 Task: Slide 2 - Contents Of This Template.
Action: Mouse moved to (25, 93)
Screenshot: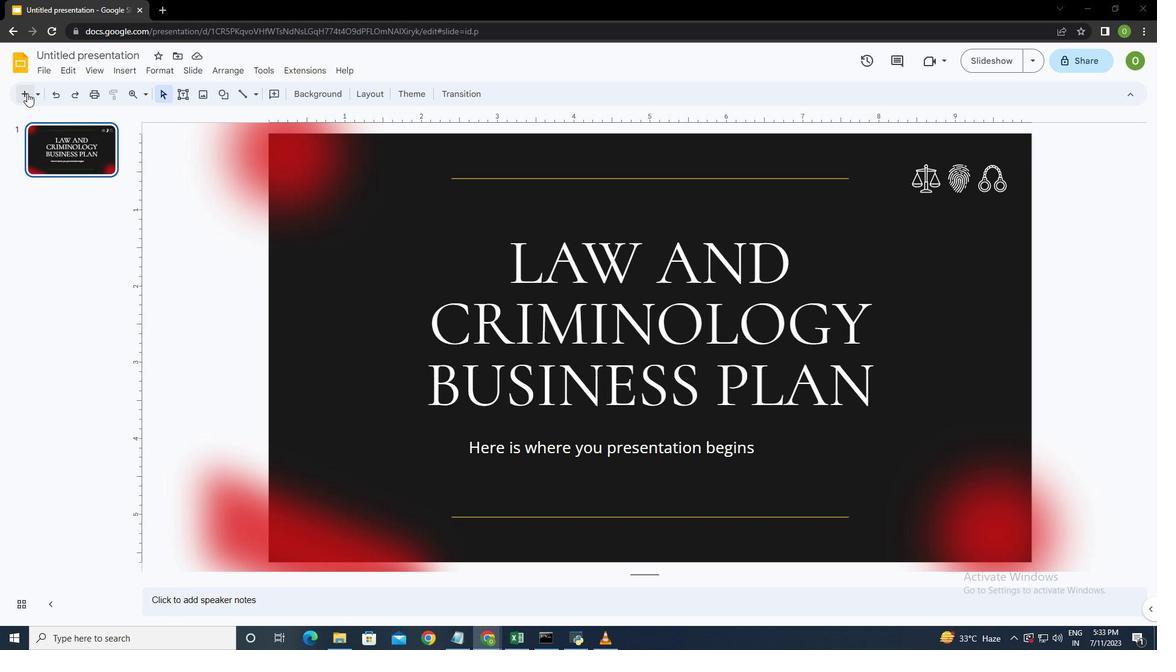 
Action: Mouse pressed left at (25, 93)
Screenshot: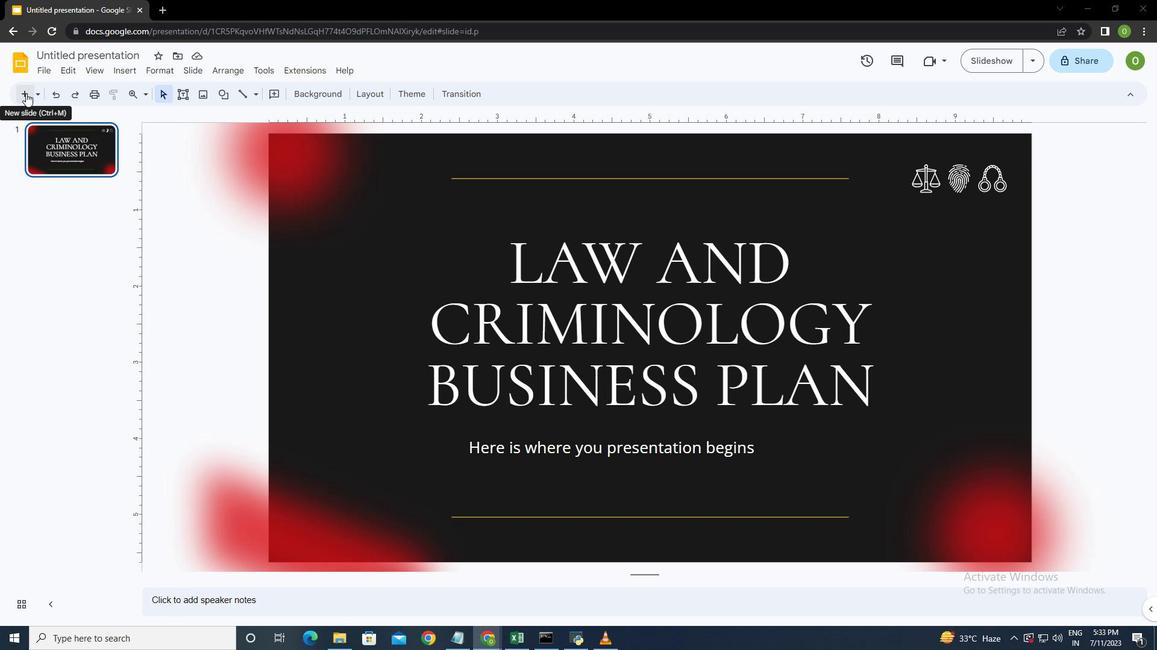 
Action: Mouse moved to (409, 204)
Screenshot: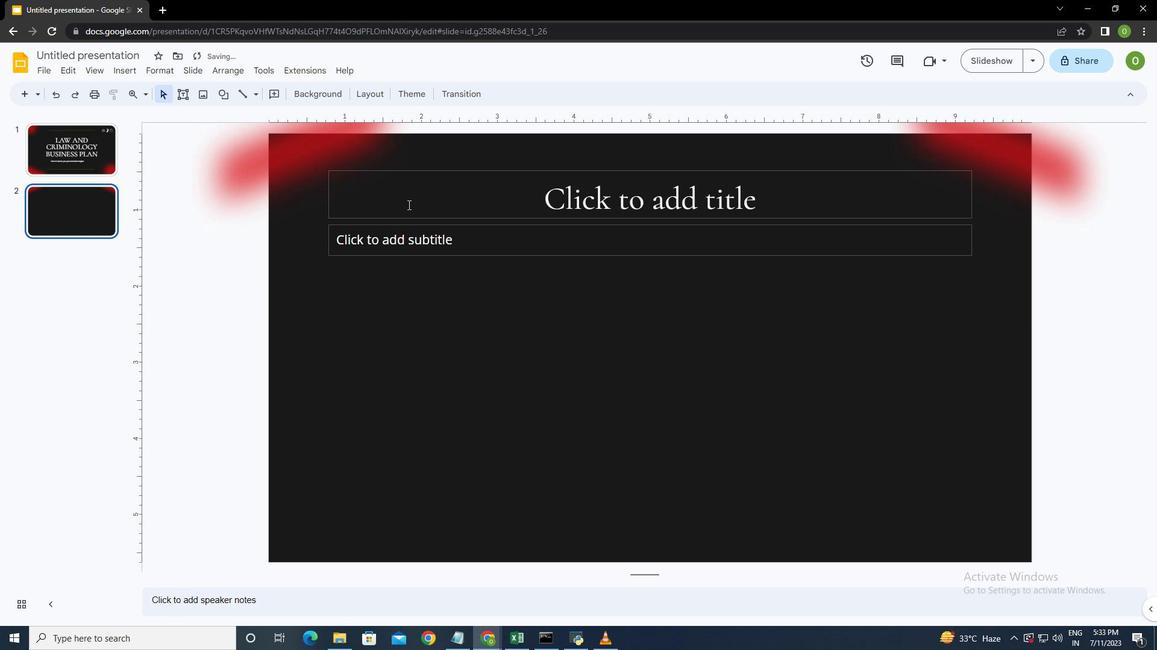 
Action: Mouse pressed left at (409, 204)
Screenshot: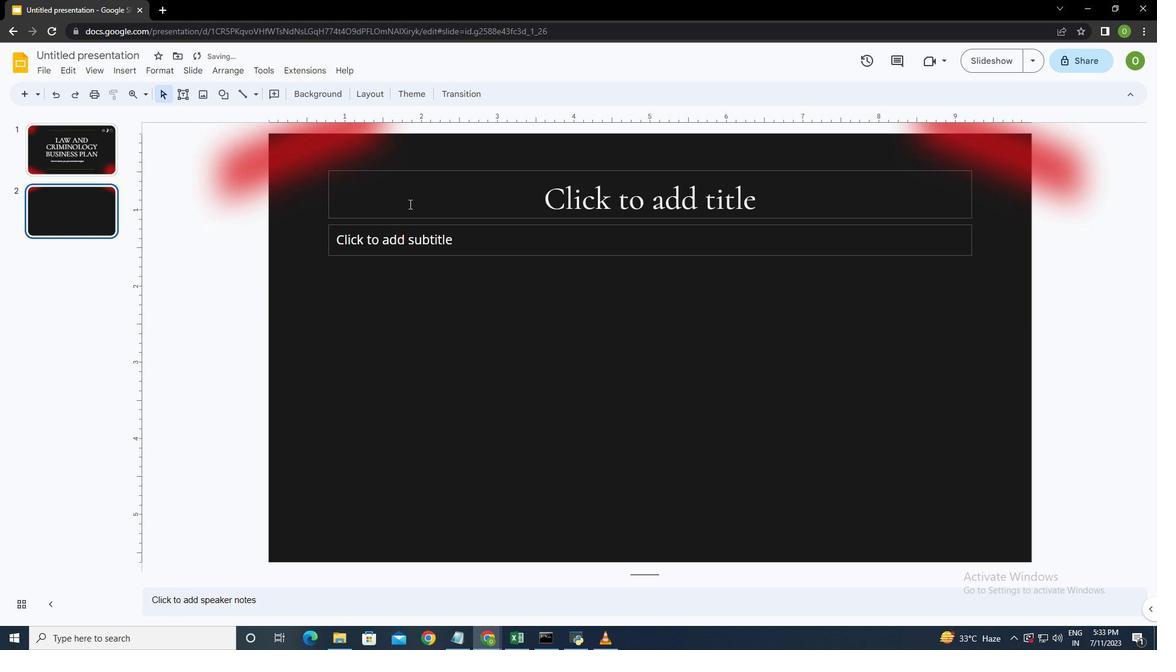 
Action: Key pressed <Key.shift><Key.caps_lock>CONTENTS<Key.space>OF<Key.space>THIS<Key.space>TEMPLATE
Screenshot: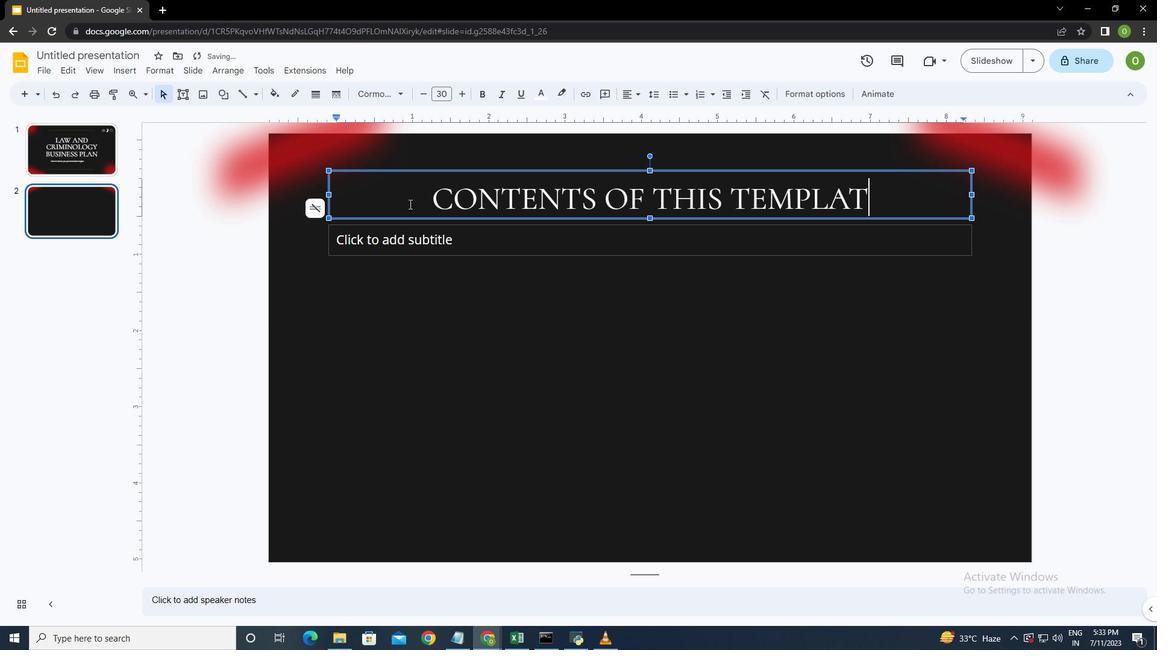 
Action: Mouse moved to (879, 196)
Screenshot: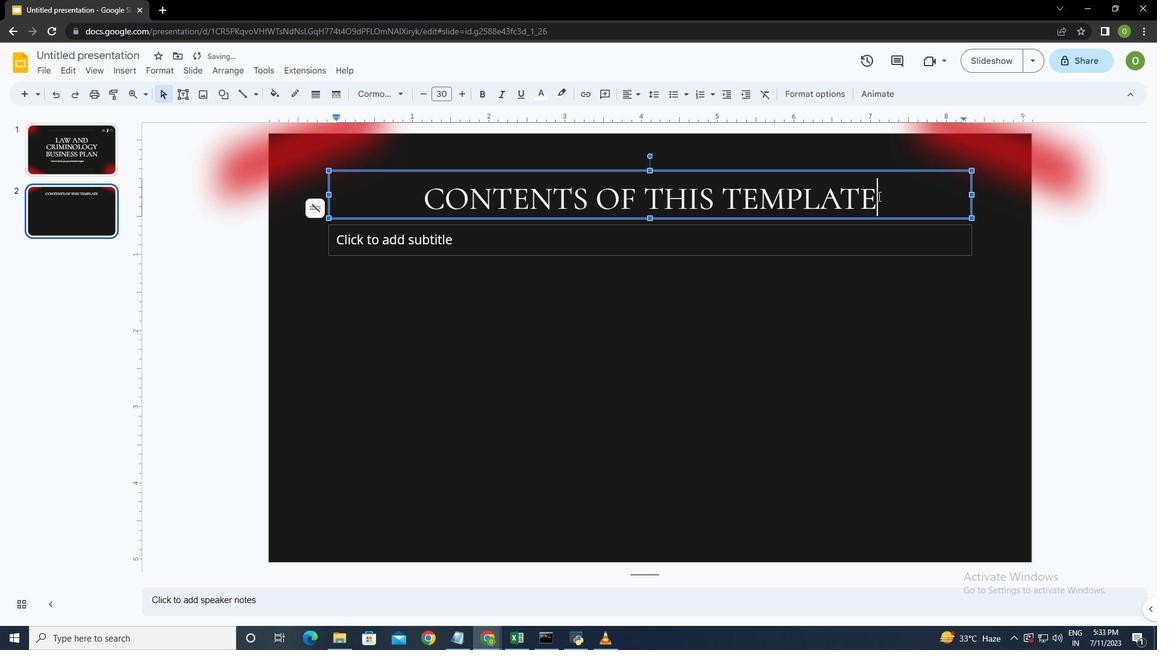 
Action: Mouse pressed left at (879, 196)
Screenshot: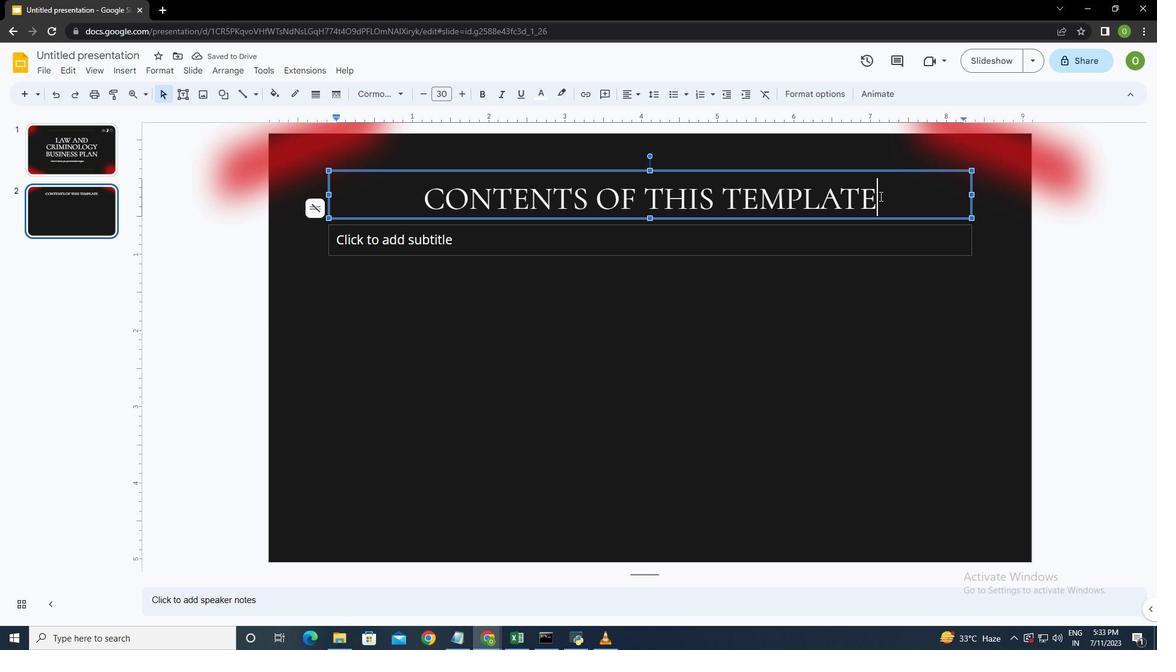 
Action: Mouse moved to (478, 92)
Screenshot: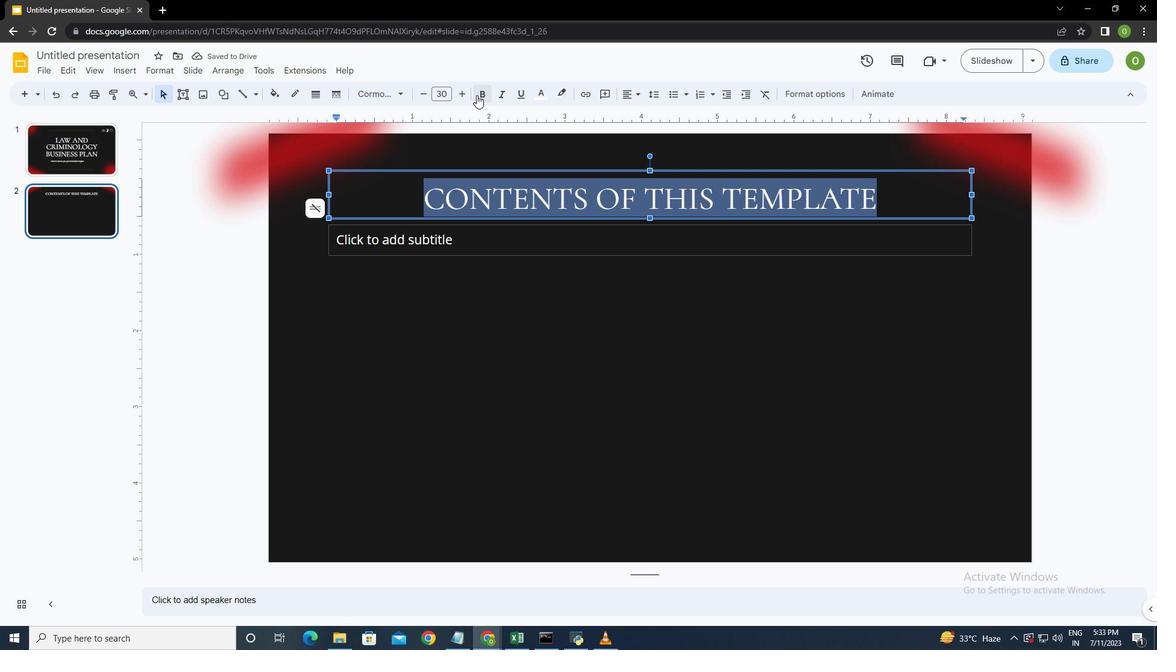 
Action: Mouse pressed left at (478, 92)
Screenshot: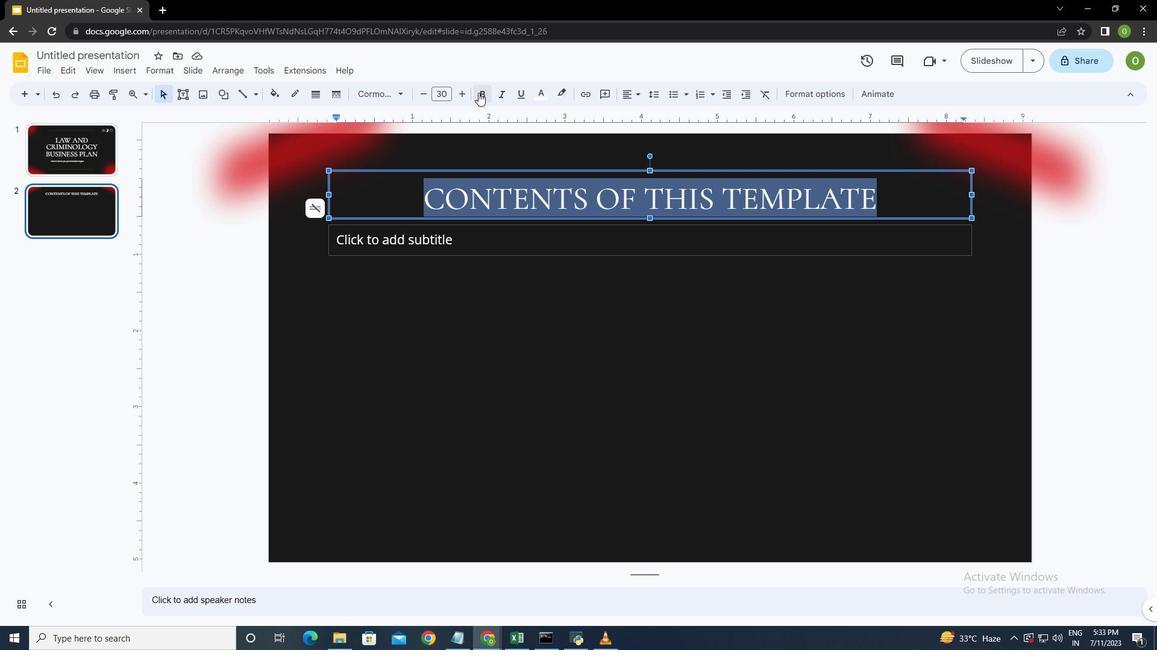 
Action: Mouse moved to (502, 94)
Screenshot: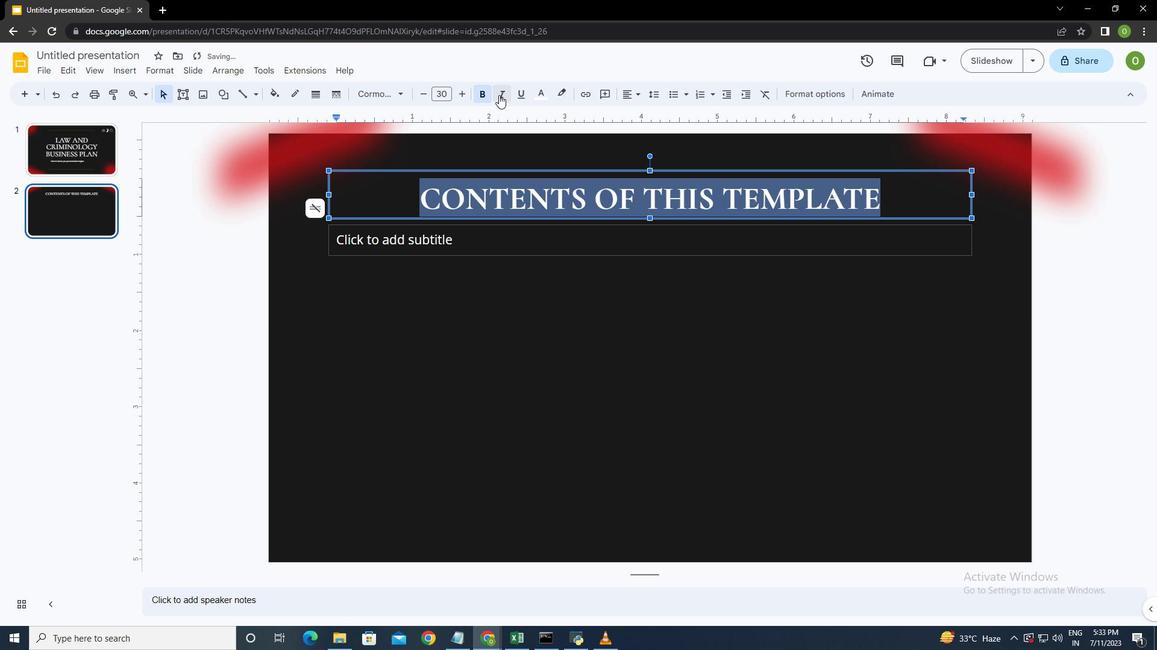 
Action: Mouse pressed left at (502, 94)
Screenshot: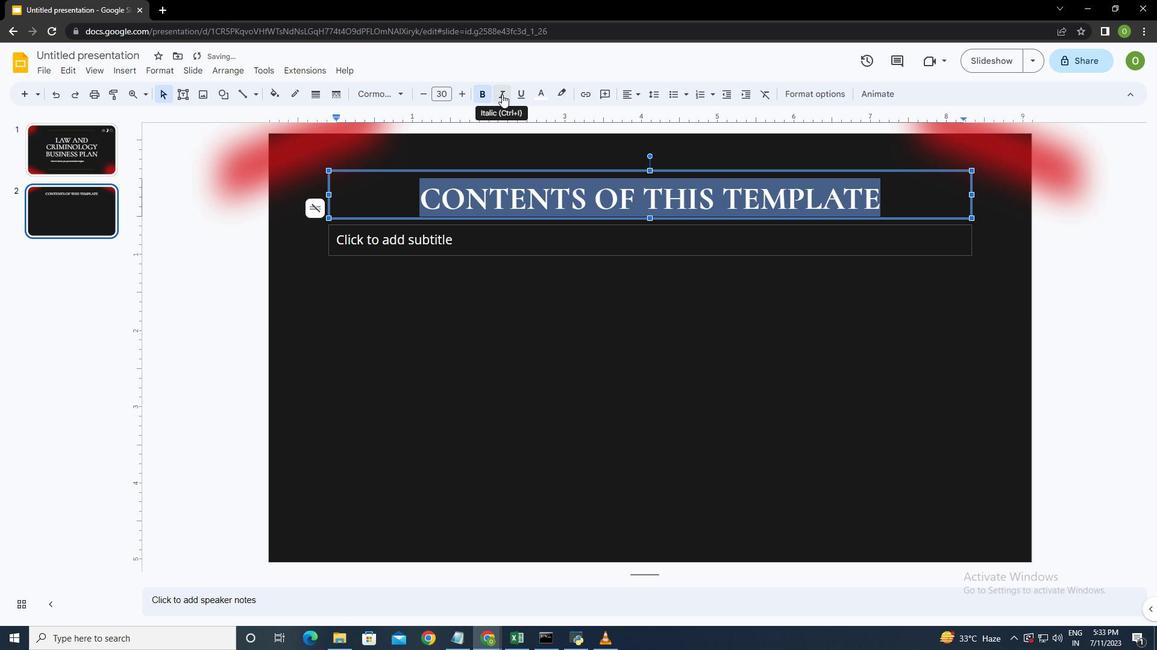 
Action: Mouse moved to (460, 244)
Screenshot: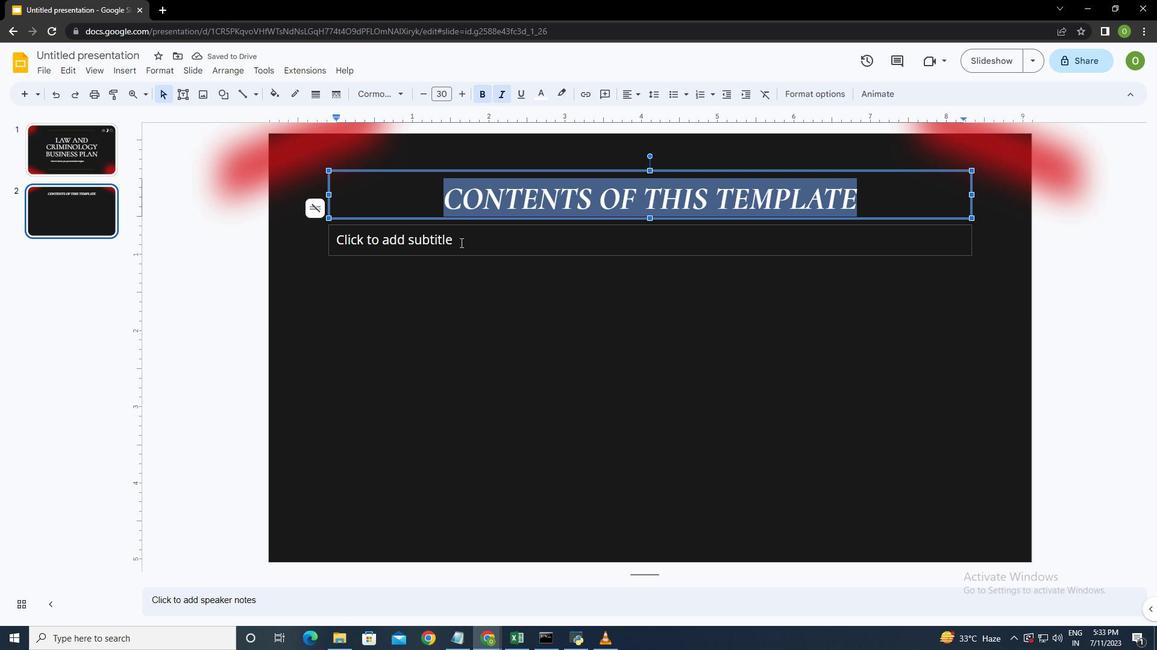 
Action: Mouse pressed left at (460, 244)
Screenshot: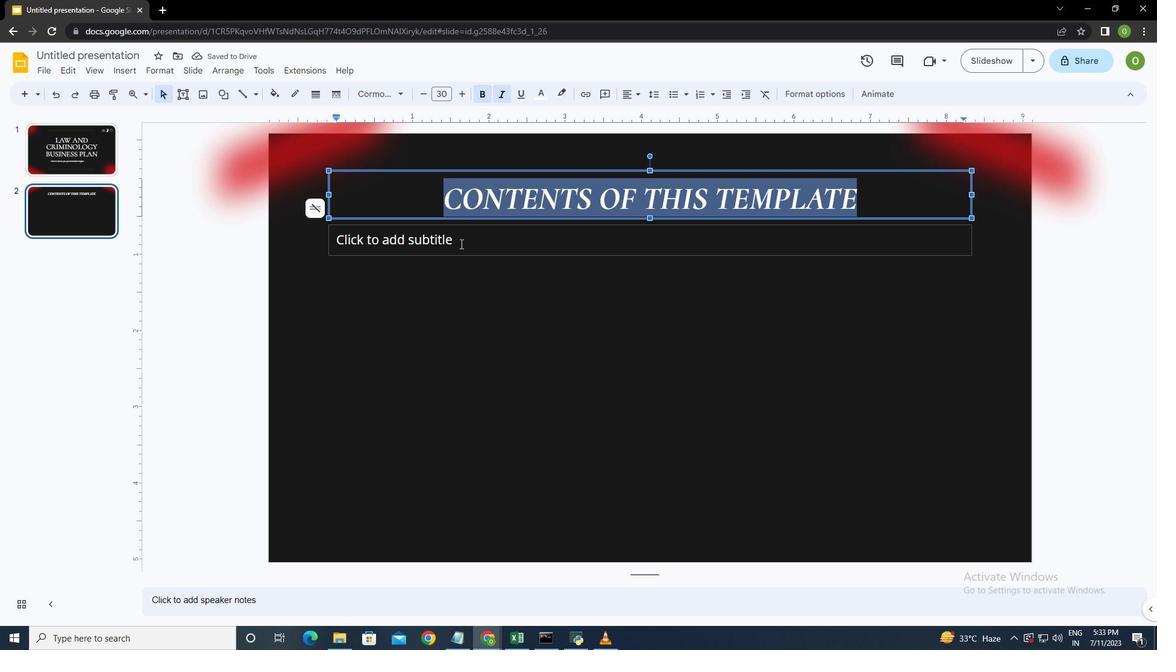 
Action: Key pressed <Key.shift><Key.caps_lock><Key.shift><Key.shift><Key.shift><Key.shift><Key.shift><Key.shift><Key.shift><Key.shift><Key.shift><Key.shift>You<Key.space>can<Key.space>delete<Key.space>this<Key.space>slide<Key.space>when<Key.space>you're<Key.space>done<Key.space>editing<Key.space>the<Key.space>presentation
Screenshot: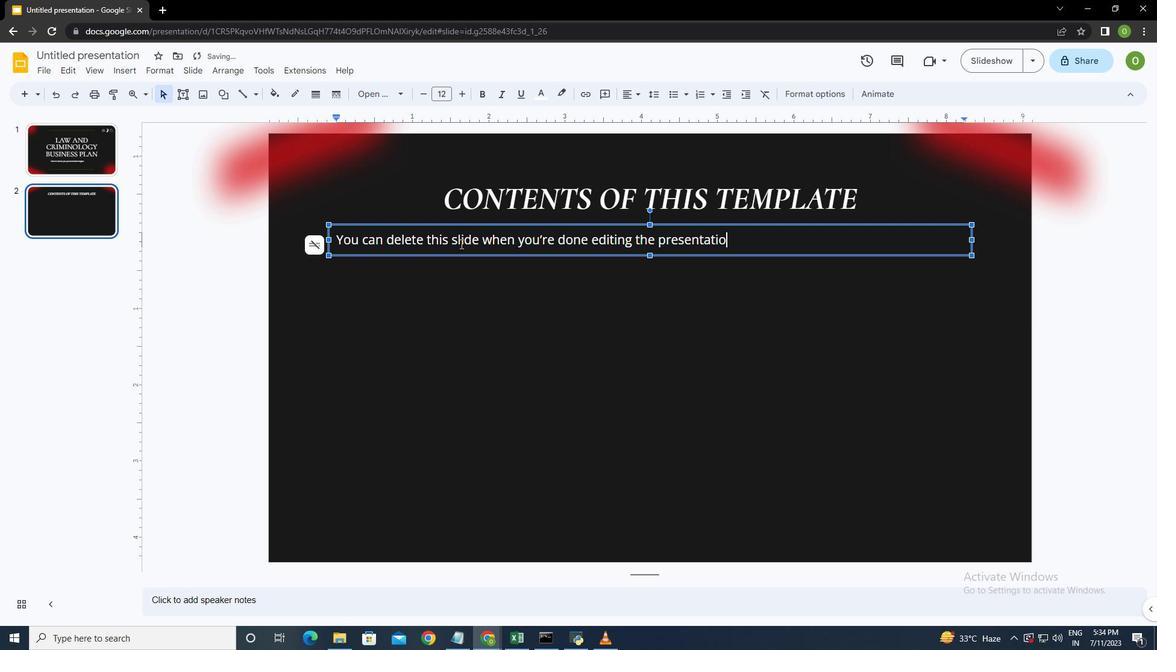 
Action: Mouse moved to (741, 239)
Screenshot: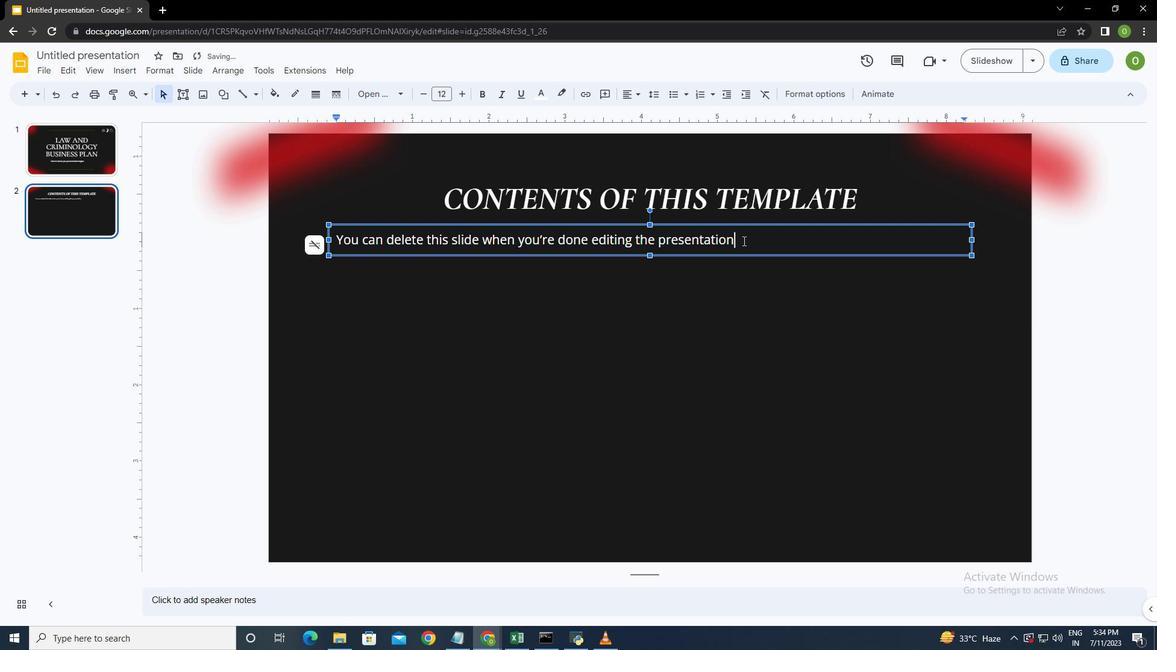 
Action: Mouse pressed left at (741, 239)
Screenshot: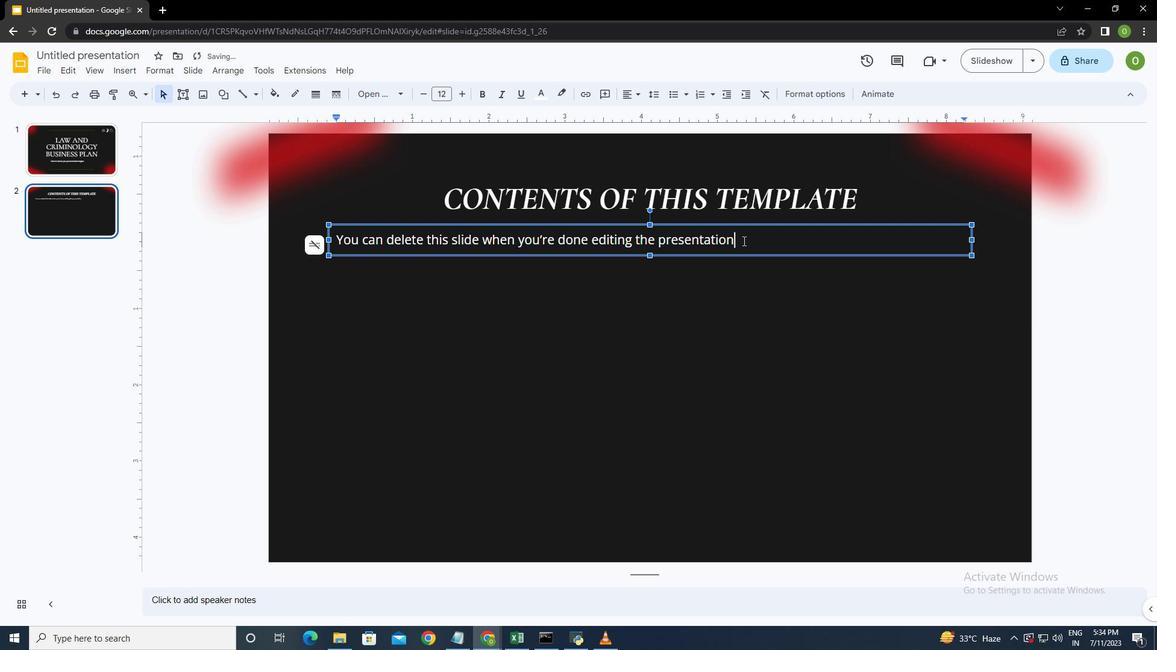 
Action: Mouse moved to (503, 94)
Screenshot: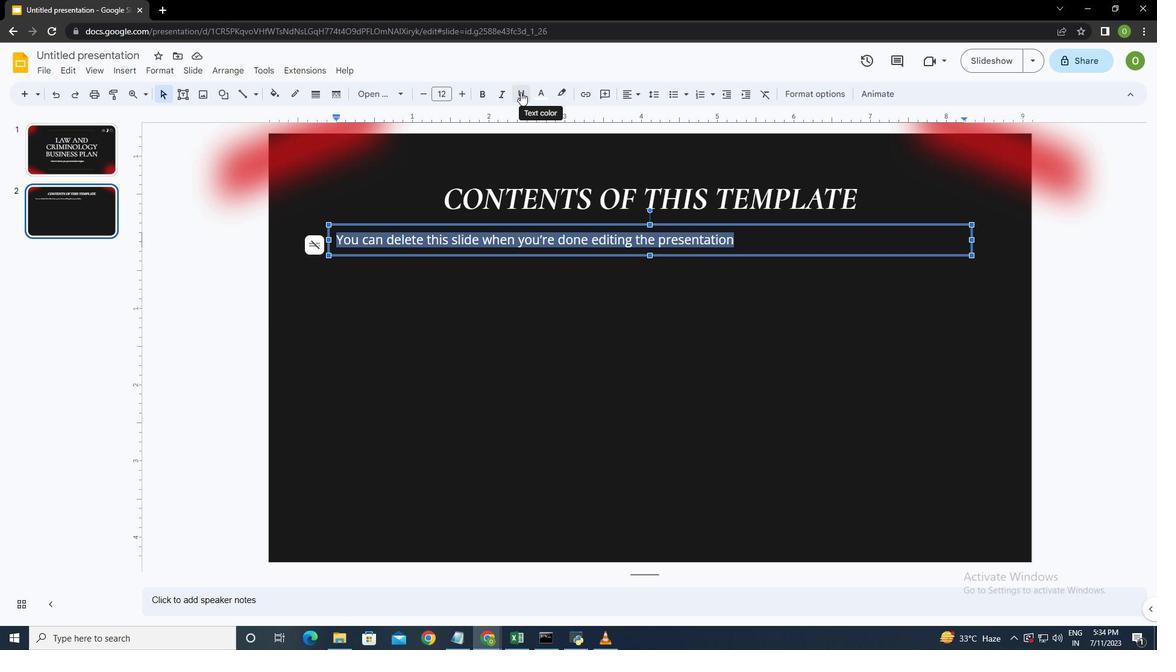 
Action: Mouse pressed left at (503, 94)
Screenshot: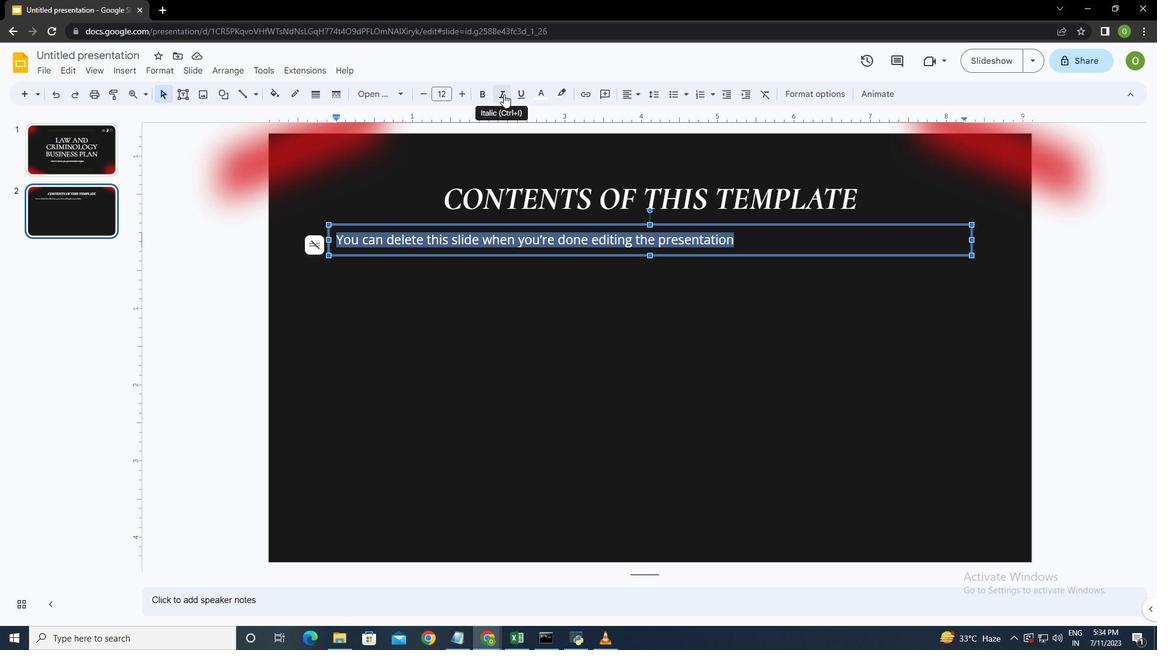 
Action: Mouse moved to (735, 243)
Screenshot: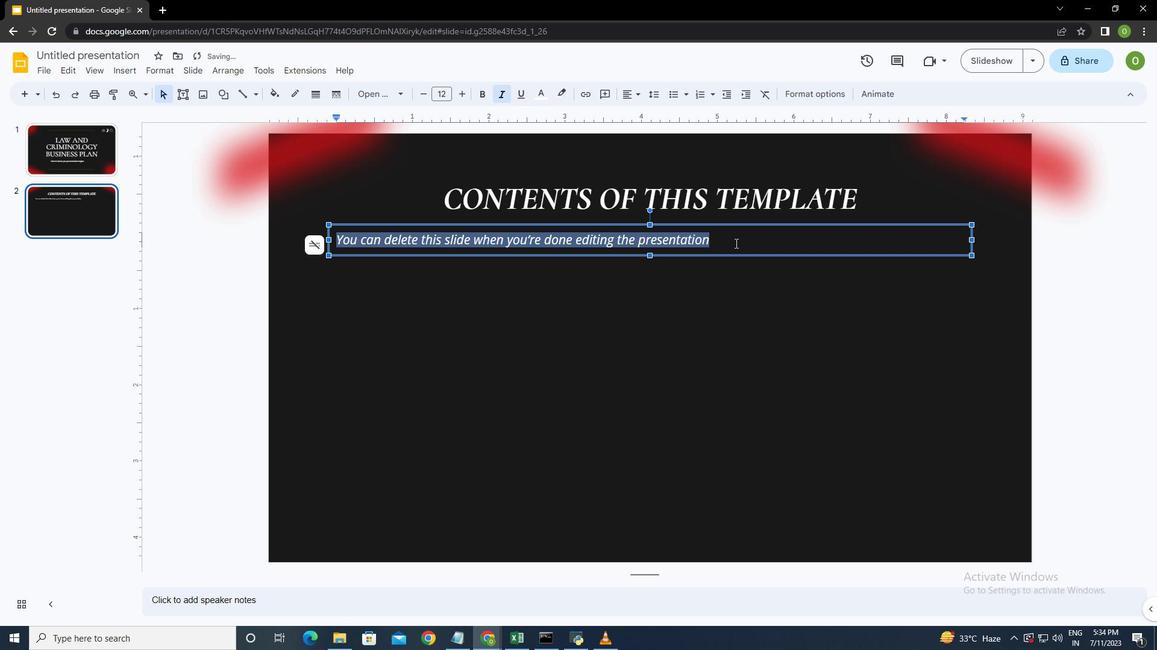 
Action: Mouse pressed left at (735, 243)
Screenshot: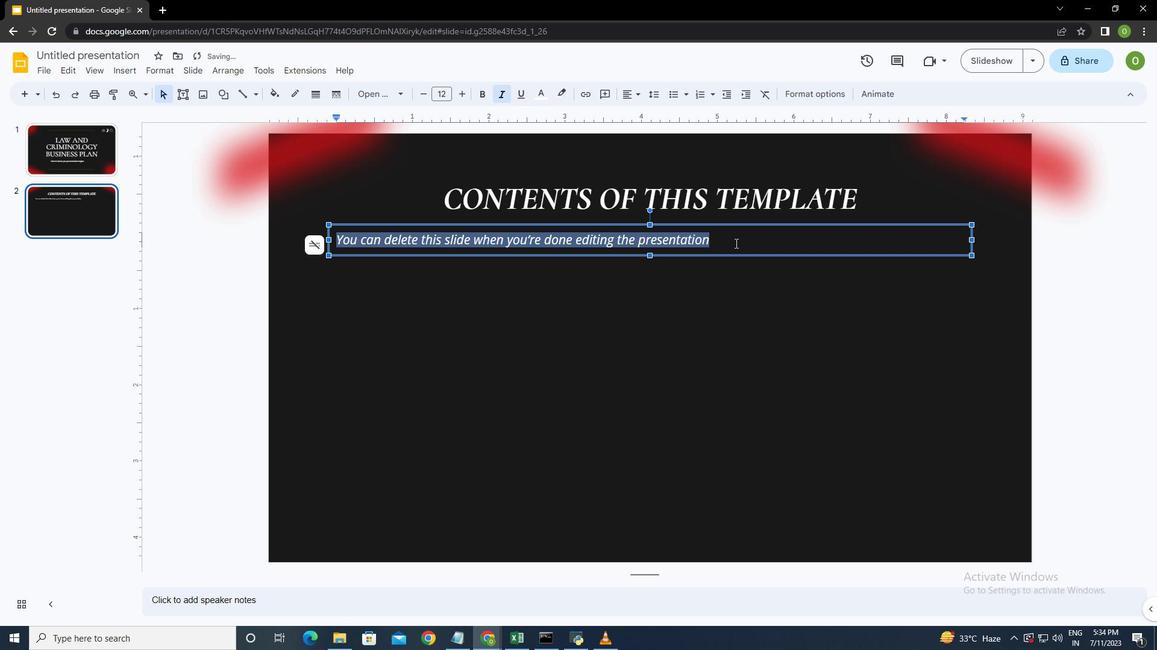 
Action: Mouse moved to (376, 283)
Screenshot: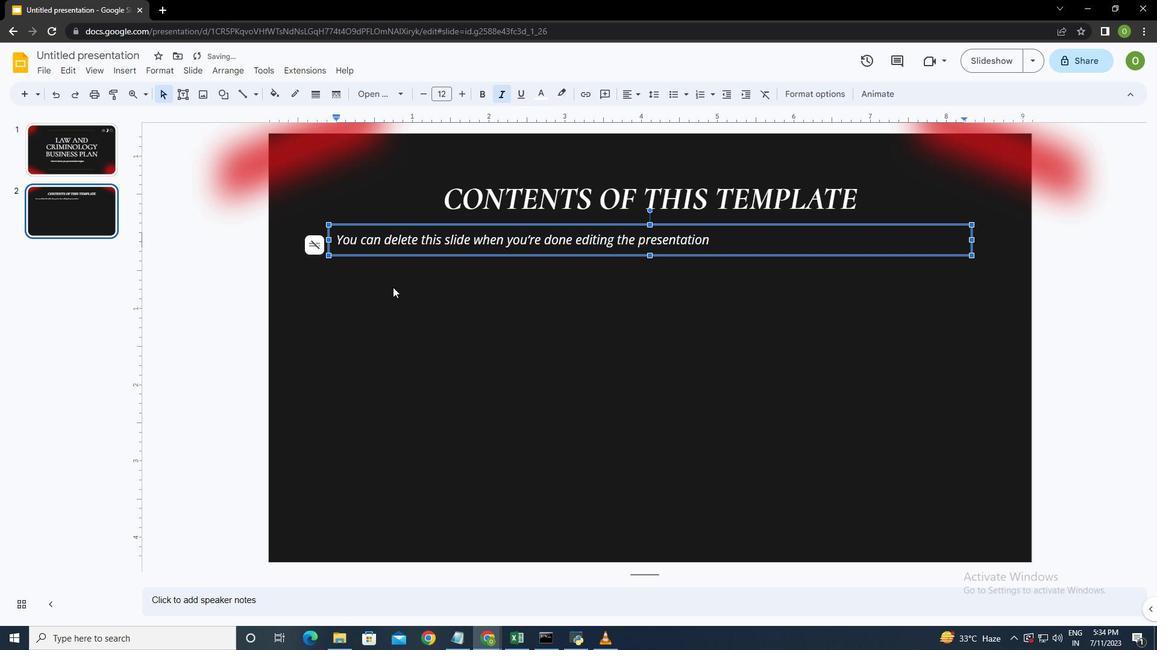 
Action: Mouse pressed left at (376, 283)
Screenshot: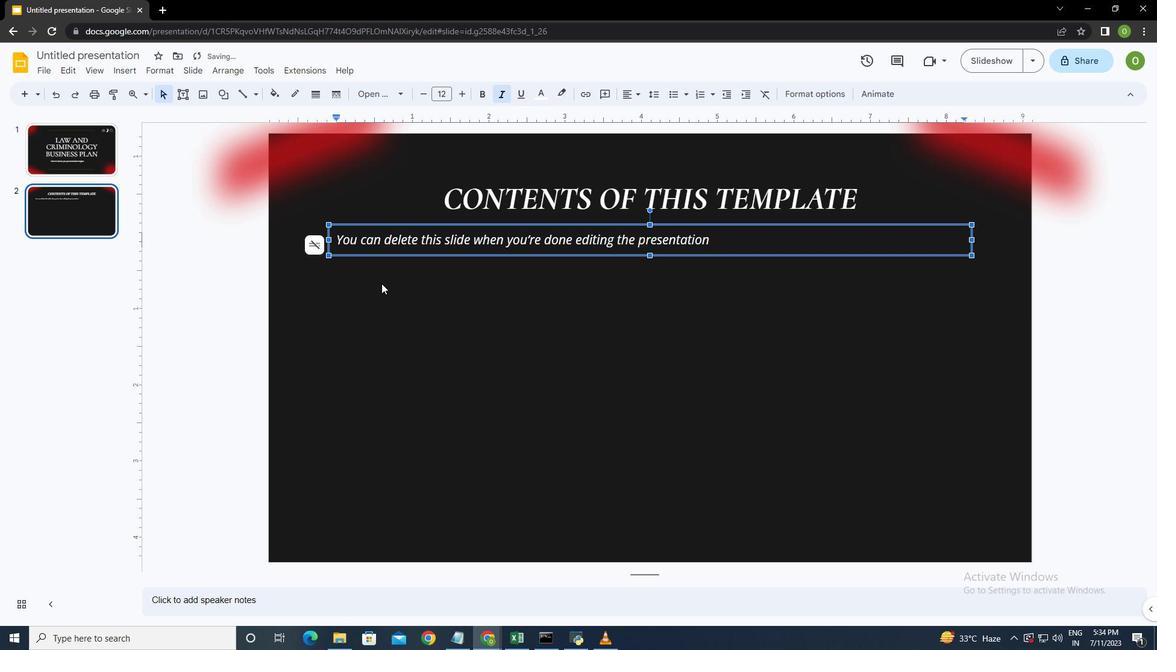 
Action: Mouse moved to (119, 66)
Screenshot: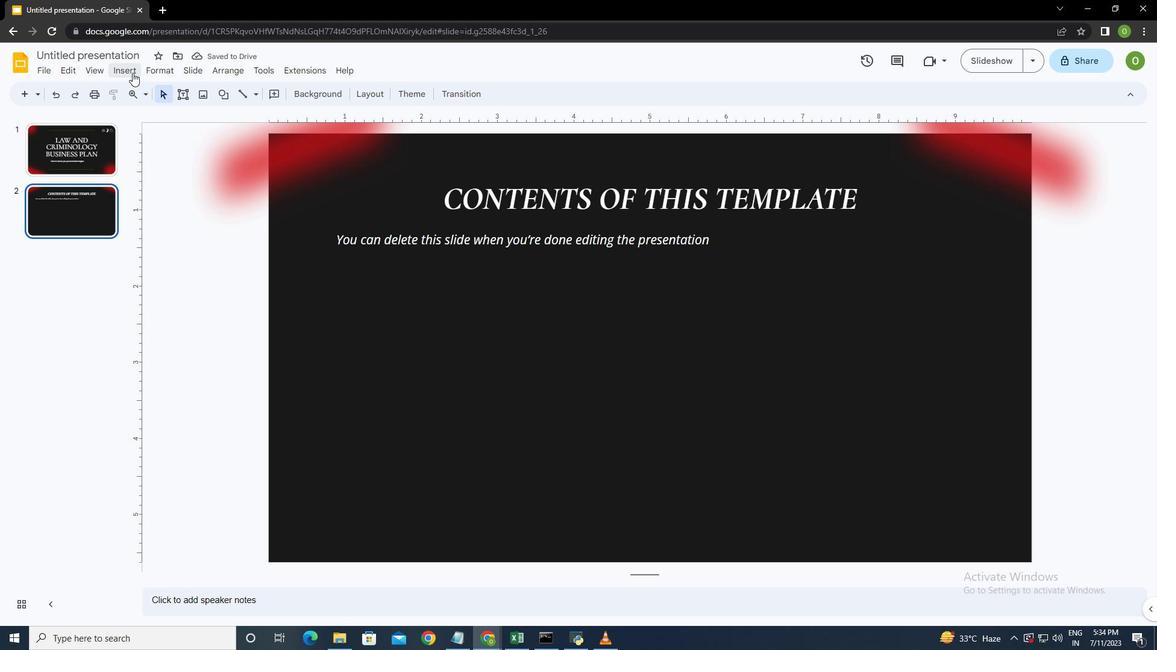 
Action: Mouse pressed left at (119, 66)
Screenshot: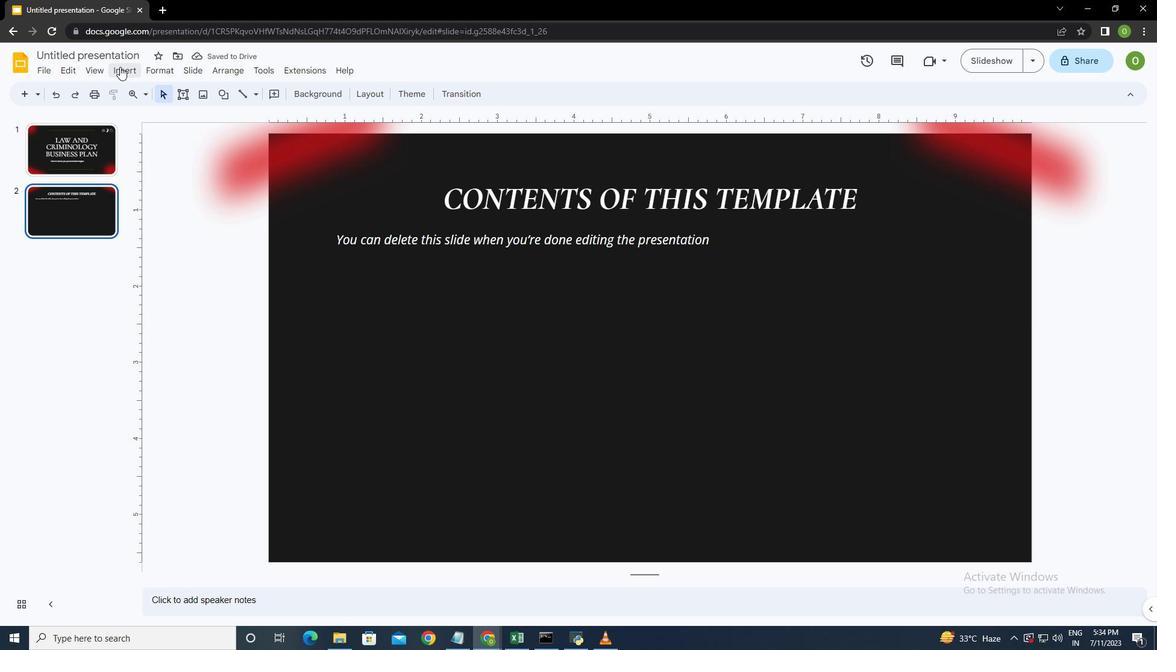 
Action: Mouse moved to (320, 189)
Screenshot: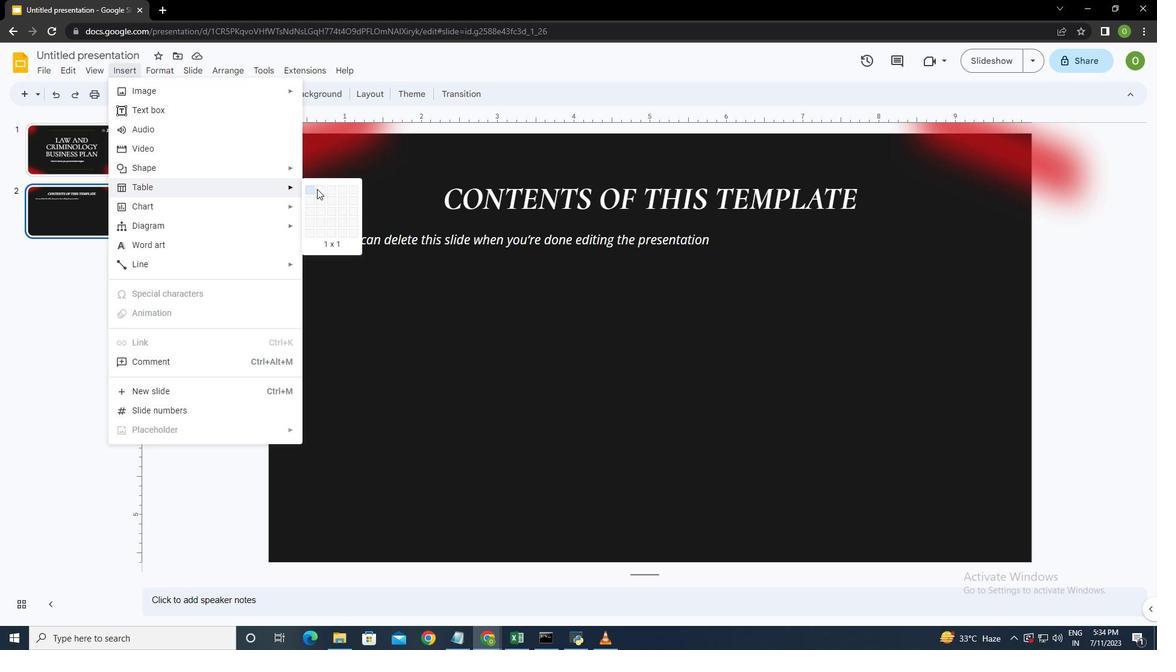 
Action: Mouse pressed left at (320, 189)
Screenshot: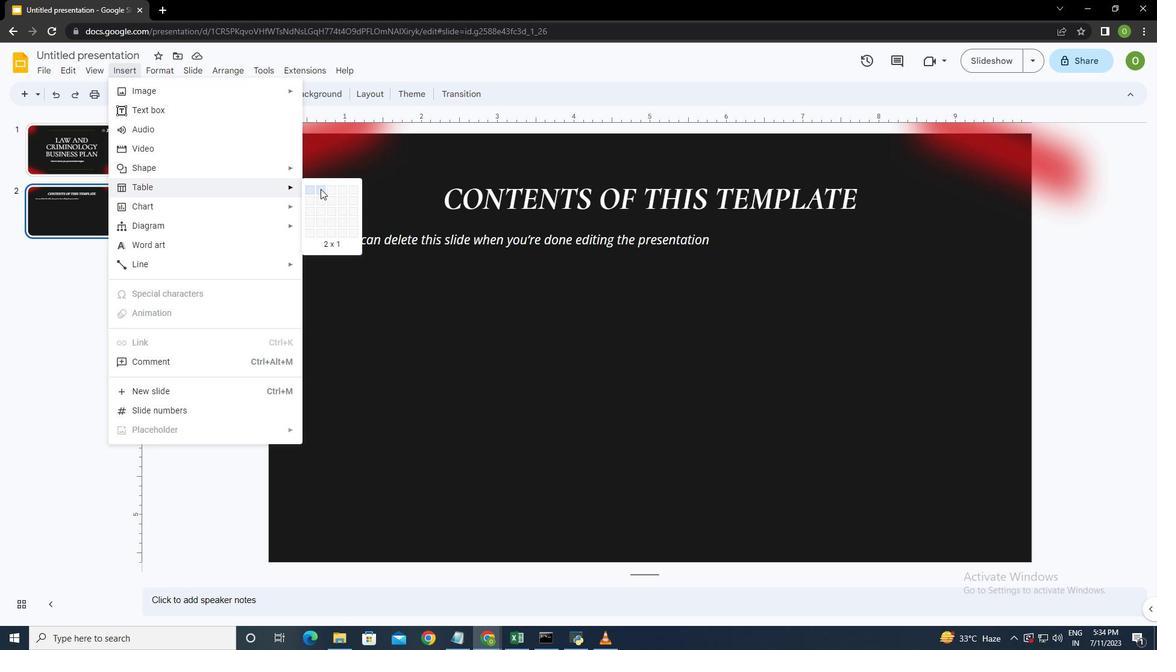 
Action: Mouse moved to (423, 344)
Screenshot: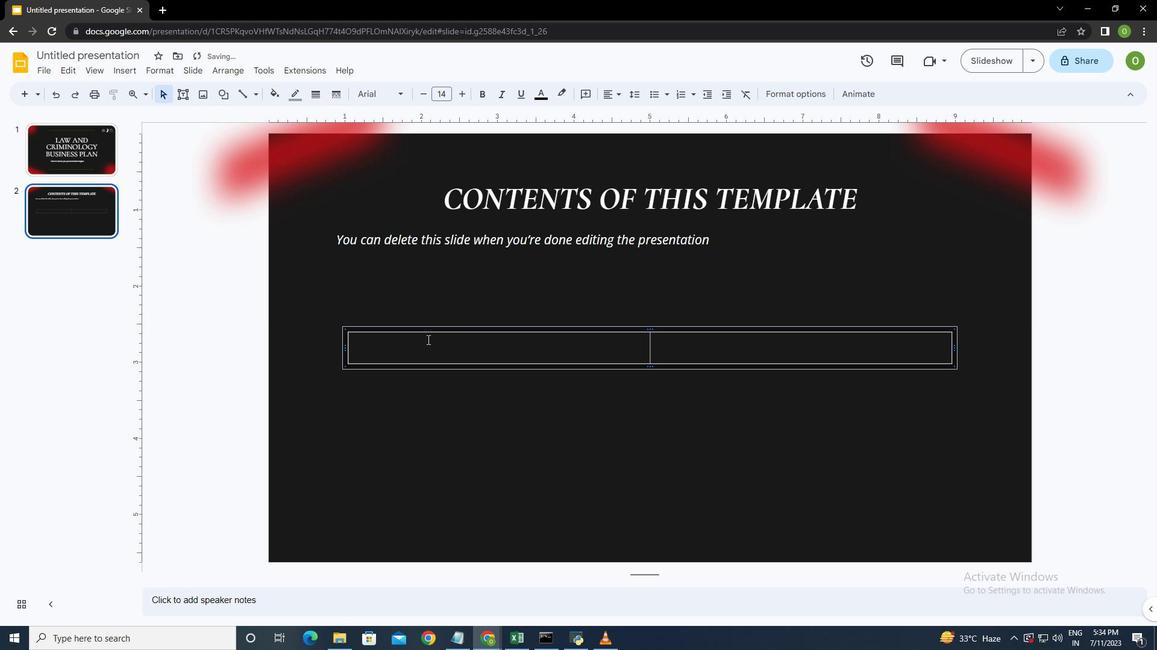 
Action: Mouse pressed left at (423, 344)
Screenshot: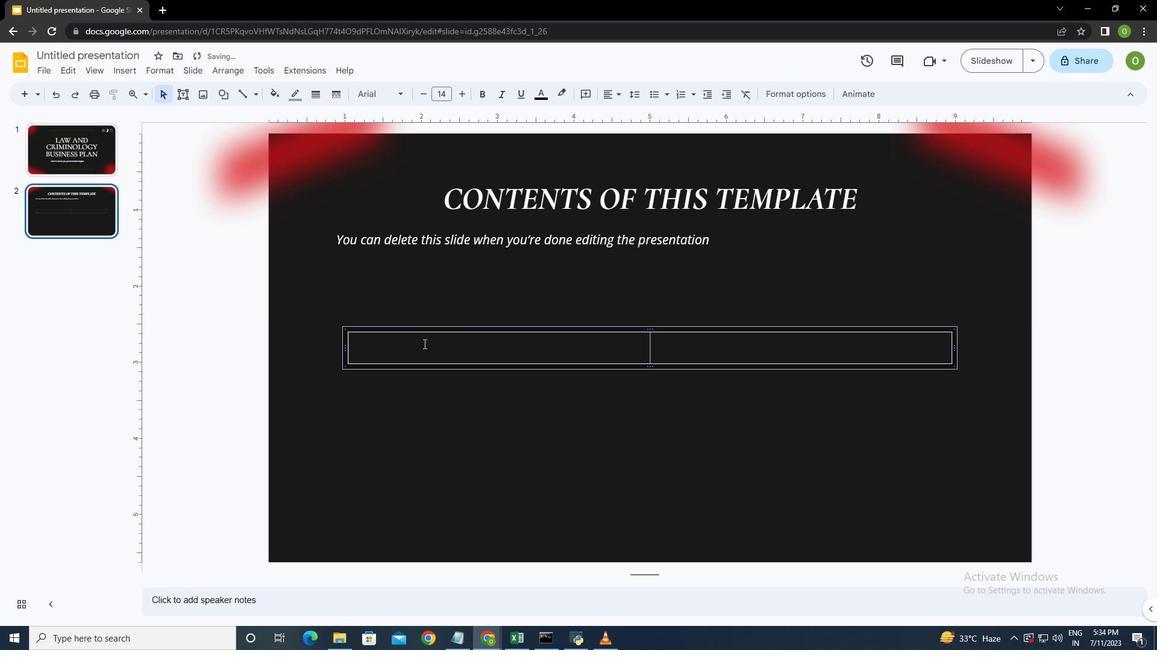 
Action: Key pressed <Key.caps_lock><Key.shift><Key.shift><Key.shift><Key.shift><Key.shift><Key.shift><Key.shift><Key.shift><Key.shift><Key.shift><Key.shift><Key.shift><Key.shift>FONTS
Screenshot: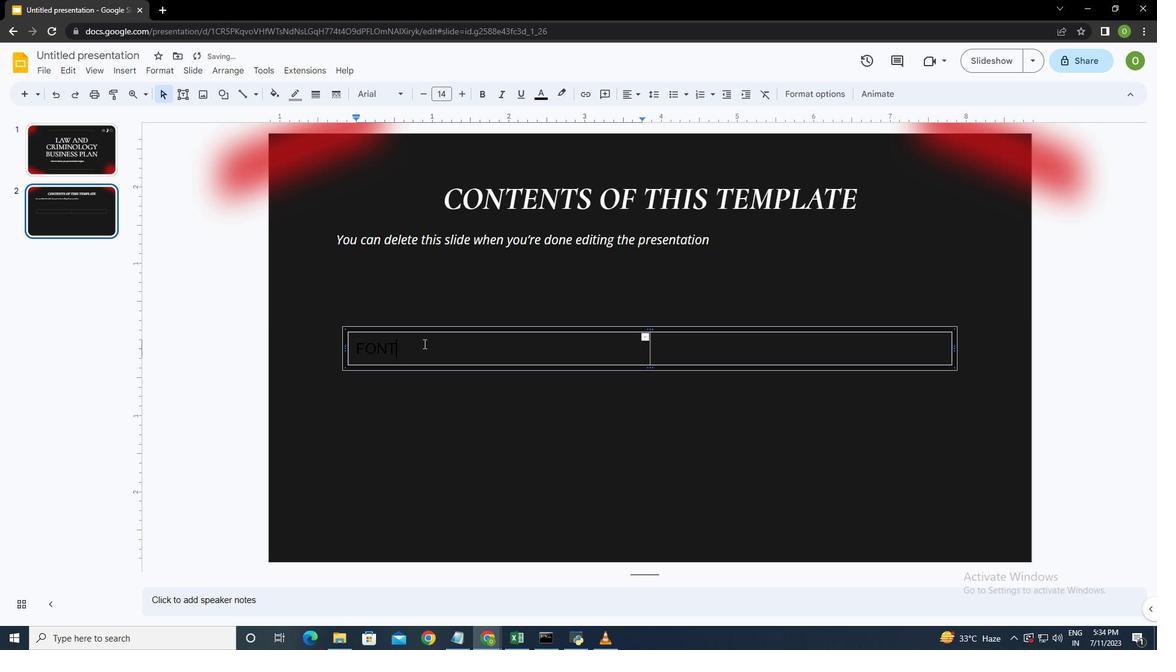 
Action: Mouse moved to (417, 347)
Screenshot: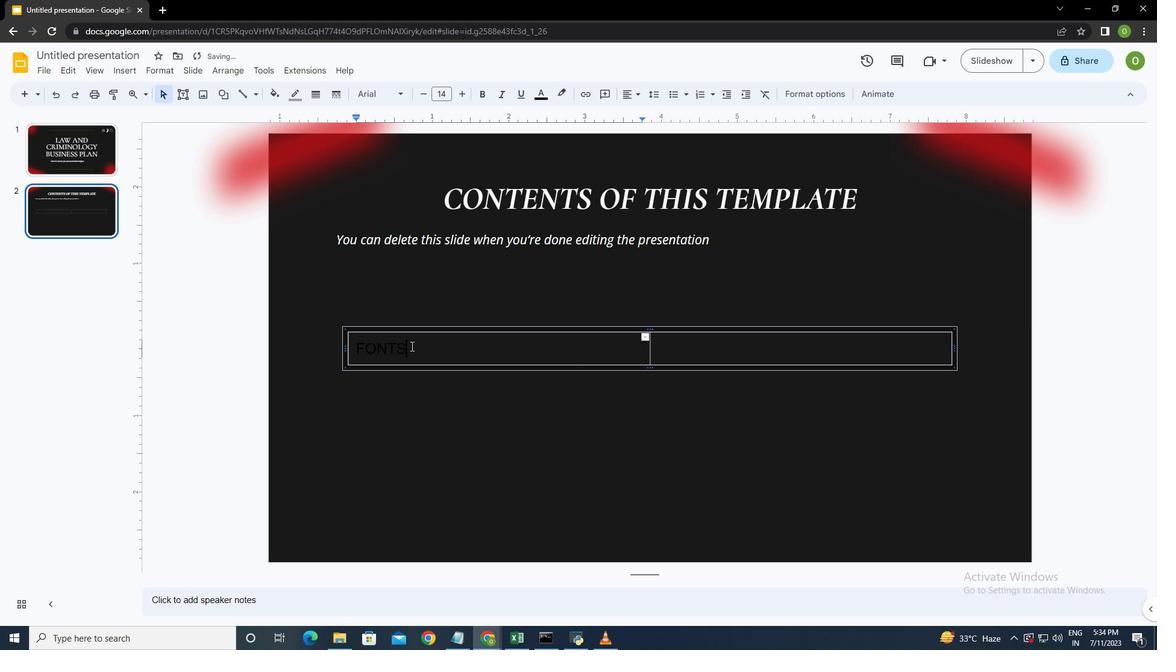 
Action: Mouse pressed left at (417, 347)
Screenshot: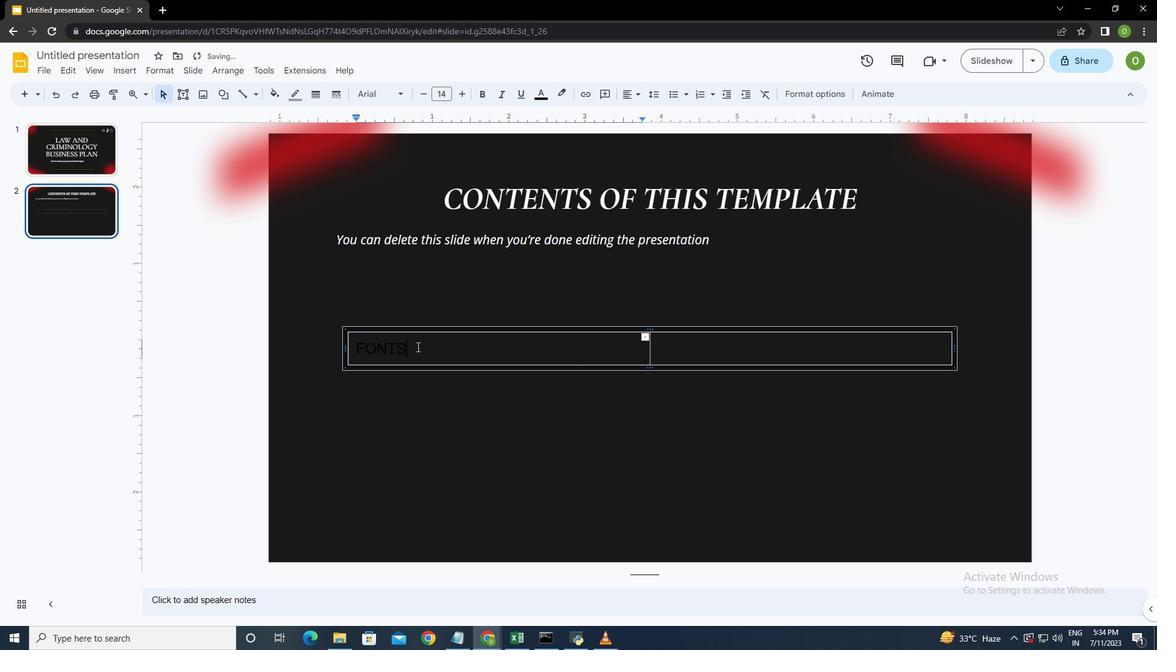 
Action: Mouse moved to (543, 92)
Screenshot: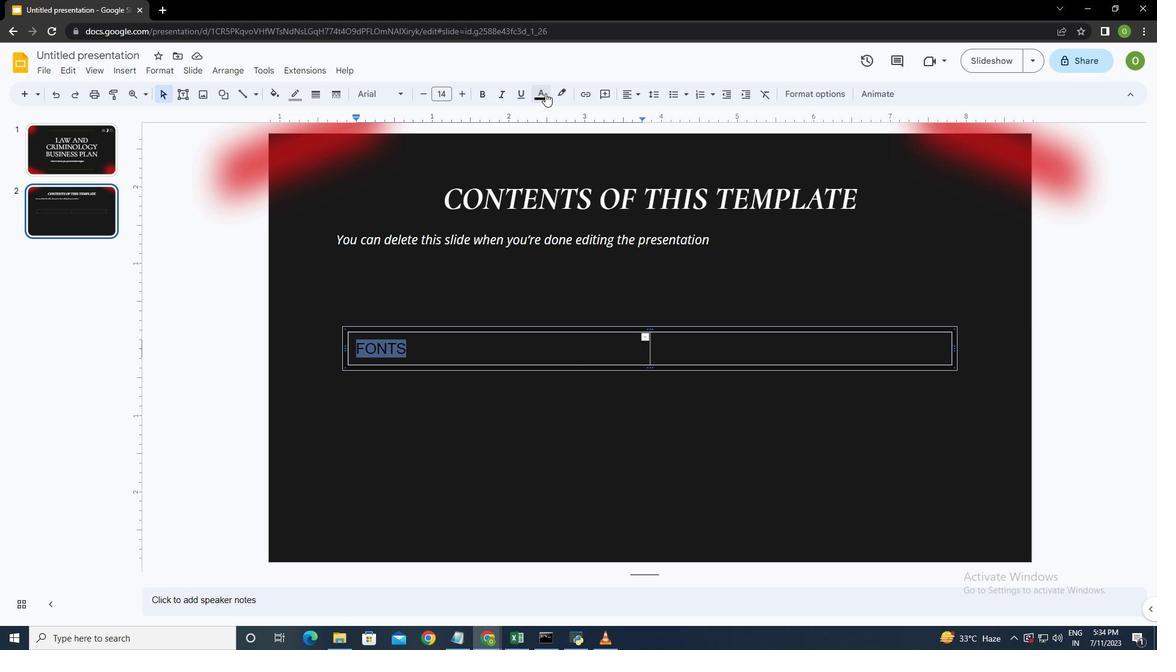 
Action: Mouse pressed left at (543, 92)
Screenshot: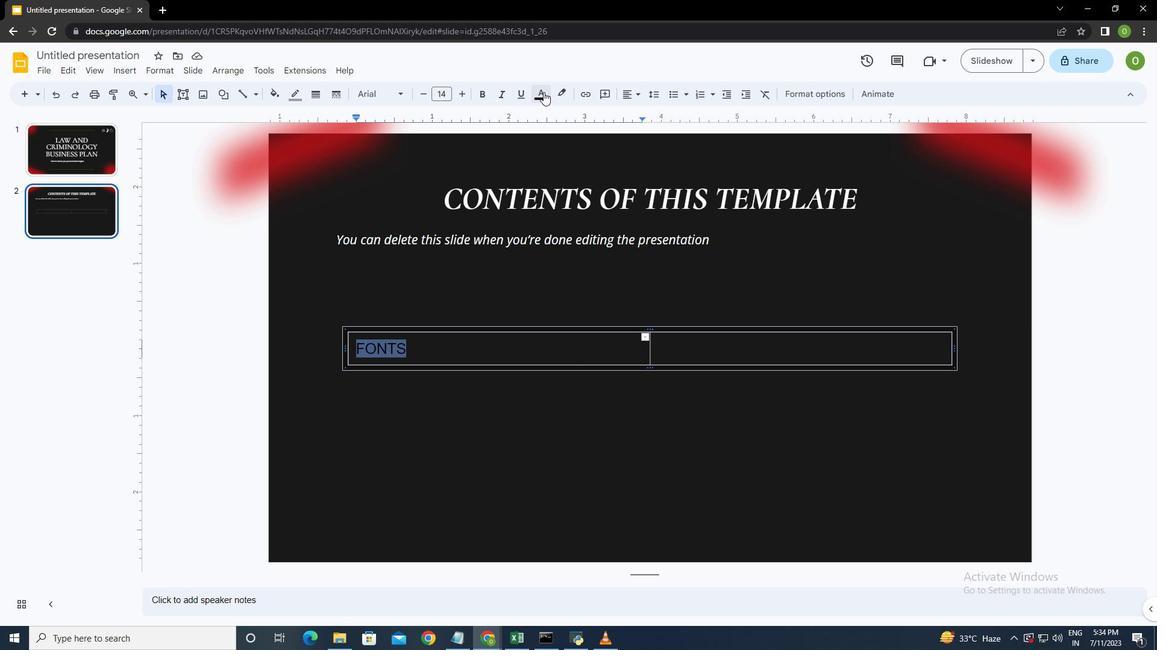 
Action: Mouse moved to (543, 131)
Screenshot: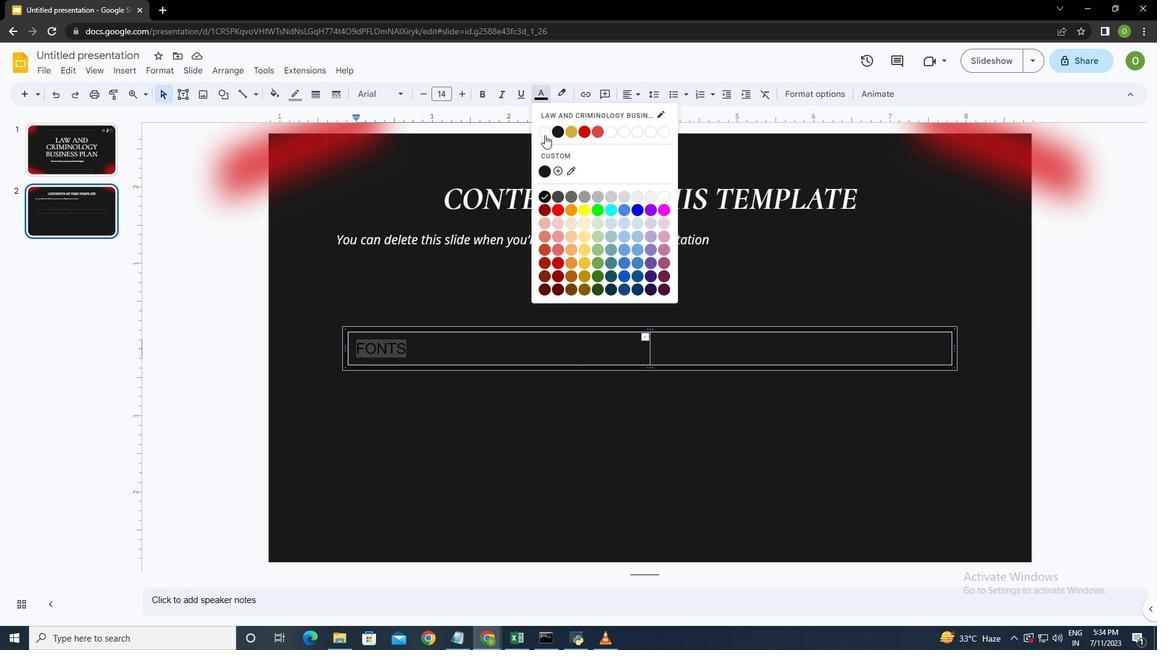 
Action: Mouse pressed left at (543, 131)
Screenshot: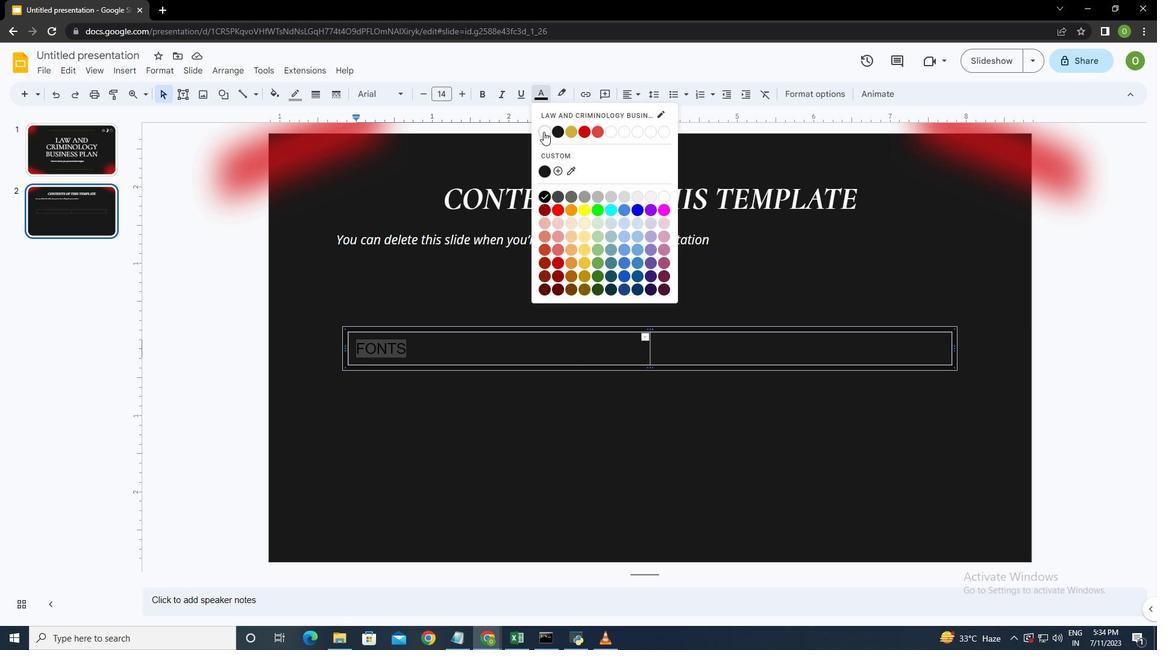 
Action: Mouse moved to (660, 353)
Screenshot: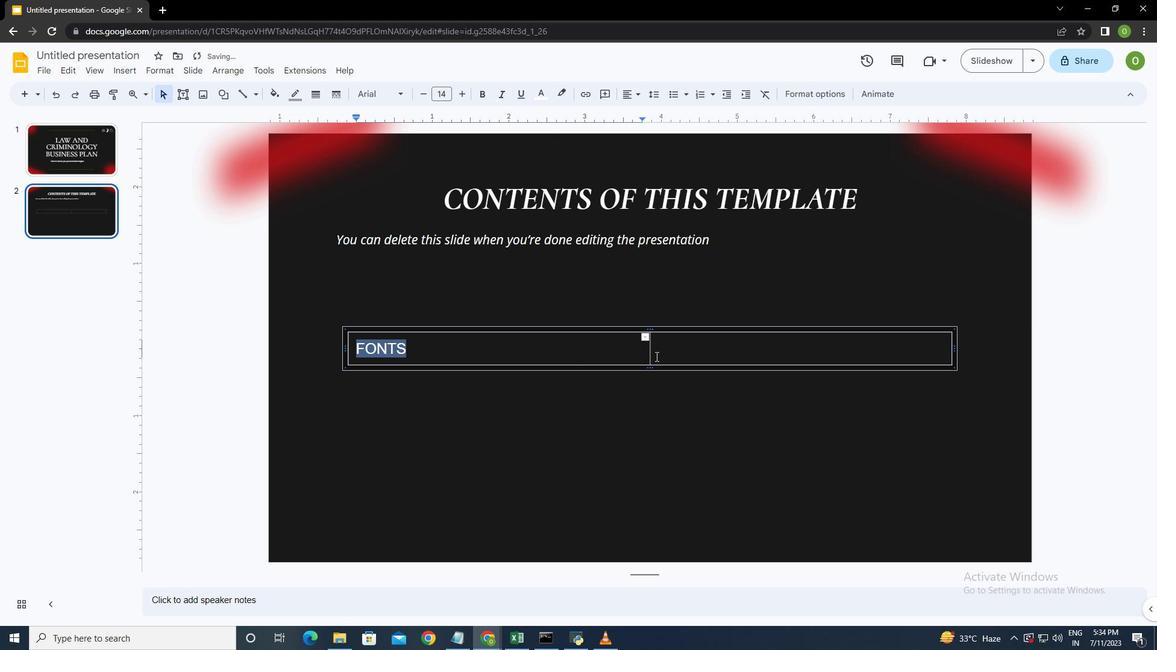 
Action: Mouse pressed left at (660, 353)
Screenshot: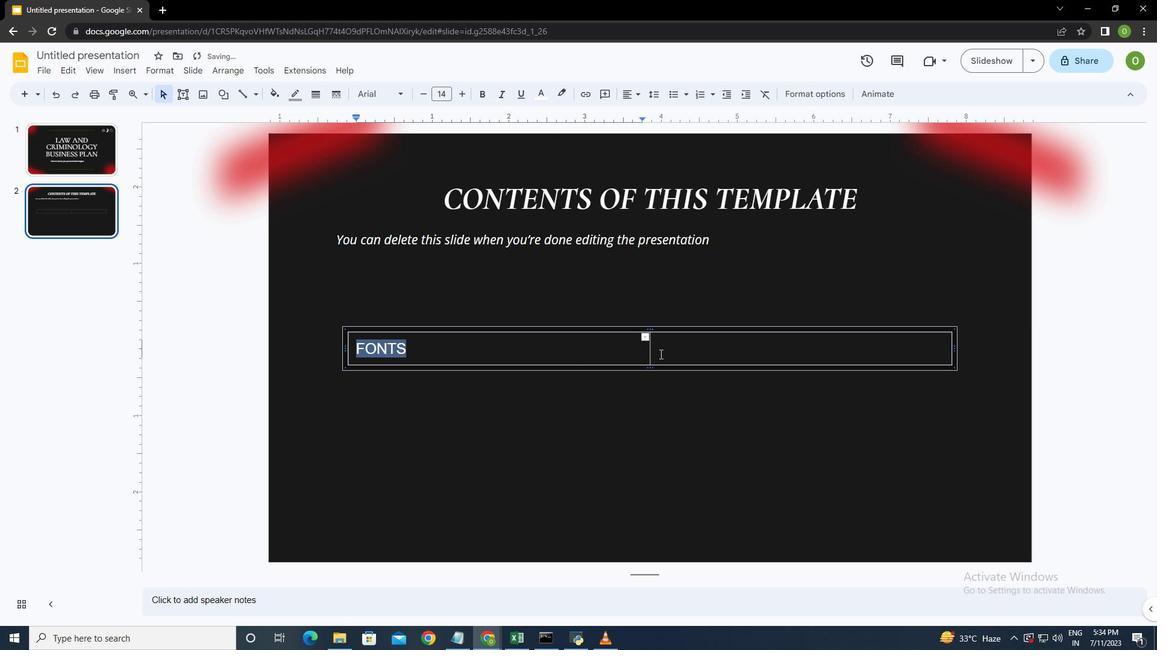
Action: Mouse moved to (667, 350)
Screenshot: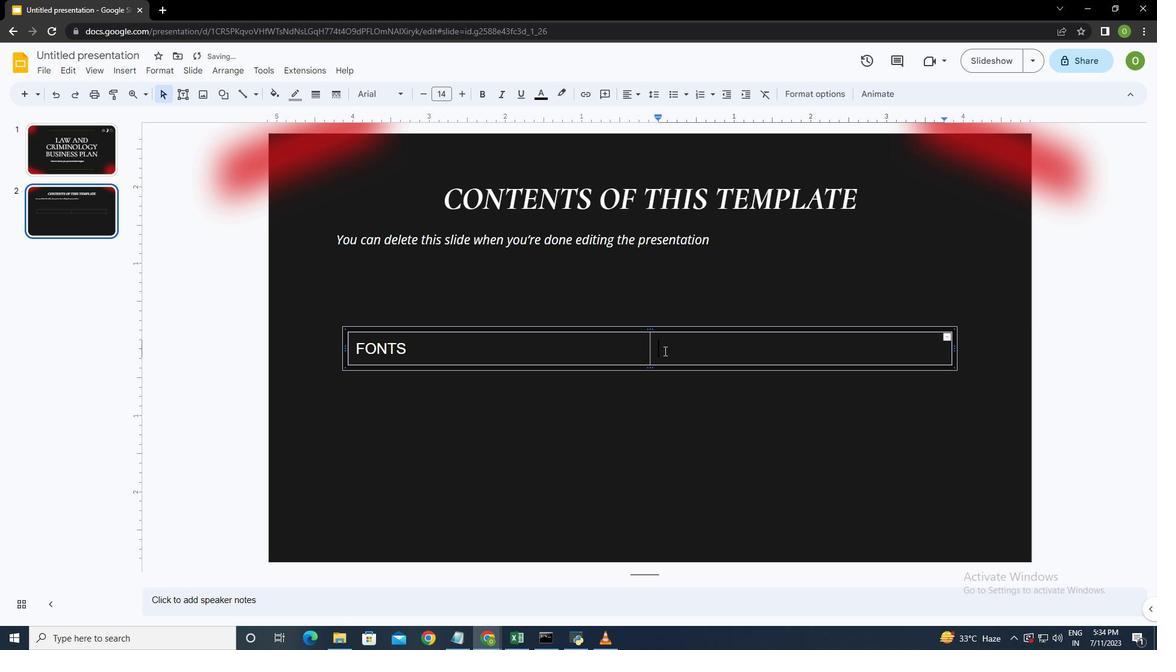 
Action: Key pressed <Key.shift><Key.caps_lock><Key.shift><Key.shift><Key.shift><Key.shift>To<Key.space>view<Key.space>this<Key.space>template<Key.space>correctly<Key.space>in<Key.space><Key.shift>Power<Key.space><Key.backspace><Key.shift>Point,<Key.space>download<Key.space>and<Key.space>install<Key.space>the<Key.space>fonts<Key.space>we<Key.space>used
Screenshot: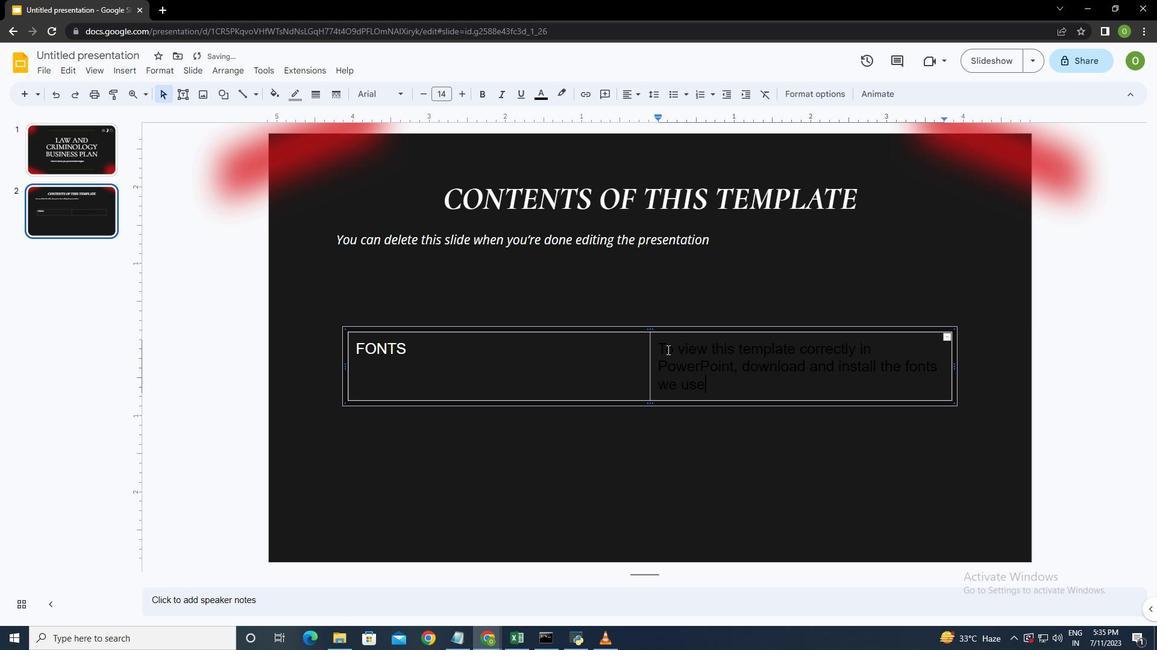 
Action: Mouse moved to (725, 383)
Screenshot: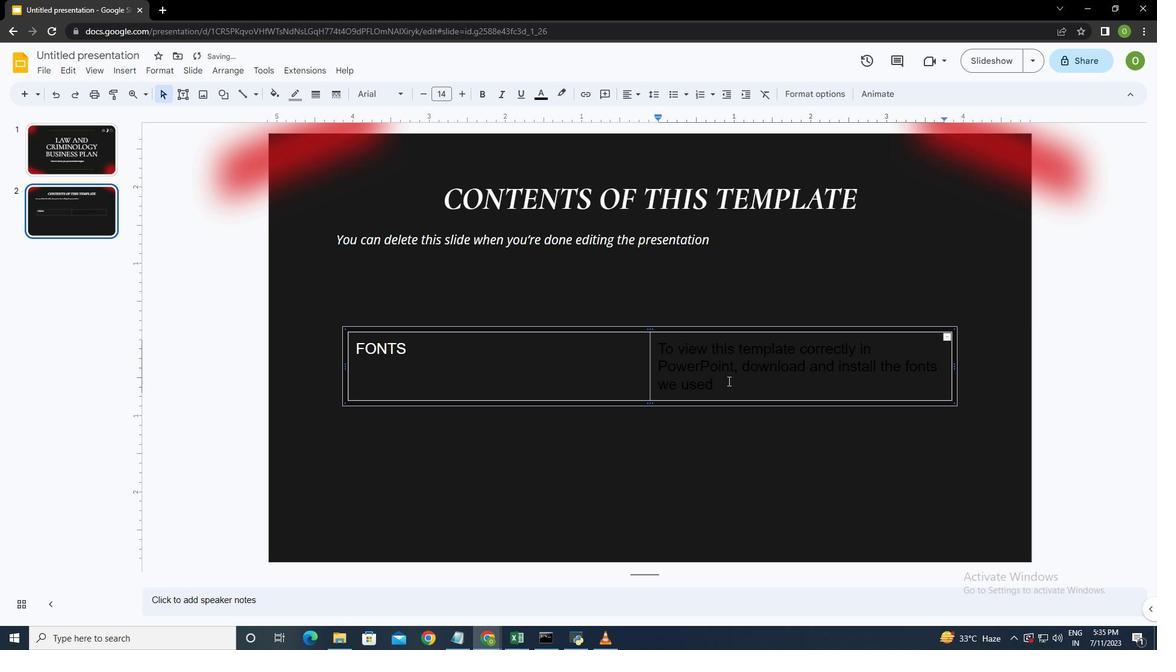 
Action: Mouse pressed left at (725, 383)
Screenshot: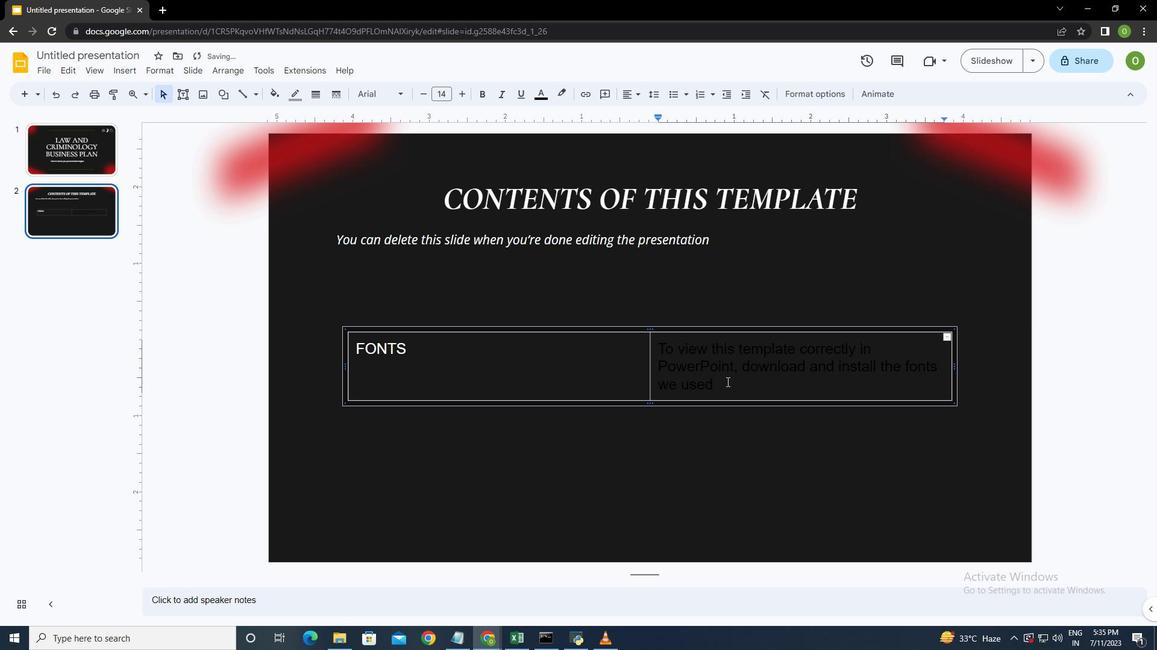 
Action: Mouse moved to (544, 91)
Screenshot: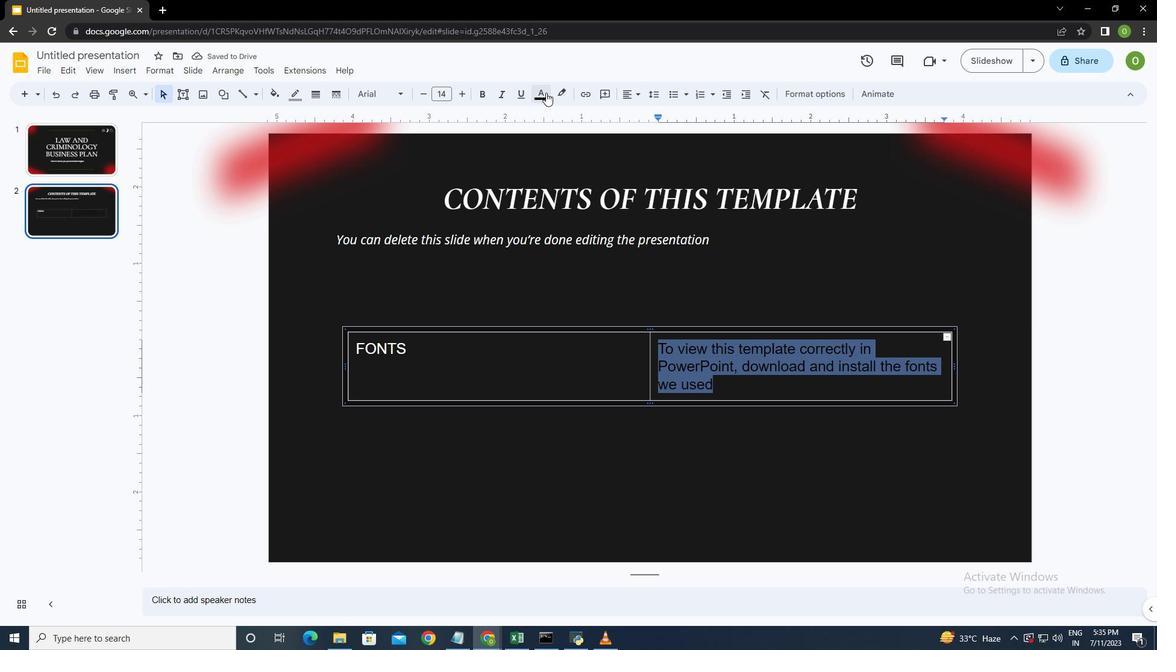 
Action: Mouse pressed left at (544, 91)
Screenshot: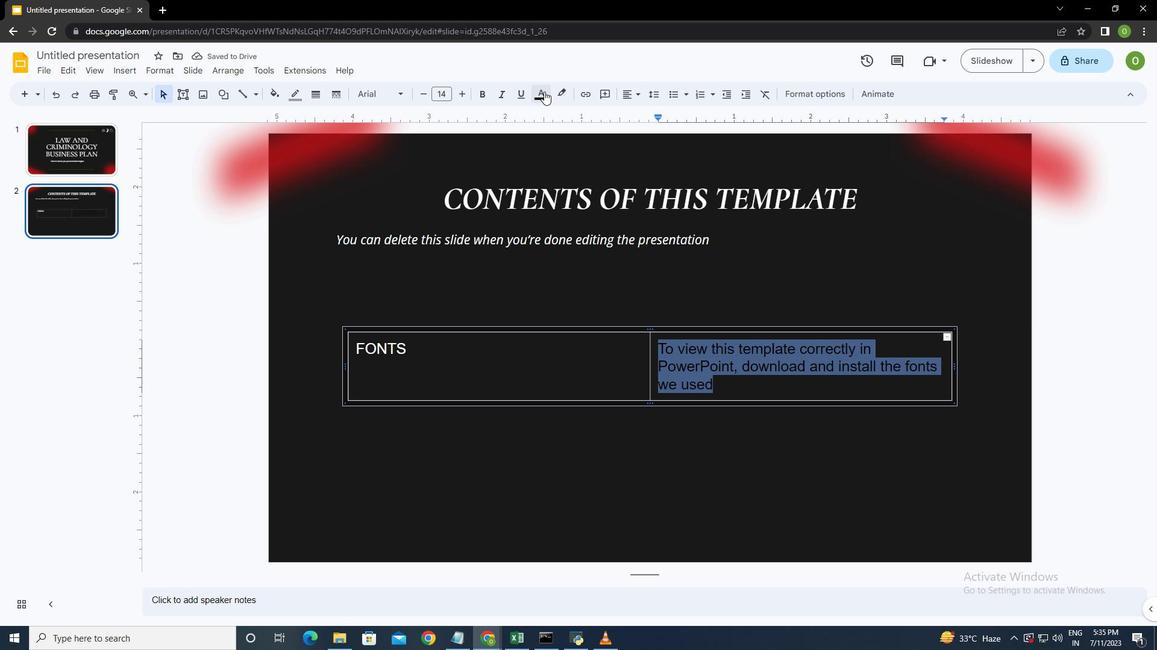 
Action: Mouse moved to (543, 132)
Screenshot: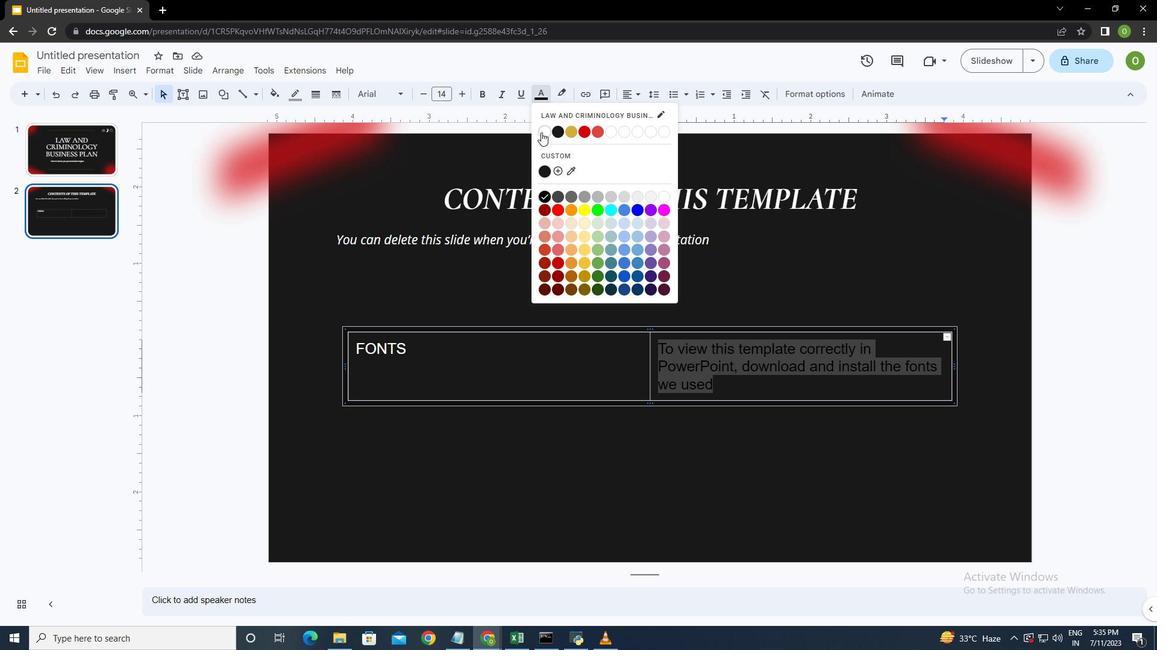 
Action: Mouse pressed left at (543, 132)
Screenshot: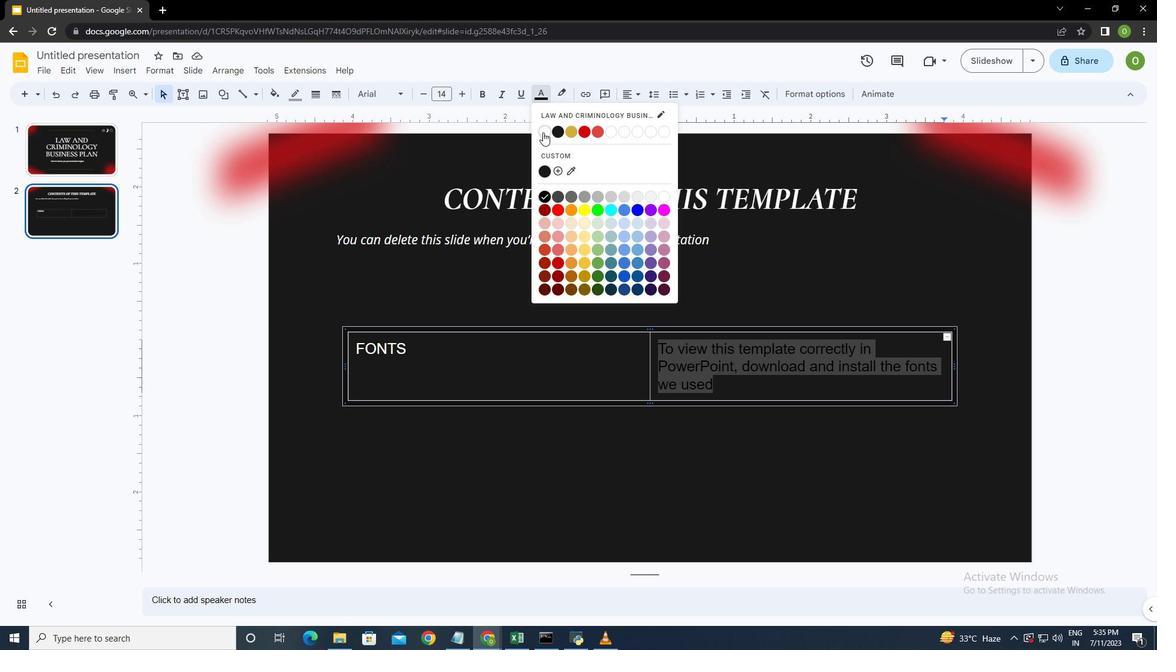 
Action: Mouse moved to (726, 390)
Screenshot: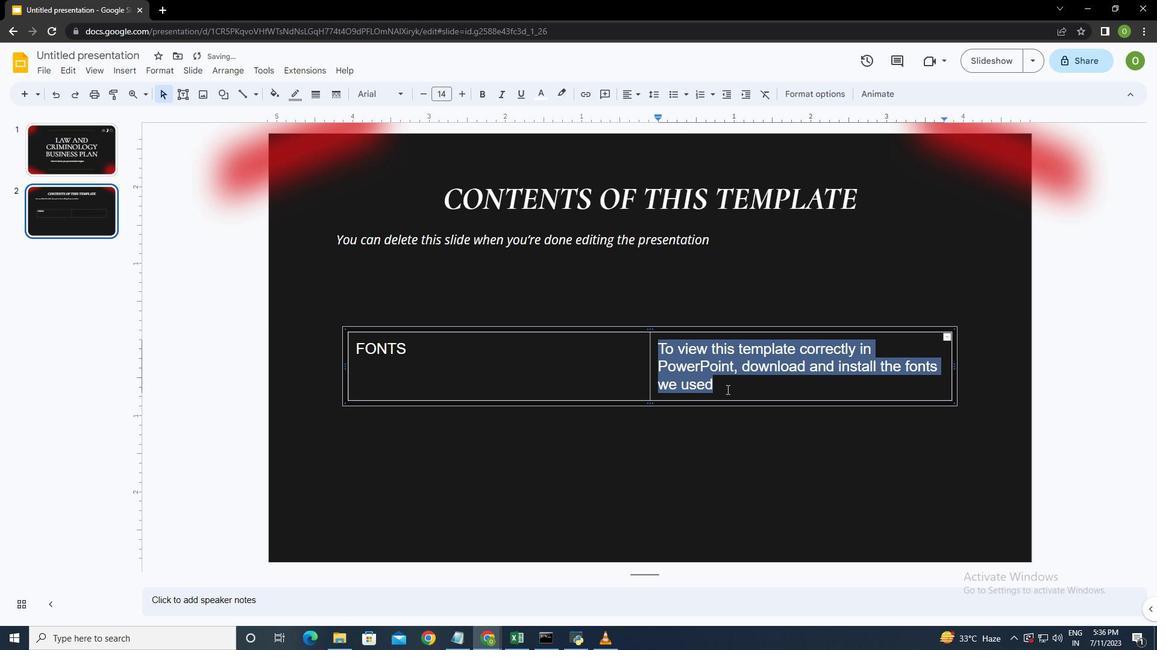
Action: Mouse pressed left at (726, 390)
Screenshot: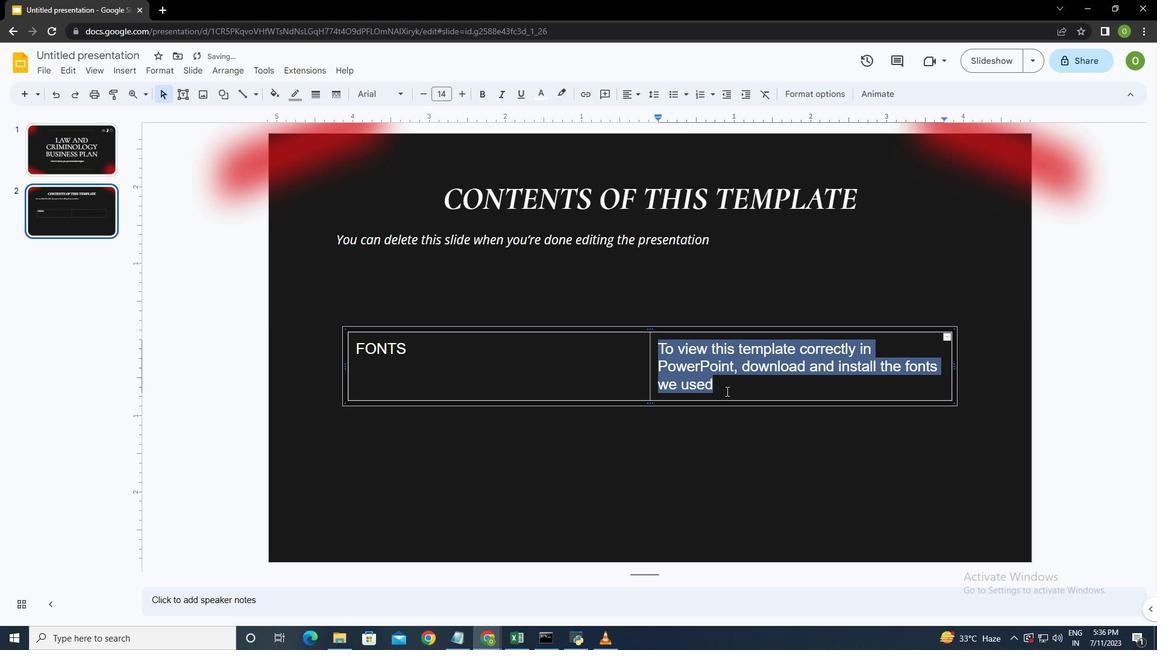 
Action: Mouse moved to (650, 362)
Screenshot: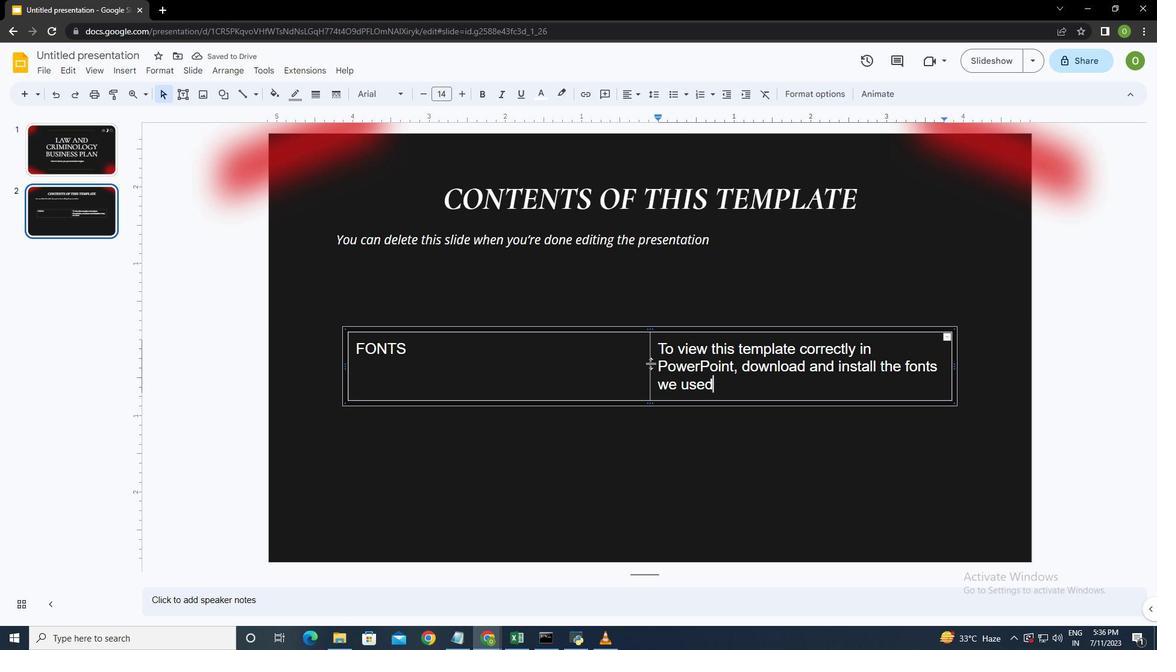 
Action: Mouse pressed left at (650, 362)
Screenshot: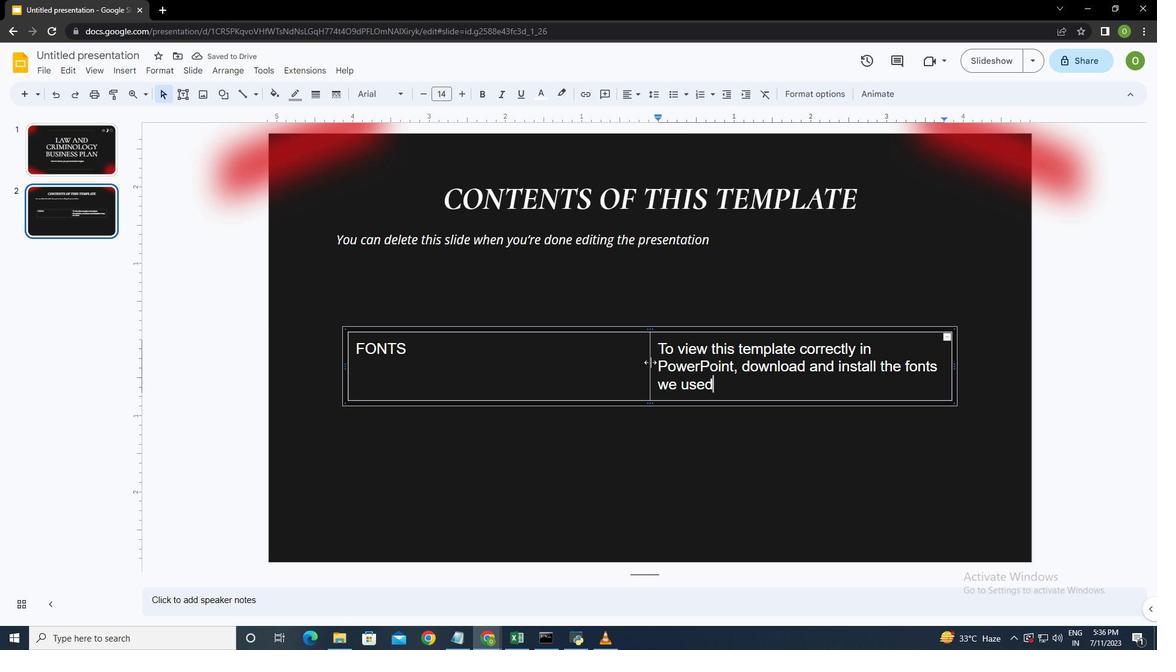
Action: Mouse moved to (443, 366)
Screenshot: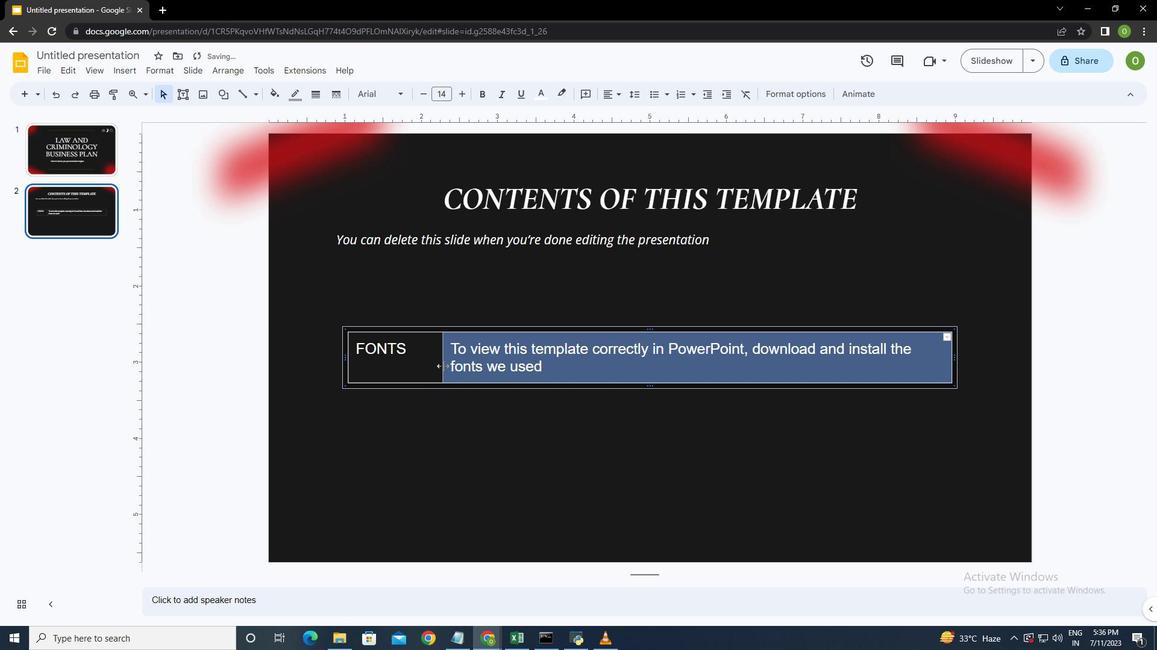 
Action: Mouse pressed left at (443, 366)
Screenshot: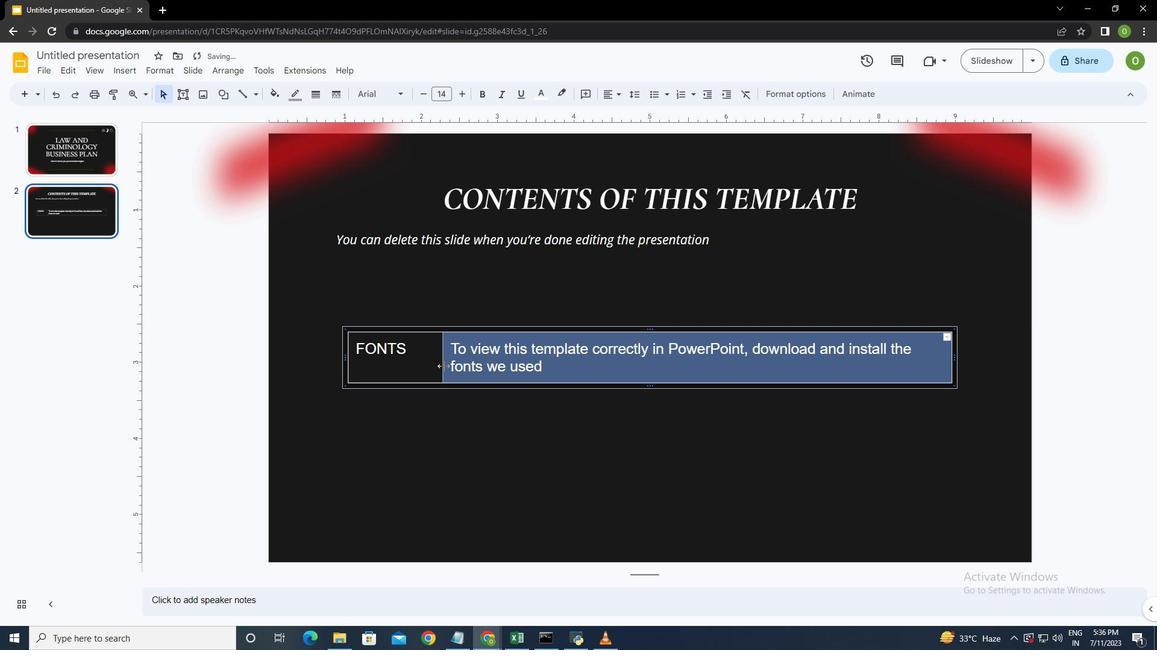 
Action: Mouse moved to (572, 367)
Screenshot: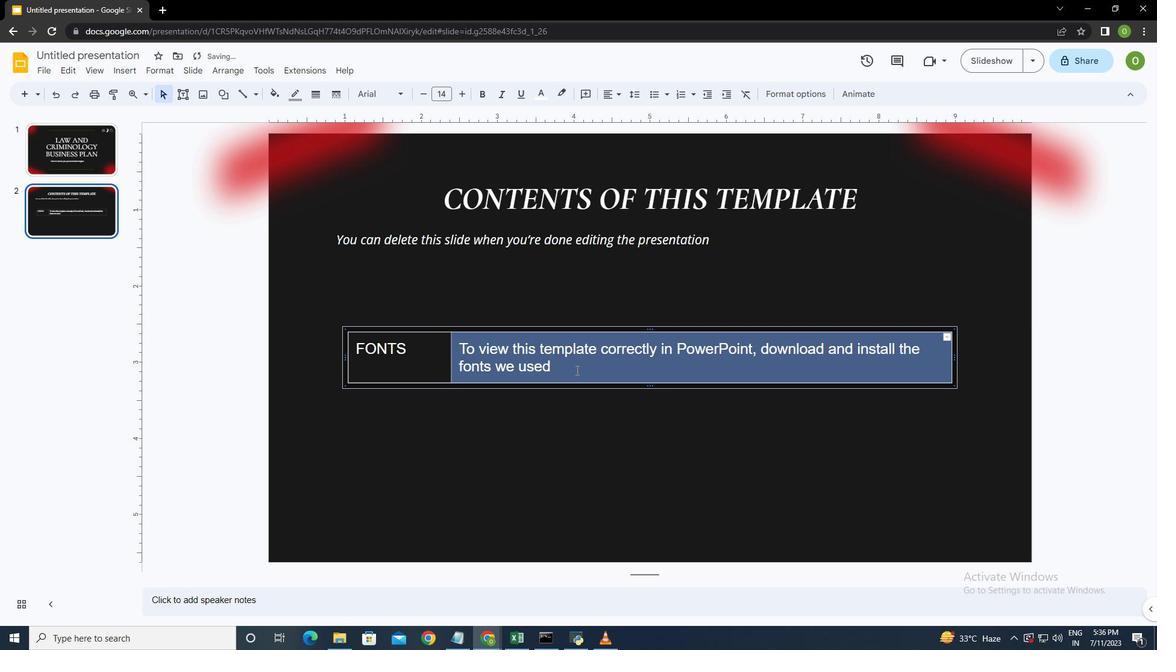 
Action: Mouse pressed left at (572, 367)
Screenshot: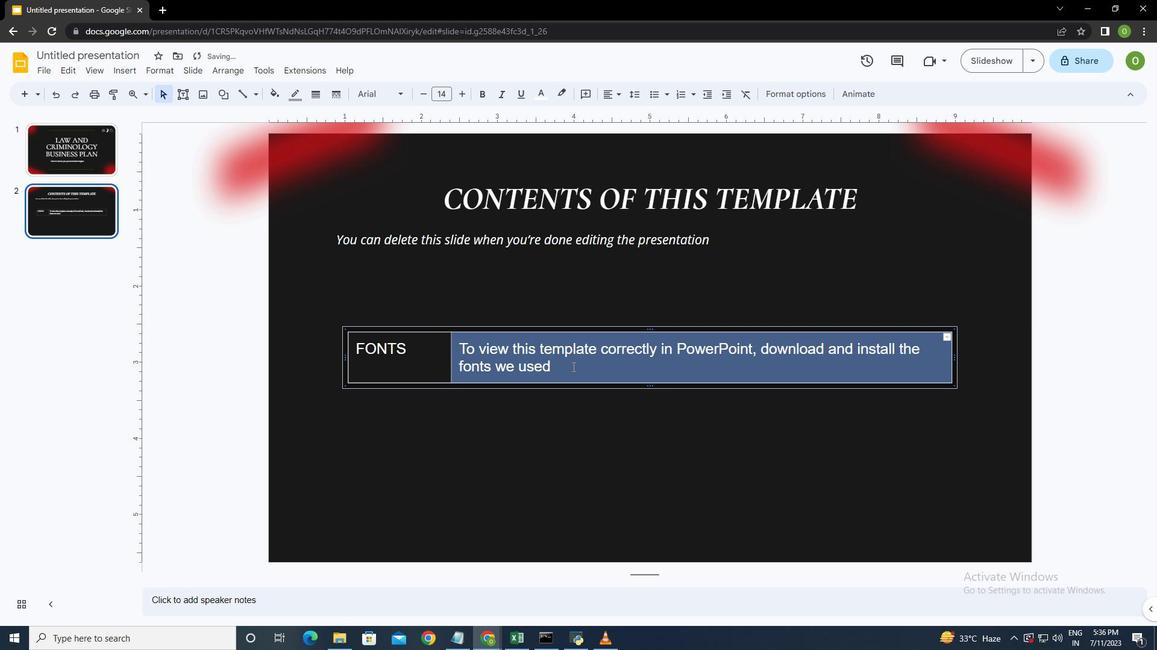 
Action: Mouse moved to (424, 351)
Screenshot: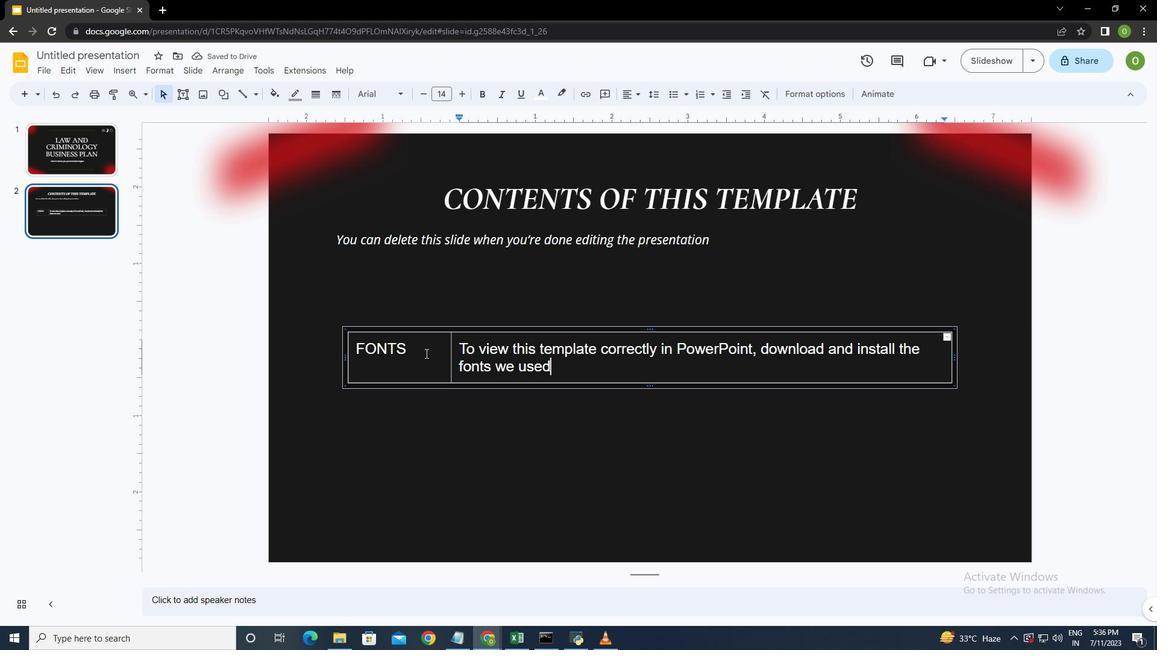 
Action: Mouse pressed left at (424, 351)
Screenshot: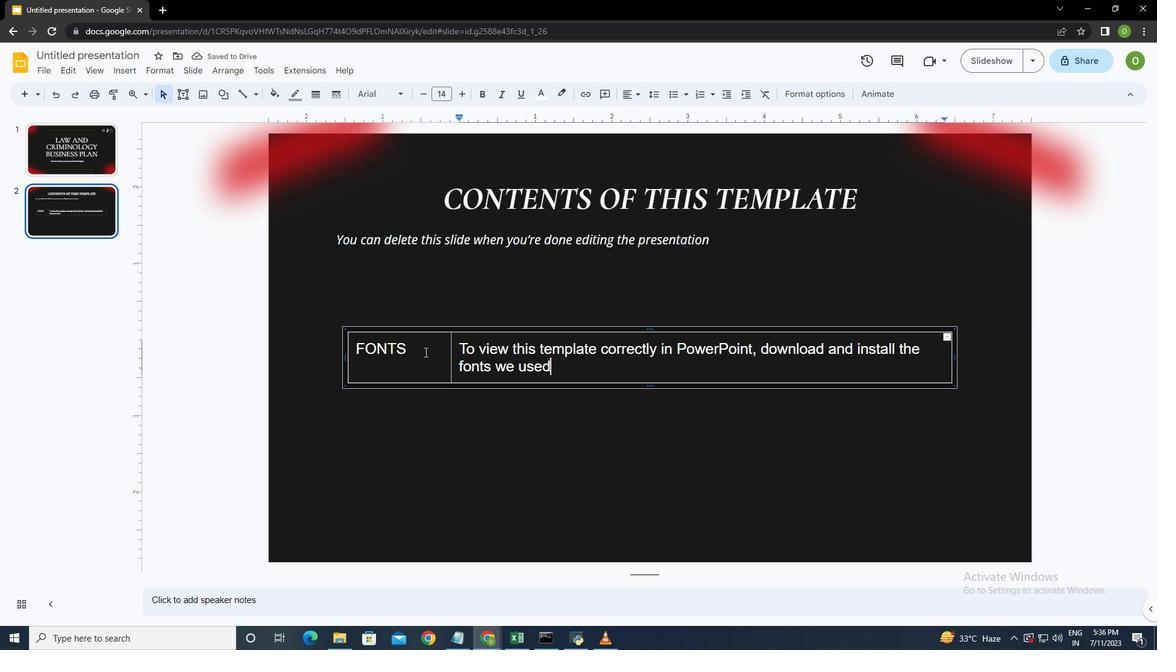 
Action: Mouse moved to (420, 91)
Screenshot: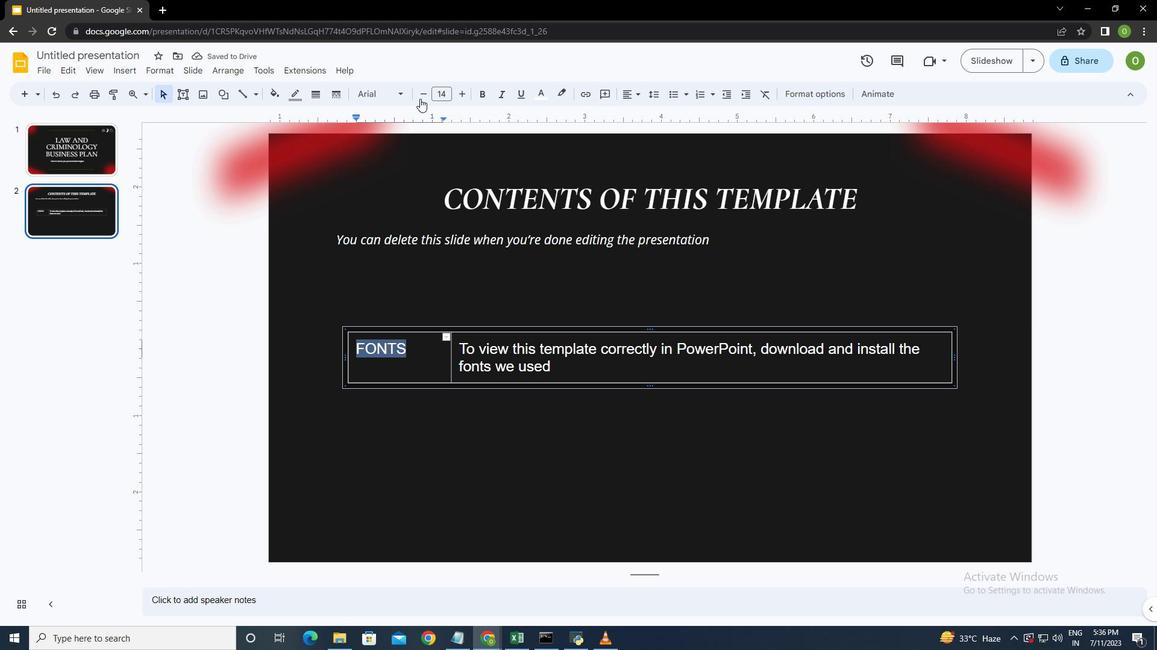 
Action: Mouse pressed left at (420, 91)
Screenshot: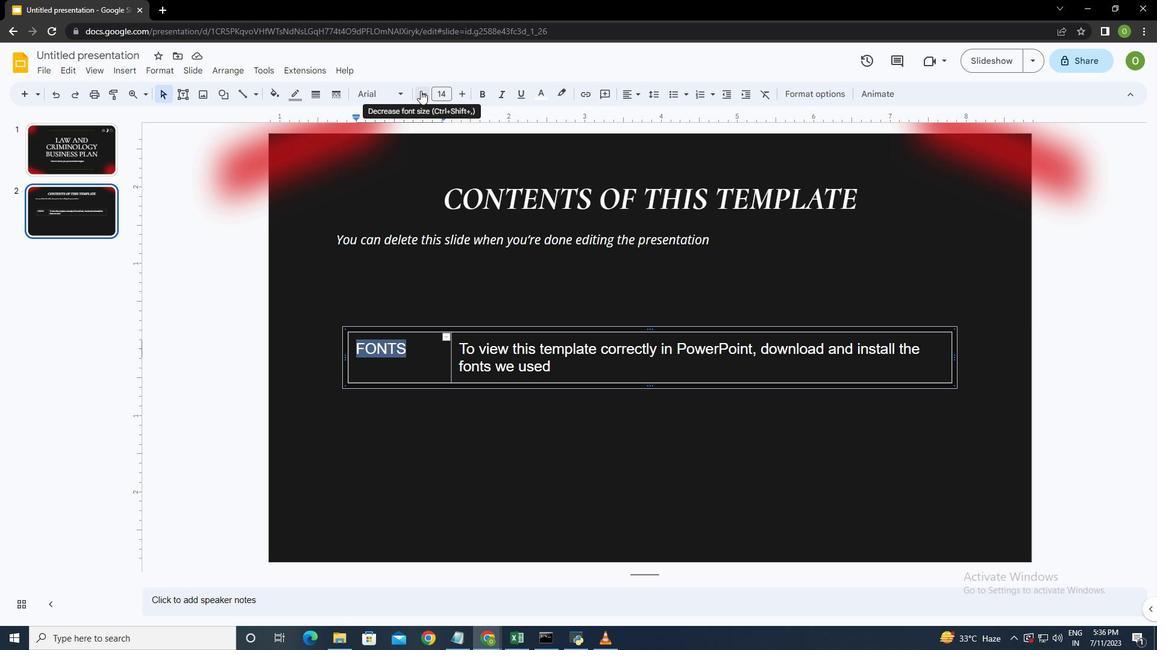 
Action: Mouse pressed left at (420, 91)
Screenshot: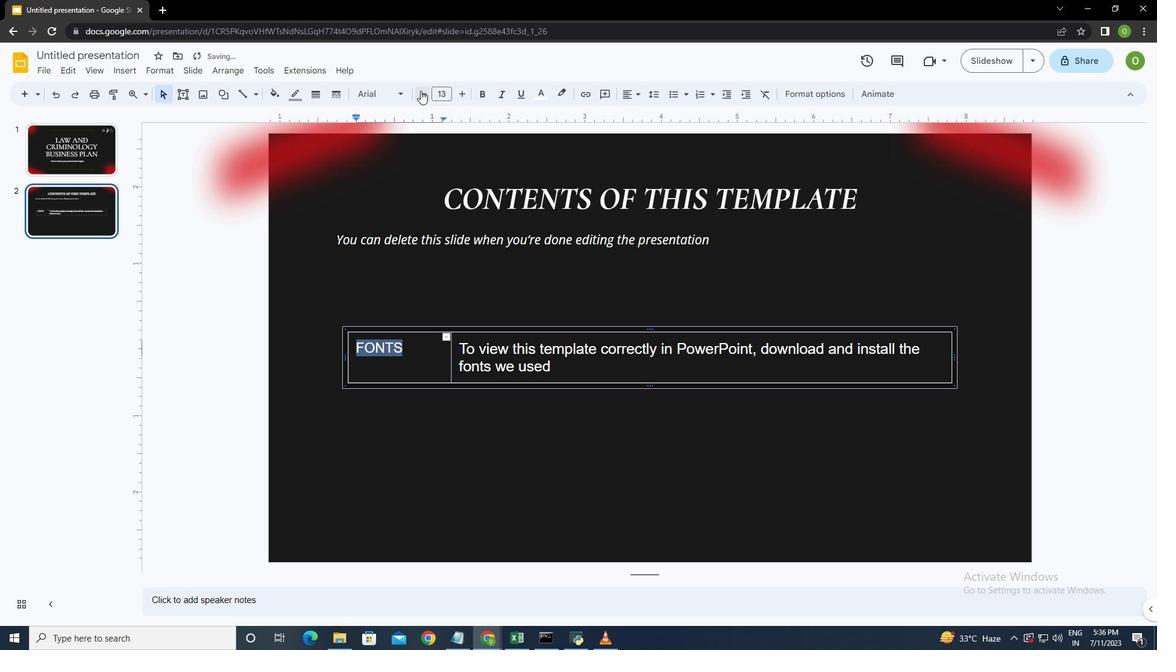 
Action: Mouse pressed left at (420, 91)
Screenshot: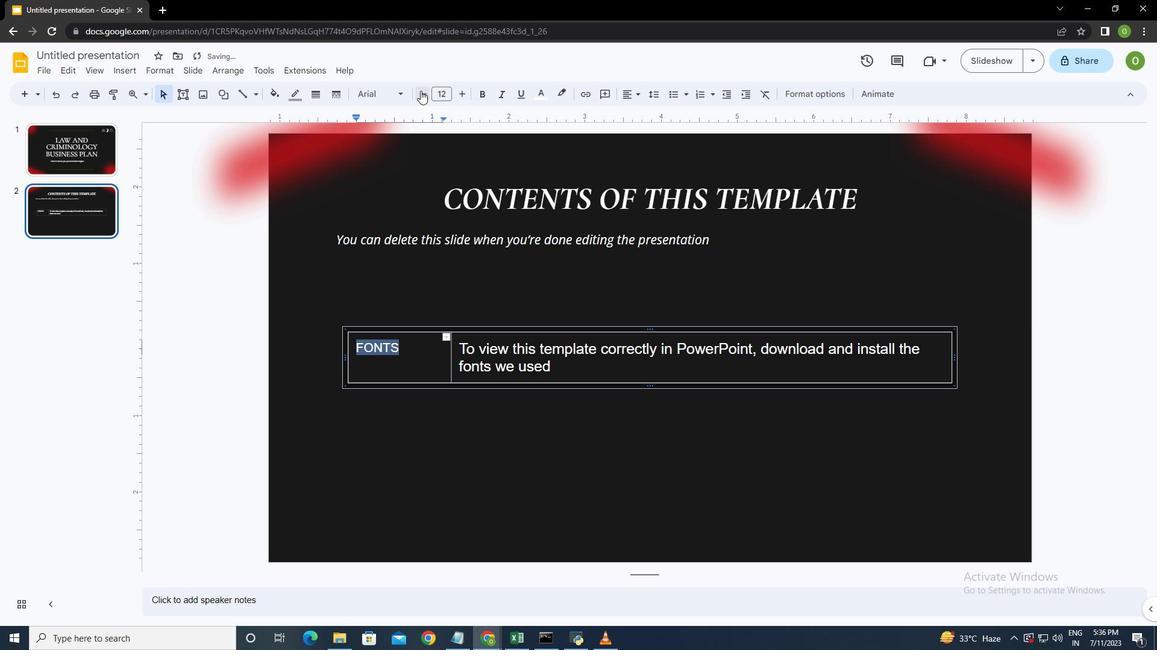 
Action: Mouse moved to (570, 373)
Screenshot: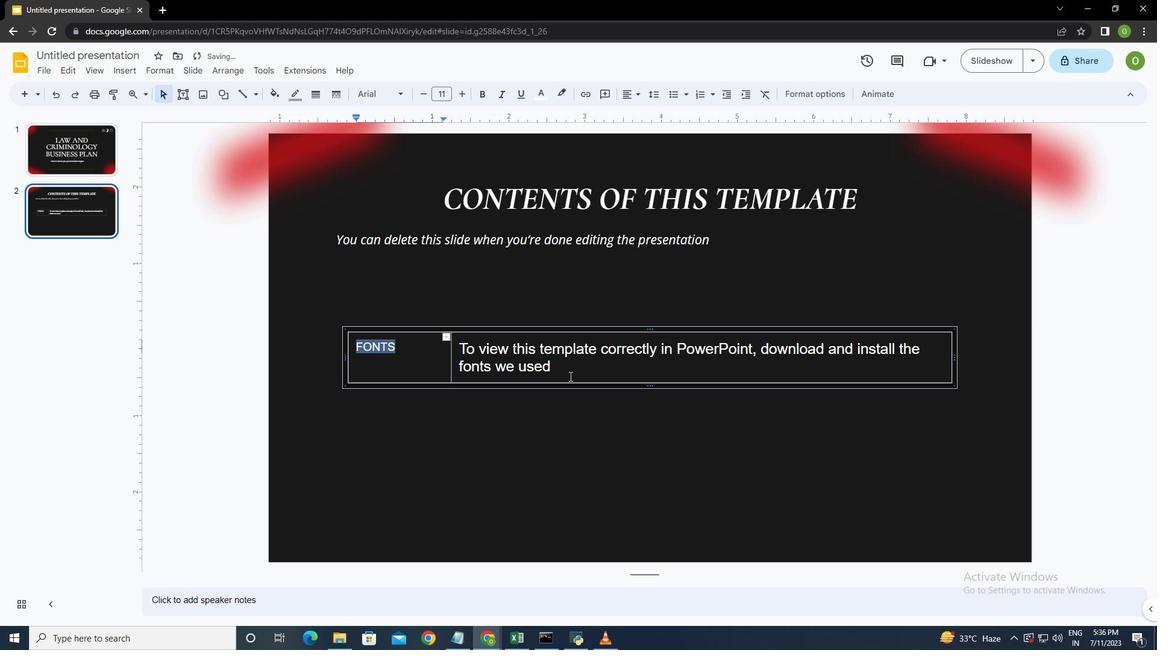 
Action: Mouse pressed left at (570, 373)
Screenshot: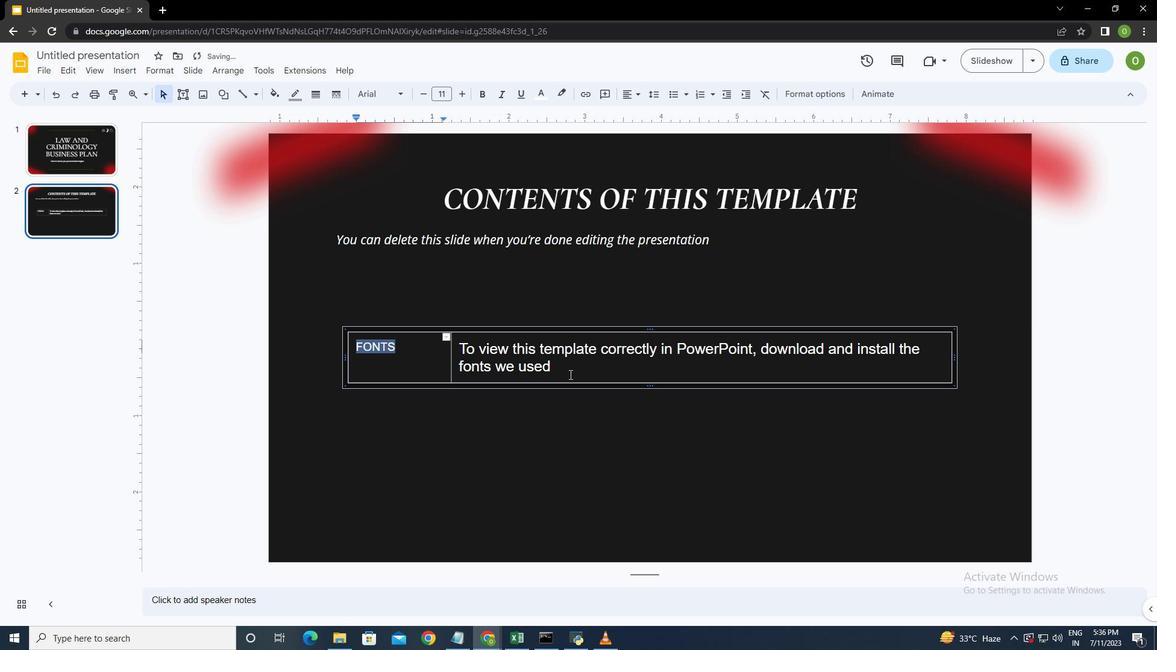 
Action: Mouse moved to (571, 369)
Screenshot: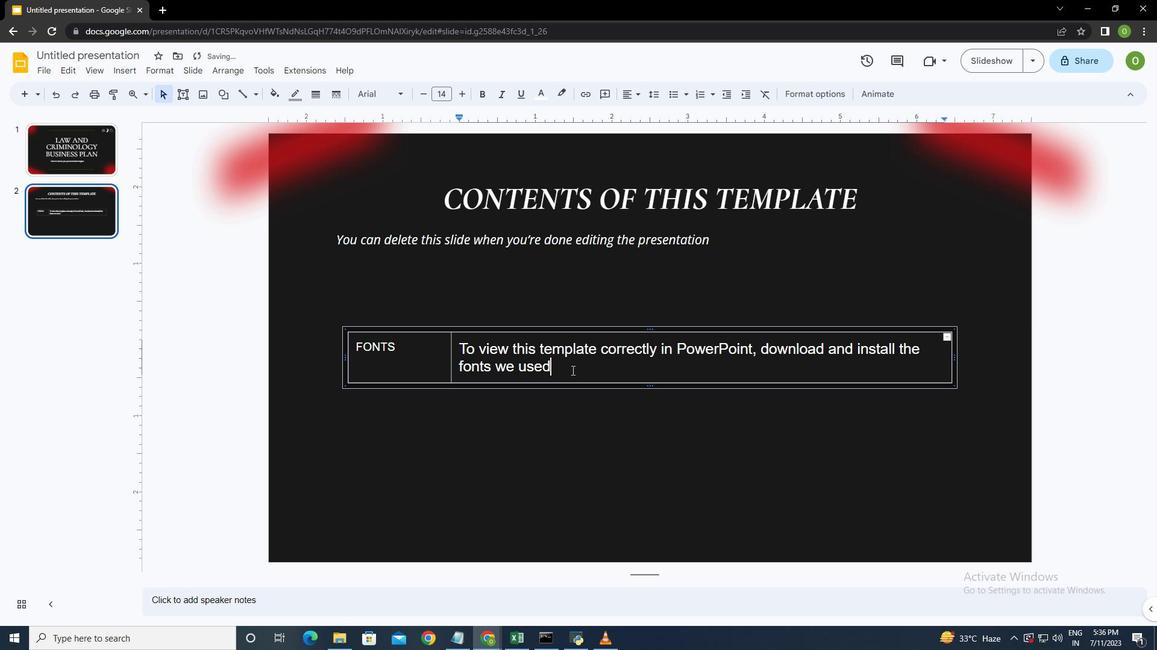 
Action: Mouse pressed left at (571, 369)
Screenshot: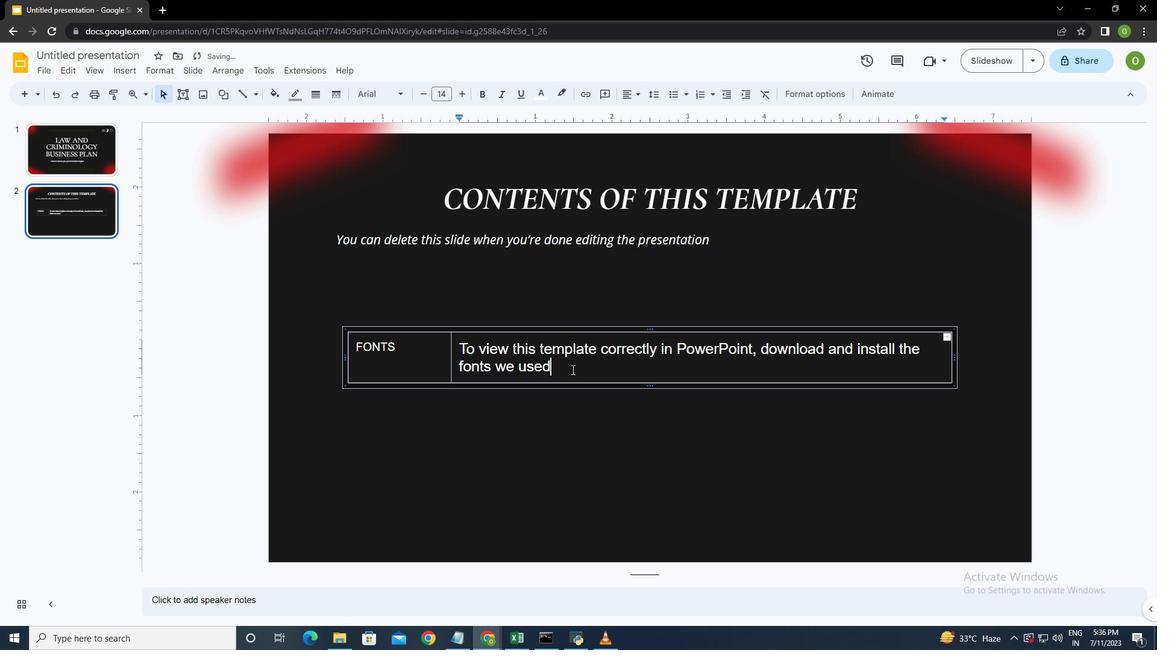 
Action: Mouse moved to (420, 88)
Screenshot: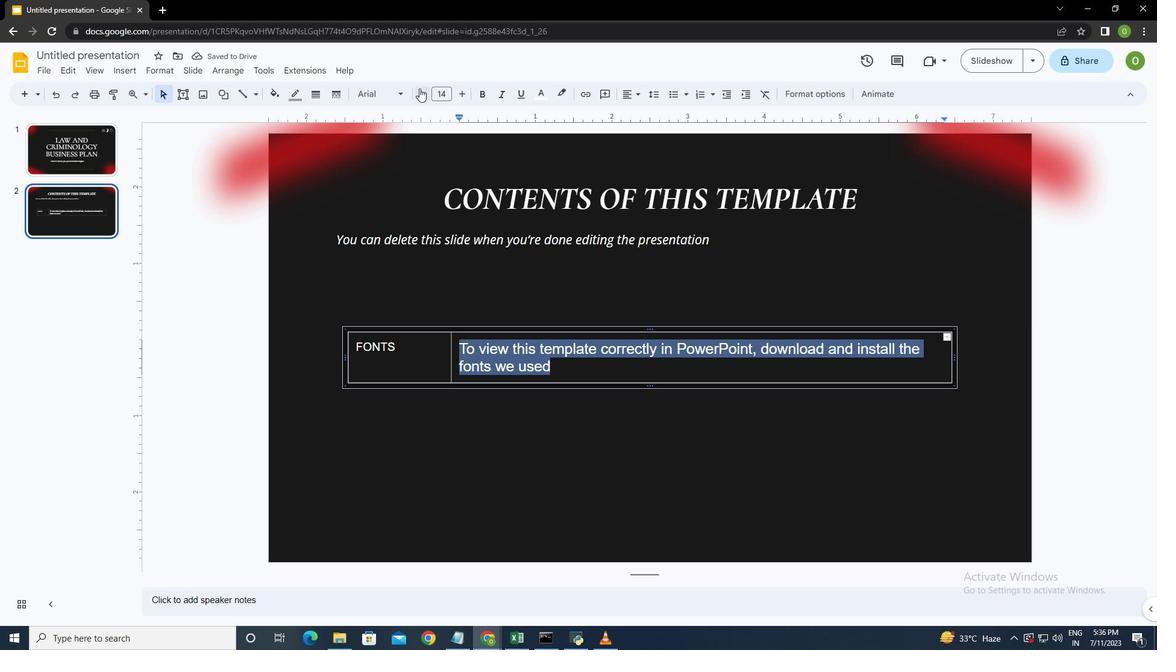 
Action: Mouse pressed left at (420, 88)
Screenshot: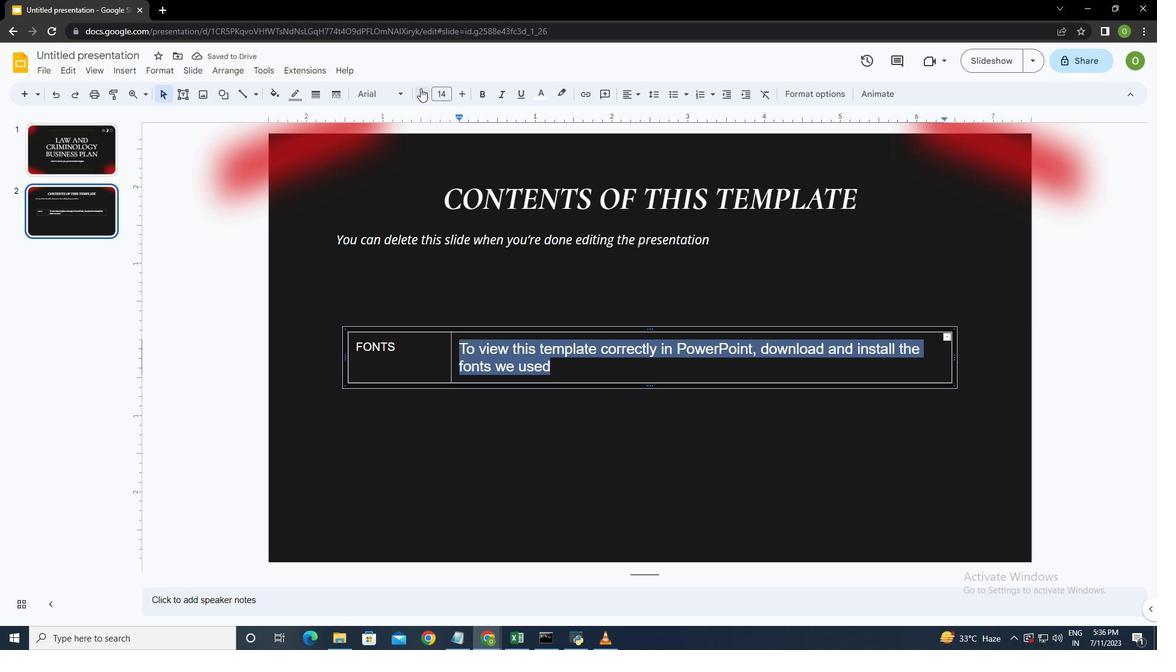 
Action: Mouse pressed left at (420, 88)
Screenshot: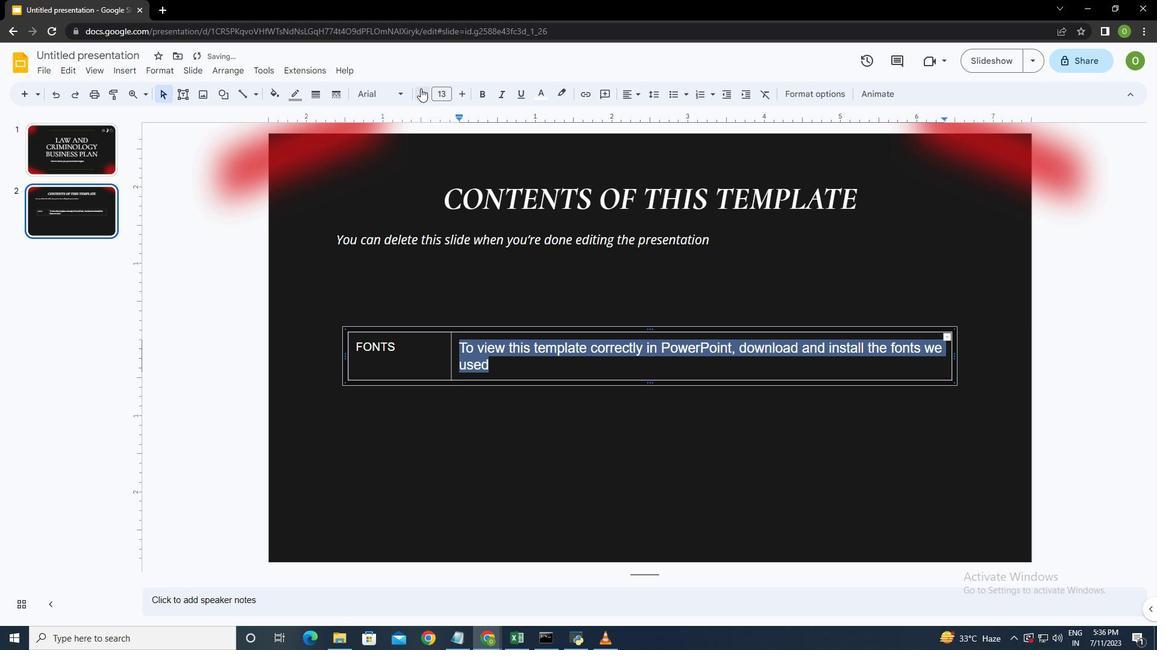 
Action: Mouse pressed left at (420, 88)
Screenshot: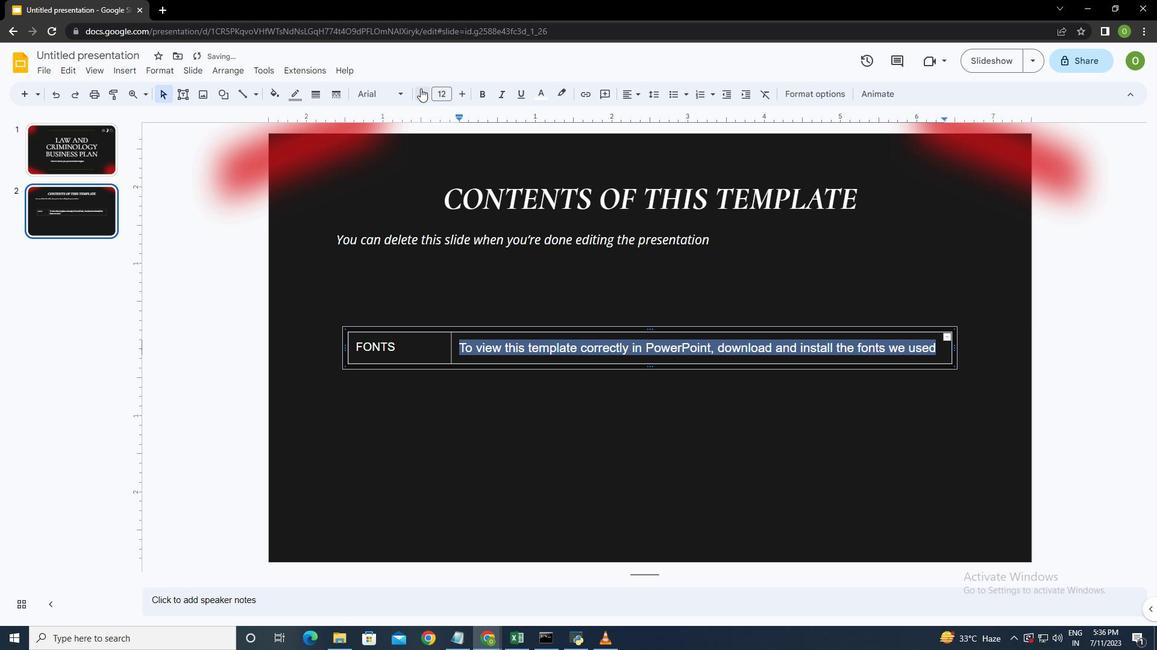 
Action: Mouse moved to (917, 353)
Screenshot: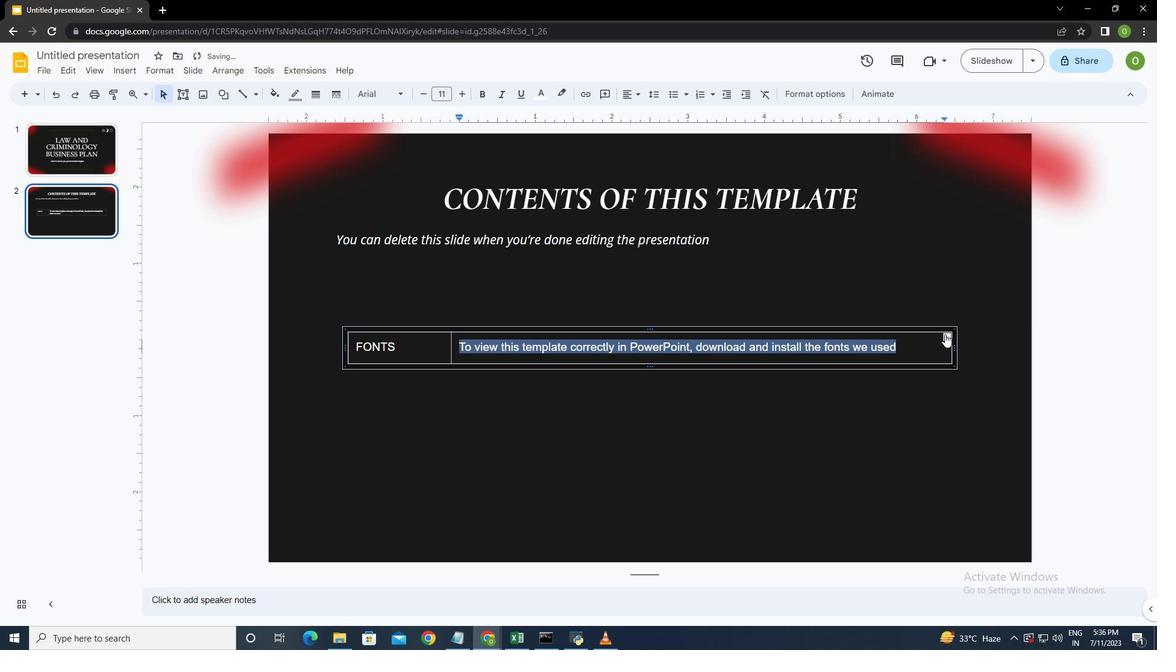 
Action: Mouse pressed left at (917, 353)
Screenshot: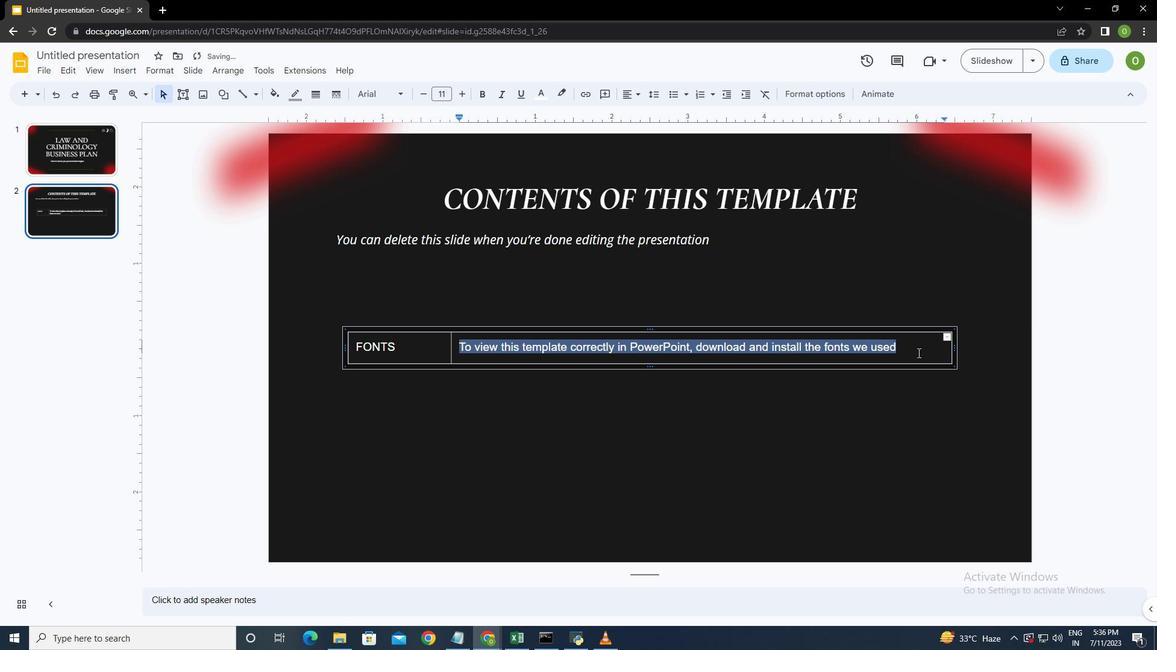 
Action: Key pressed <Key.tab><Key.caps_lock>USED<Key.space>AND<Key.space>ALTERNATIVE<Key.space>RESOURCES<Key.tab>
Screenshot: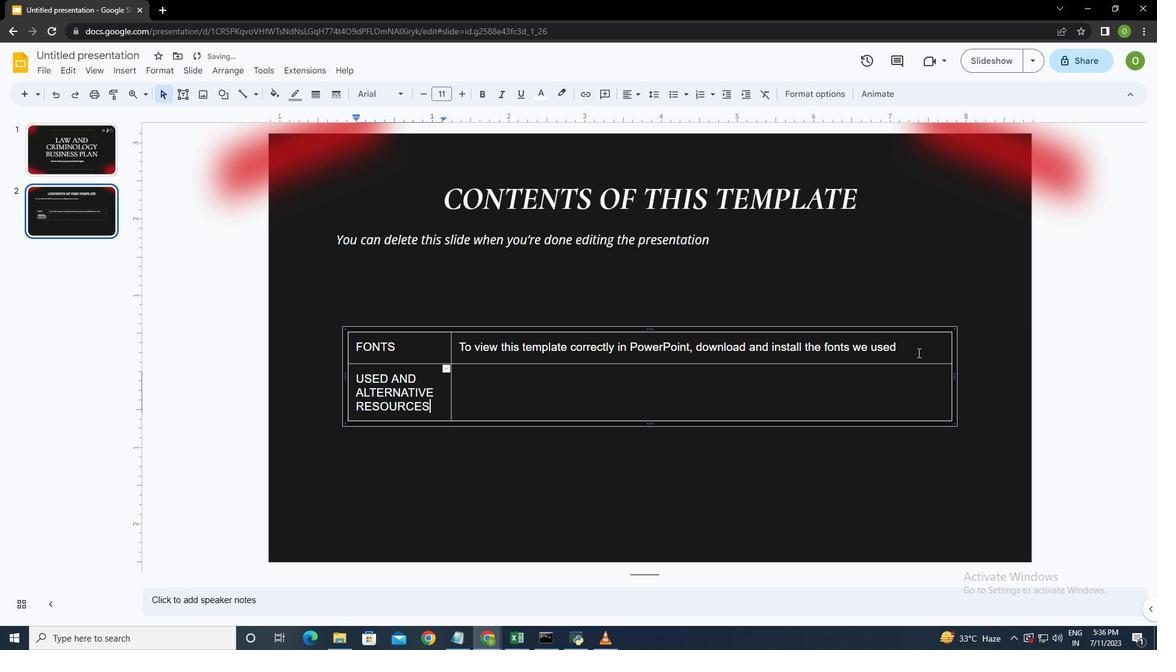
Action: Mouse moved to (847, 372)
Screenshot: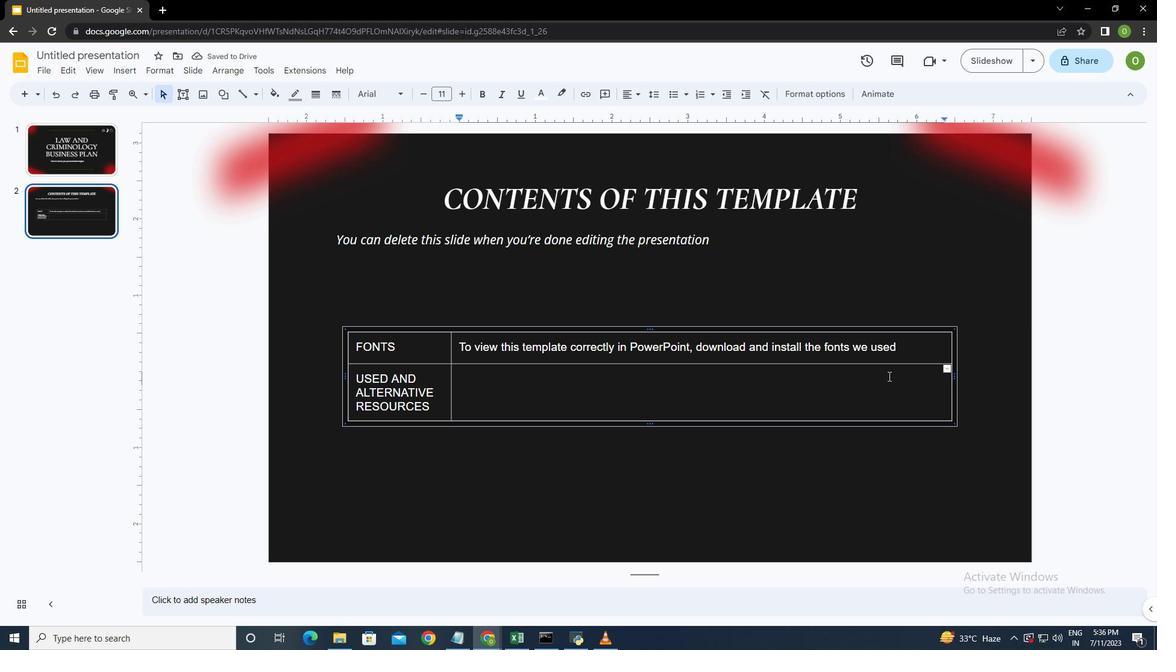 
Action: Key pressed <Key.shift><Key.shift><Key.shift><Key.shift><Key.shift><Key.shift><Key.shift><Key.shift><Key.shift><Key.caps_lock><Key.shift><Key.shift>An<Key.space>assortment<Key.space>of<Key.space>graphic<Key.space>resources<Key.space>that<Key.space>are<Key.space>suitable<Key.space>for<Key.space>use<Key.space>in<Key.space>this<Key.space>presentation<Key.tab><Key.shift><Key.shift><Key.shift><Key.shift><Key.shift><Key.shift><Key.shift><Key.shift><Key.shift><Key.shift><Key.shift><Key.caps_lock>THANKSSLIDE<Key.left><Key.left><Key.left><Key.left><Key.left><Key.space><Key.right><Key.right><Key.right><Key.right><Key.right>
Screenshot: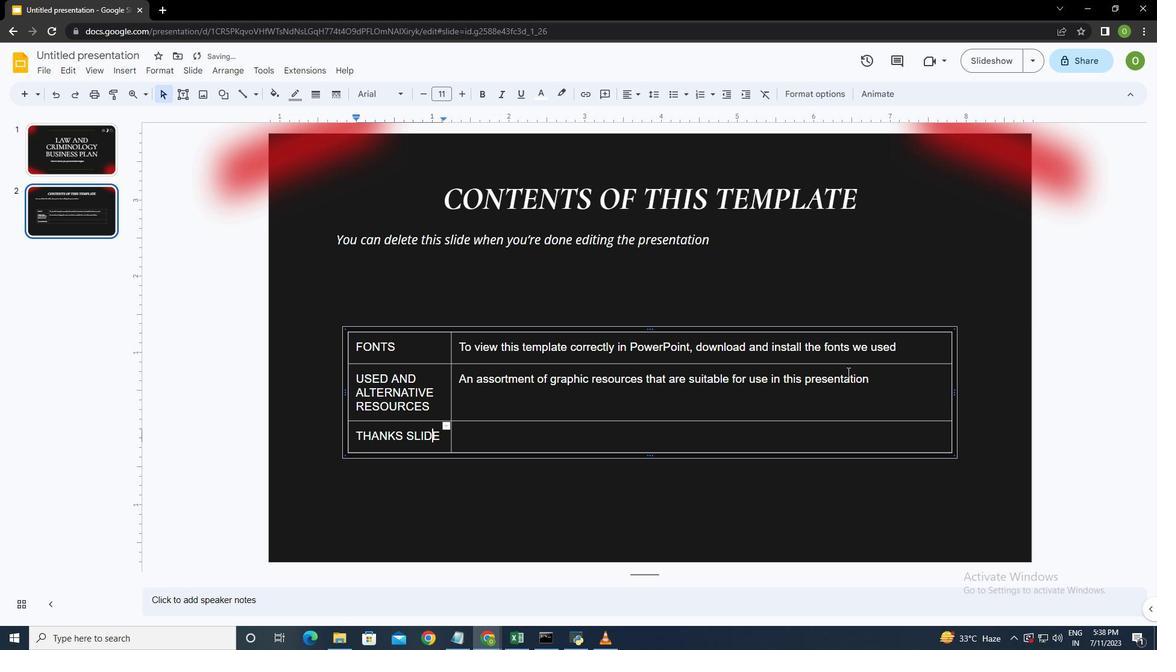
Action: Mouse moved to (443, 436)
Screenshot: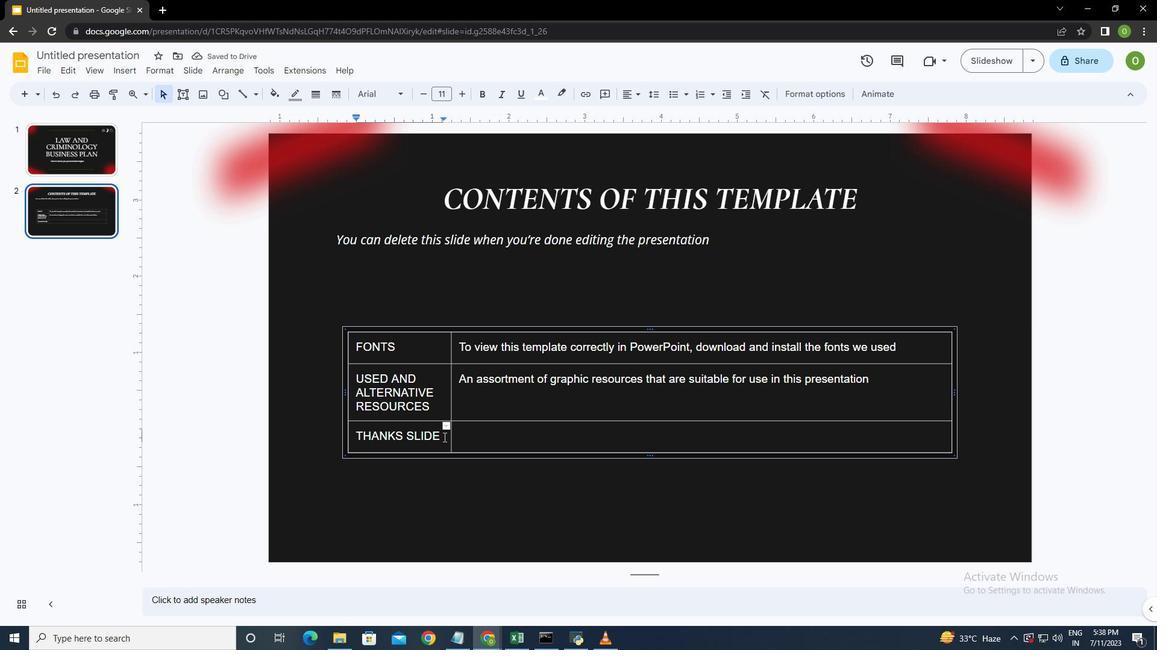 
Action: Key pressed <Key.tab>
Screenshot: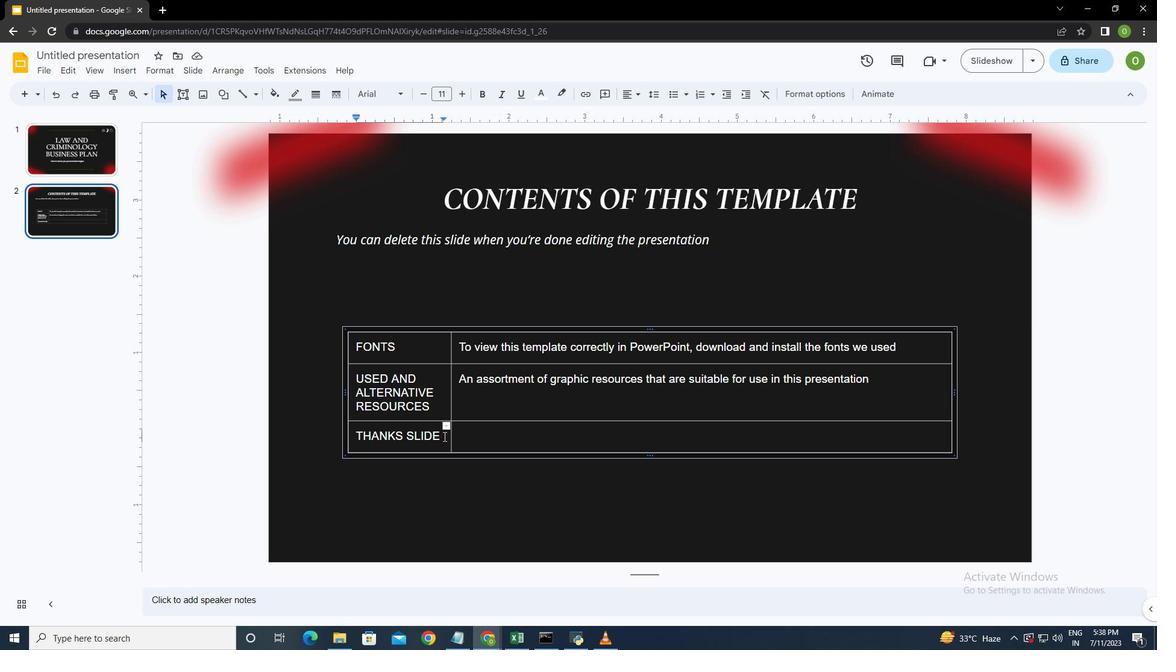 
Action: Mouse moved to (498, 356)
Screenshot: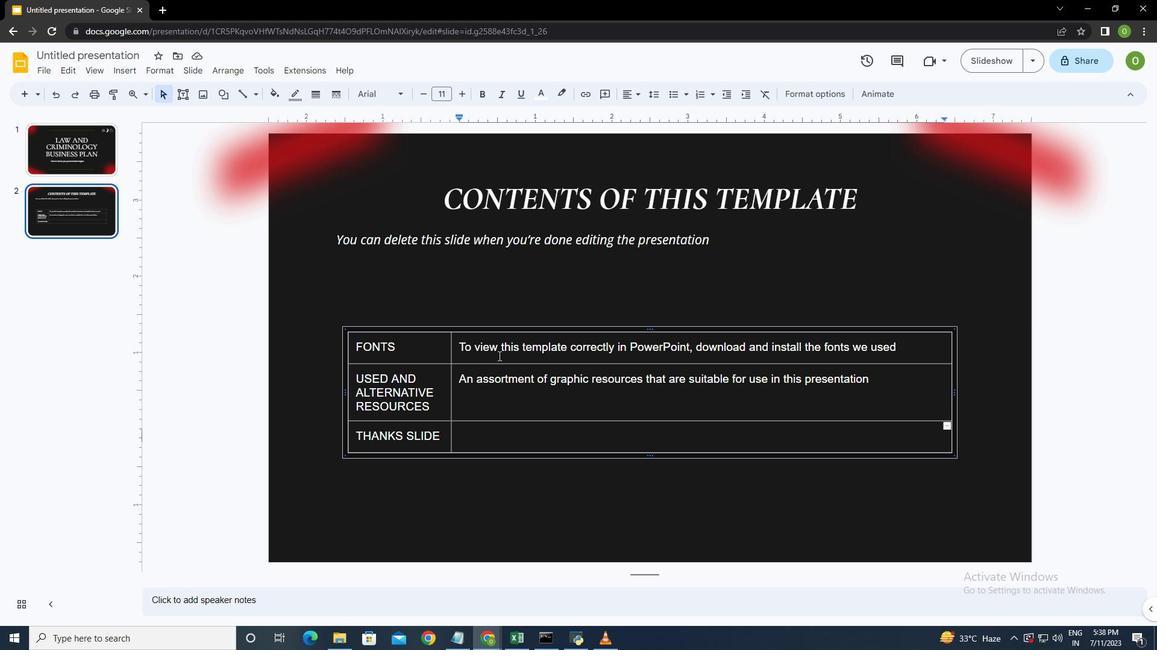 
Action: Key pressed <Key.shift><Key.caps_lock><Key.shift><Key.shift><Key.shift><Key.shift><Key.shift>You<Key.space>must<Key.space>keep<Key.space>it<Key.space>so<Key.space>that<Key.space>proper<Key.space>credits<Key.space>for<Key.space>our<Key.space>design<Key.space>are<Key.space>given<Key.tab><Key.caps_lock><Key.shift><Key.shift>c<Key.backspace>COLORS<Key.tab><Key.caps_lock><Key.shift><Key.shift>All<Key.space>the<Key.space>colors<Key.space>used<Key.space>in<Key.space>this<Key.space>presentation<Key.tab><Key.caps_lock>ICONS<Key.space>AND<Key.space>INFOGRAPHIC<Key.space>RESP<Key.backspace>OURCES<Key.tab><Key.shift><Key.caps_lock><Key.shift><Key.shift><Key.shift><Key.shift><Key.shift>These<Key.space>can<Key.space>be<Key.space>used<Key.space>in<Key.space>the<Key.space>template,<Key.space>and<Key.space>their<Key.space>size<Key.space>and<Key.space>color<Key.space>can<Key.space>be<Key.space>edited<Key.tab>
Screenshot: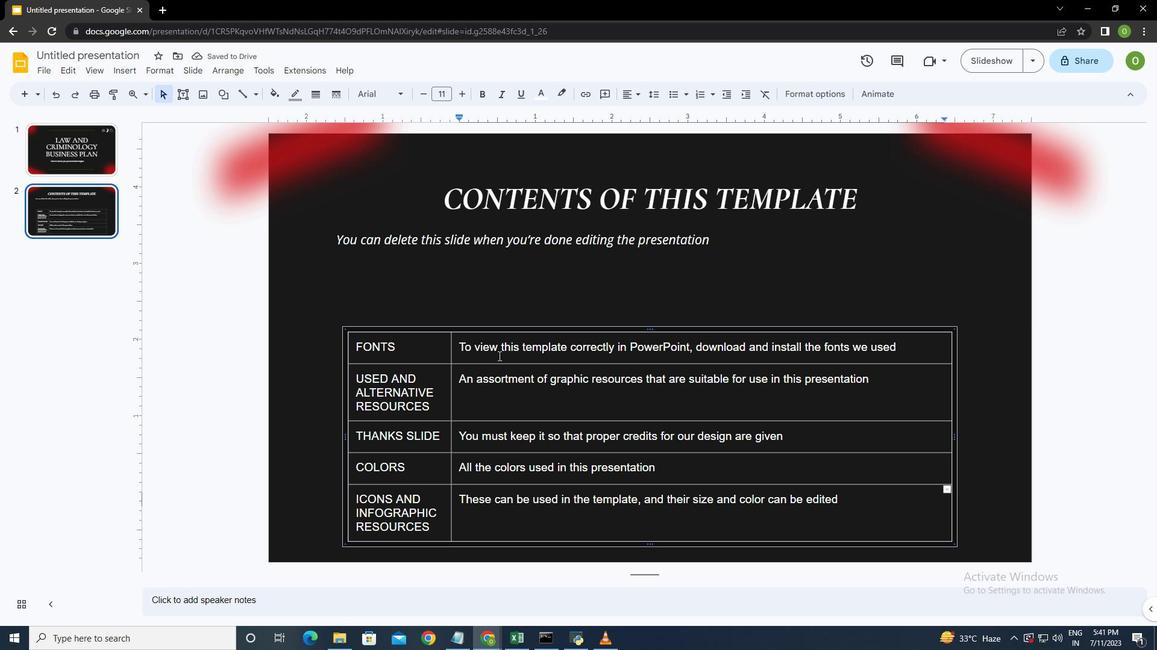 
Action: Mouse moved to (471, 379)
Screenshot: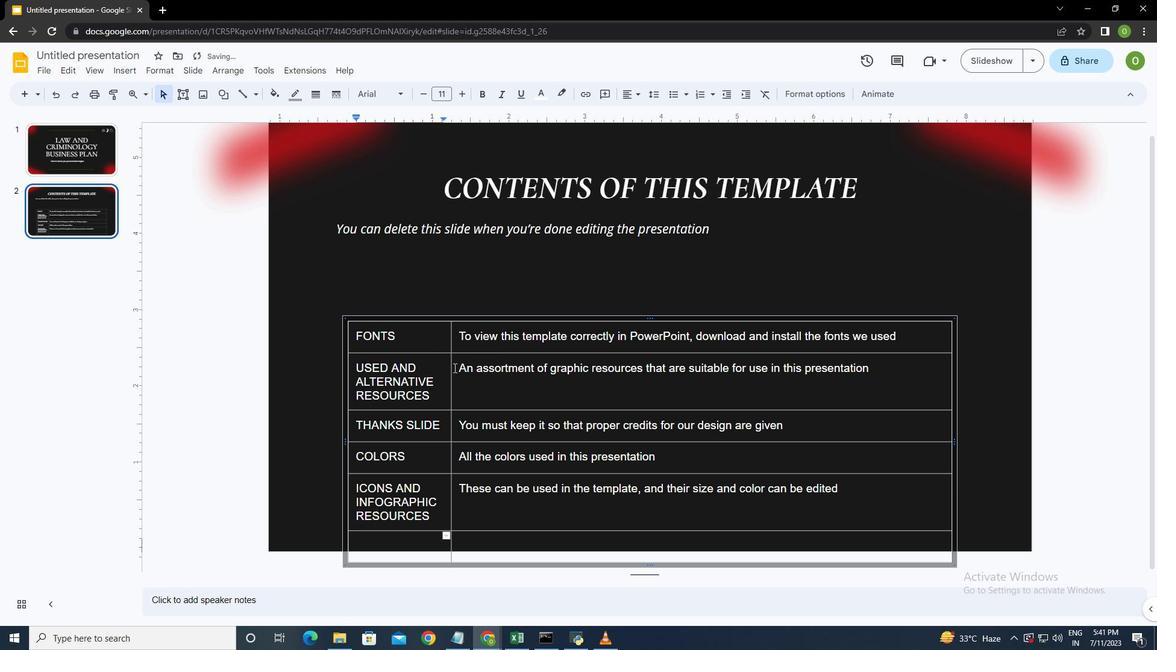 
Action: Key pressed <Key.caps_lock><Key.shift>EDITABLE<Key.space>PRESENTATION<Key.space>THEME<Key.tab><Key.caps_lock><Key.shift>You<Key.space>can<Key.space>edit<Key.space>the<Key.space>master<Key.space>slide<Key.space>easily.<Key.space><Key.shift>For<Key.space>more<Key.space>info,<Key.space>click<Key.space>here
Screenshot: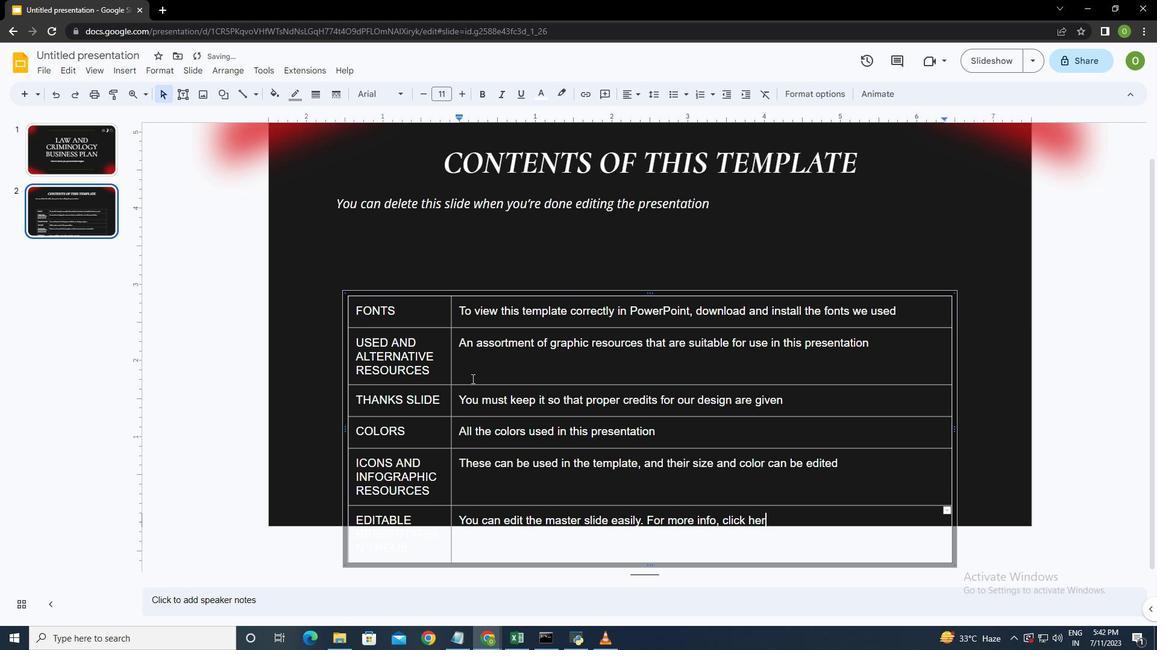 
Action: Mouse moved to (840, 487)
Screenshot: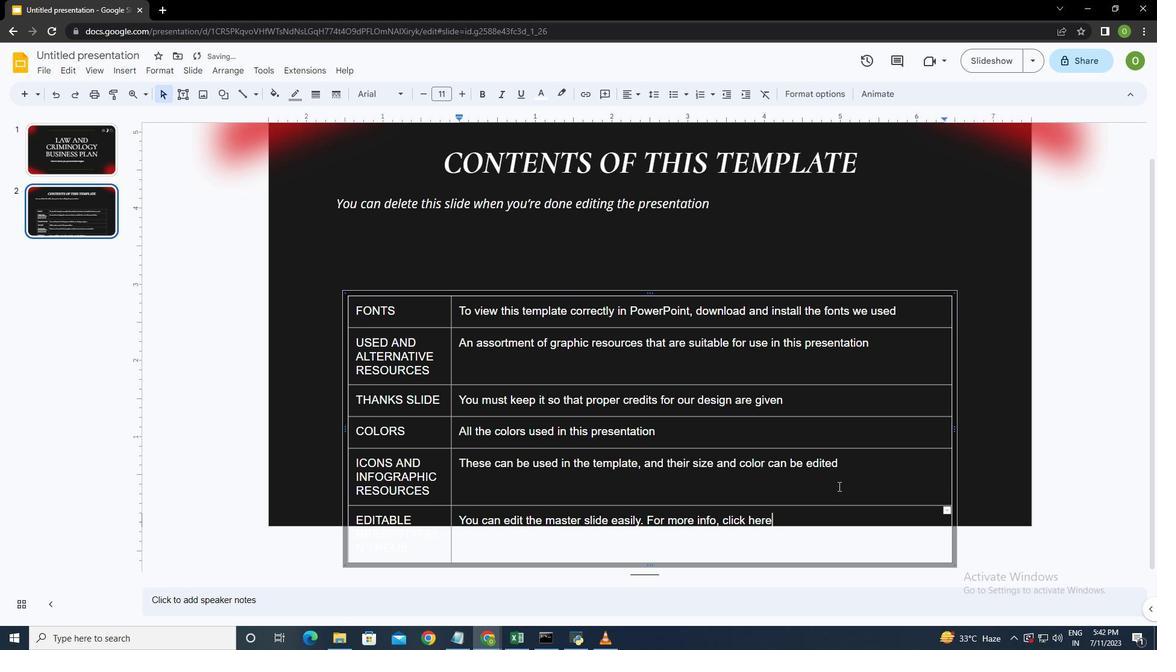 
Action: Mouse pressed left at (840, 487)
Screenshot: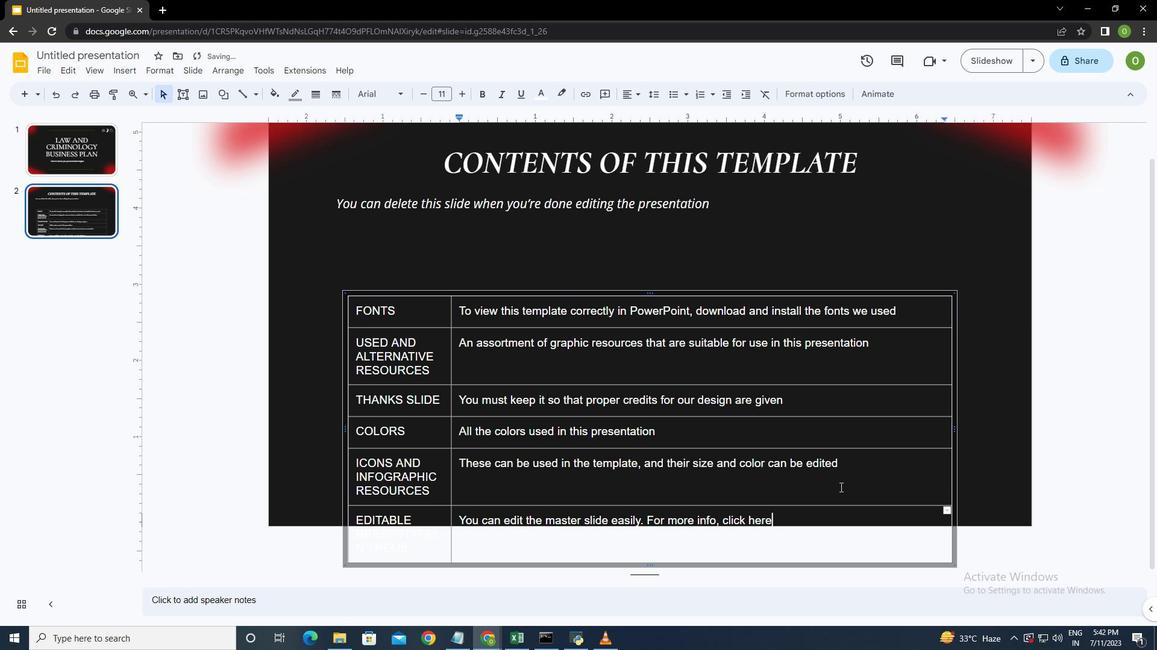 
Action: Mouse moved to (435, 372)
Screenshot: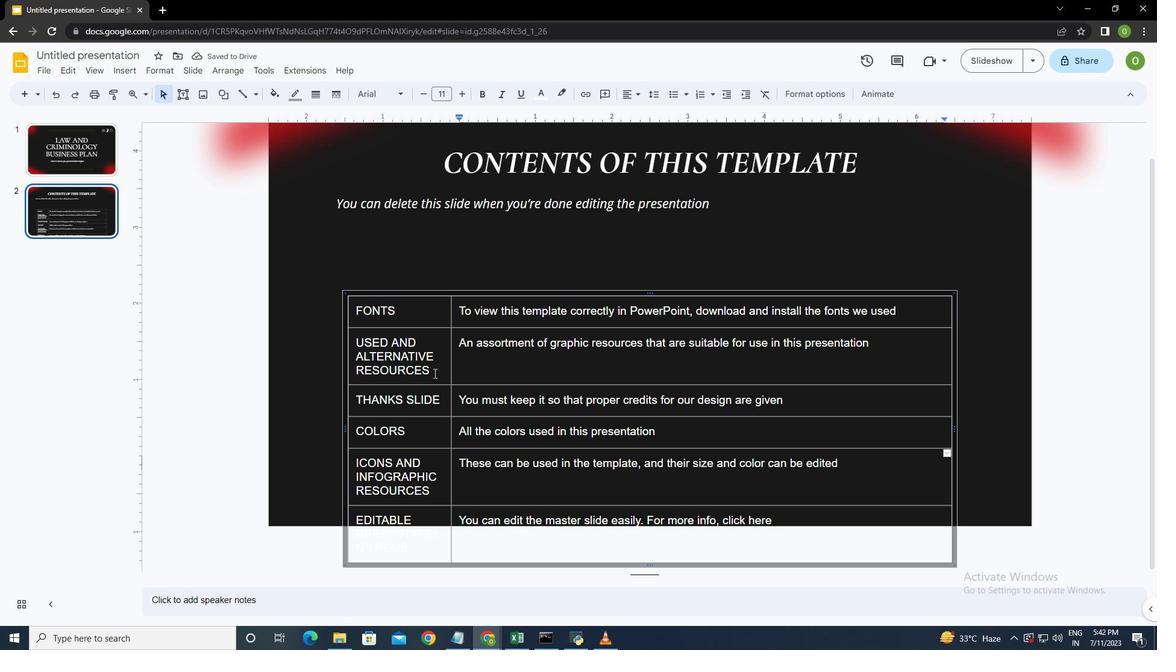 
Action: Mouse pressed left at (435, 372)
Screenshot: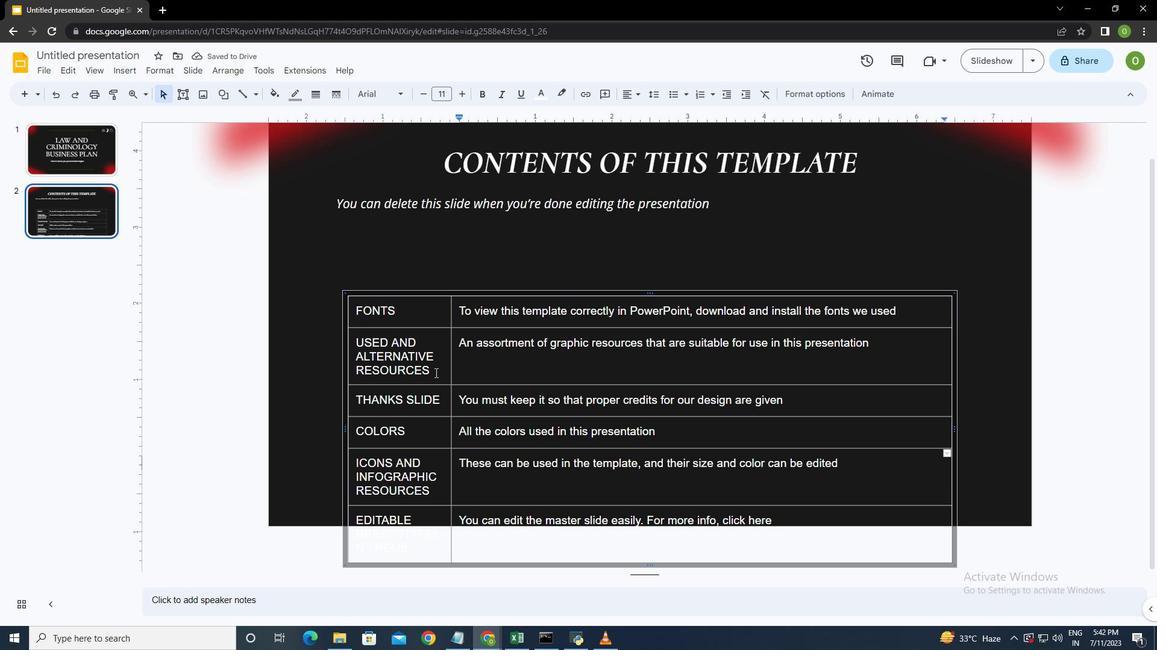
Action: Mouse moved to (424, 94)
Screenshot: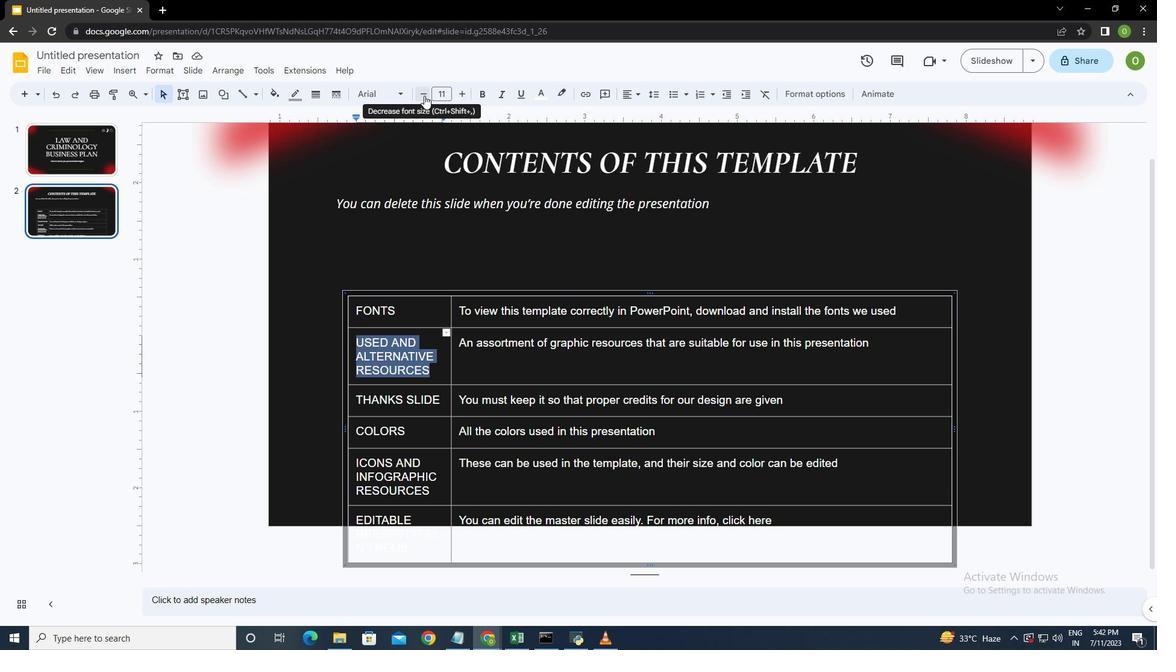
Action: Mouse pressed left at (424, 94)
Screenshot: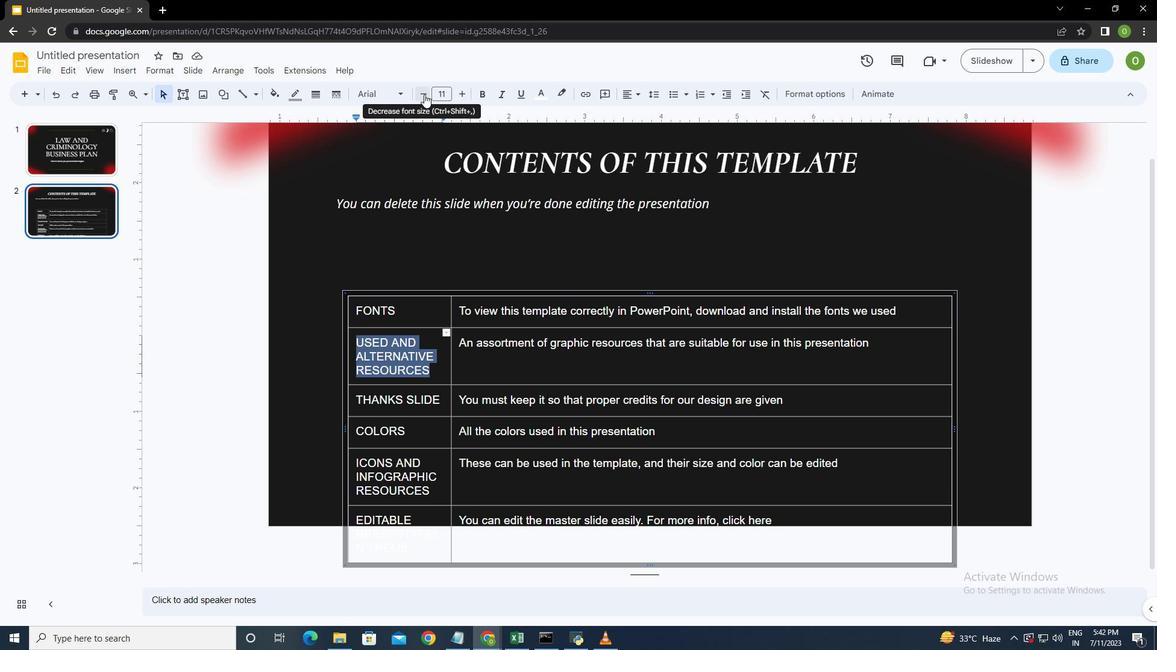 
Action: Mouse moved to (347, 294)
Screenshot: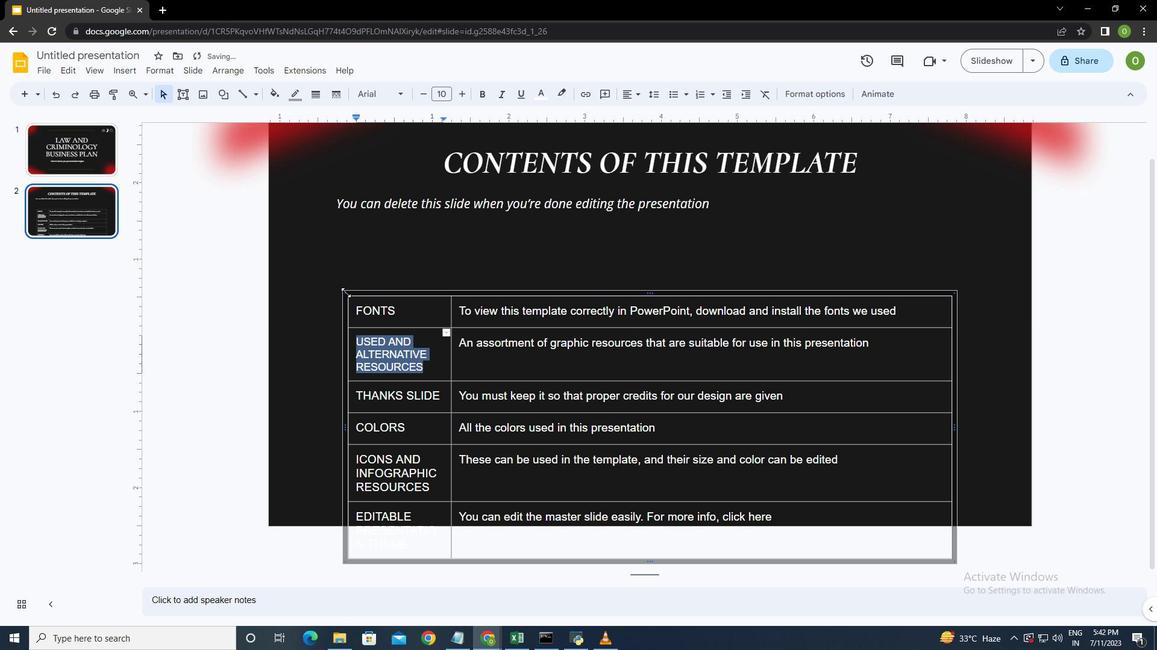
Action: Mouse pressed left at (347, 294)
Screenshot: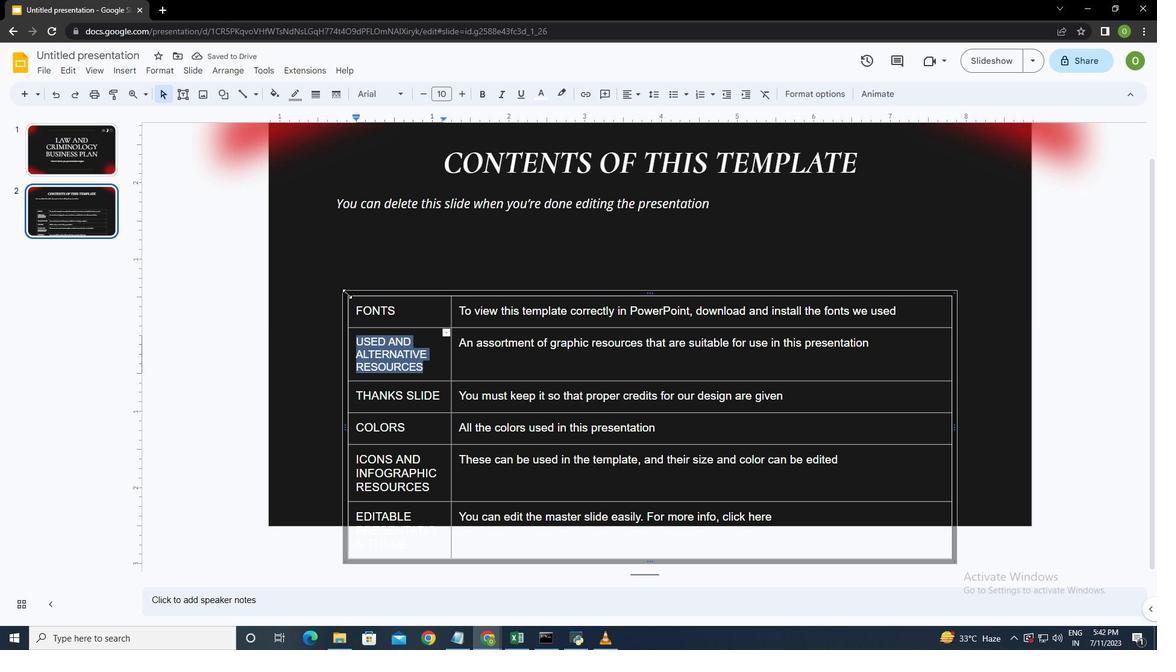 
Action: Mouse moved to (412, 323)
Screenshot: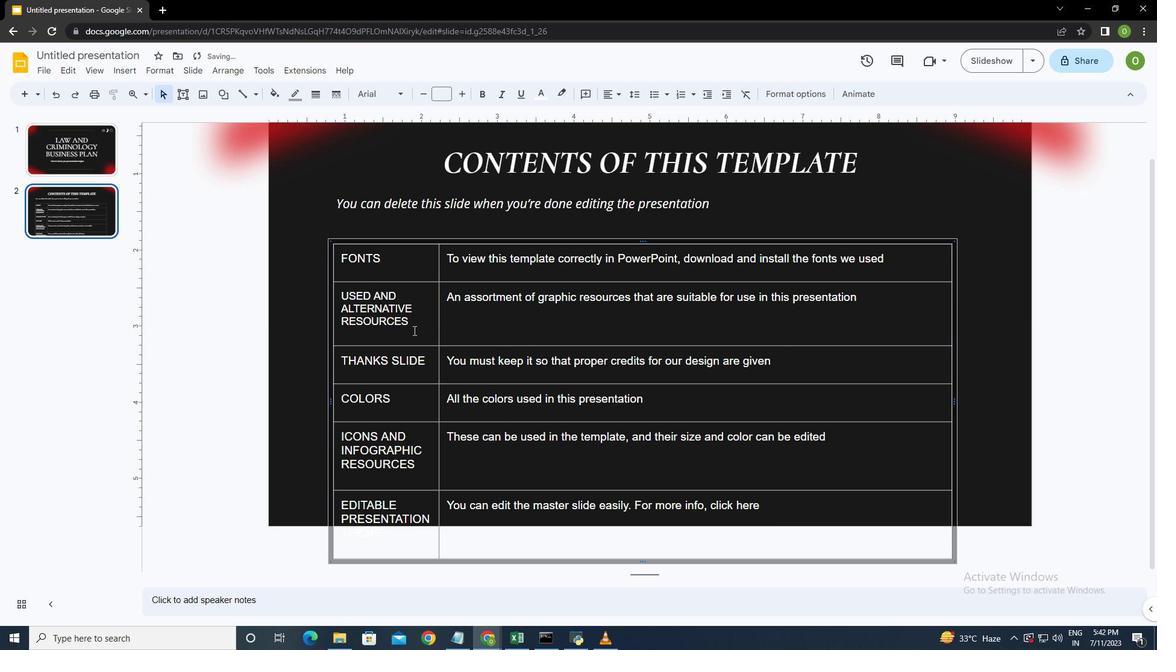 
Action: Mouse pressed left at (412, 323)
Screenshot: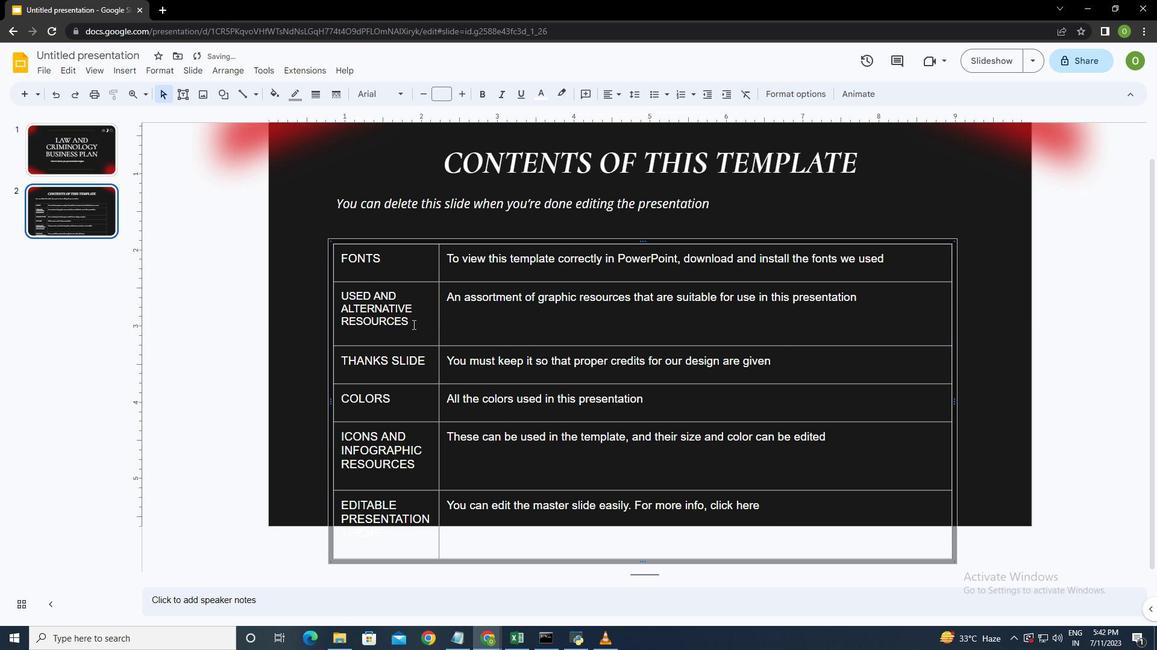 
Action: Mouse moved to (415, 326)
Screenshot: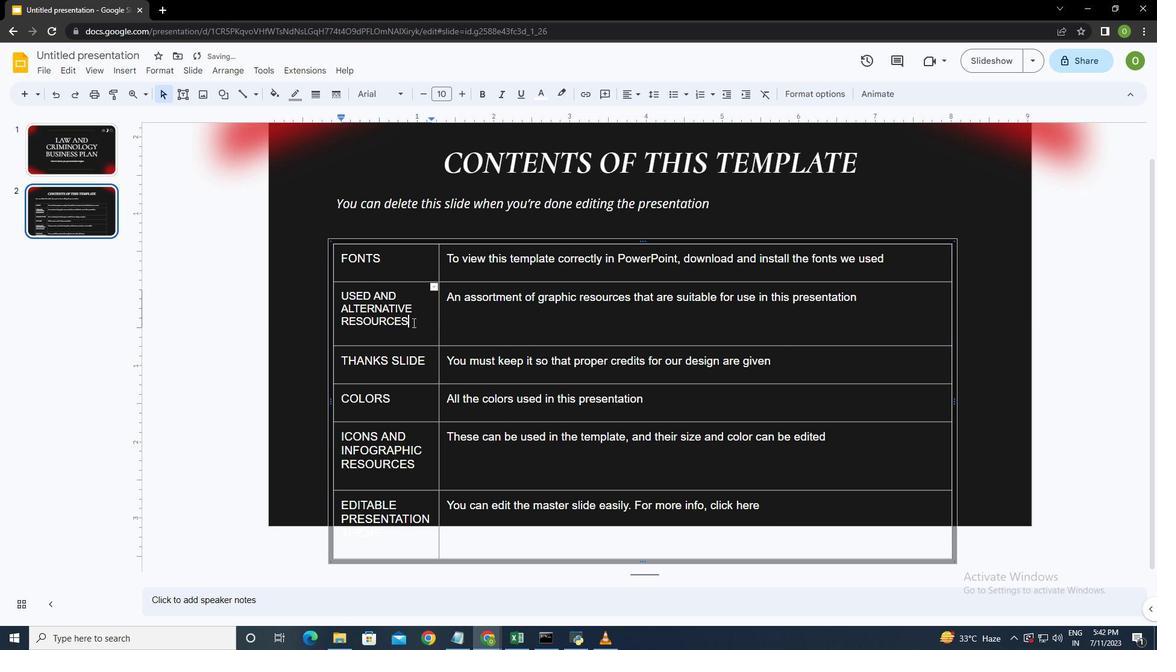 
Action: Mouse pressed left at (415, 326)
Screenshot: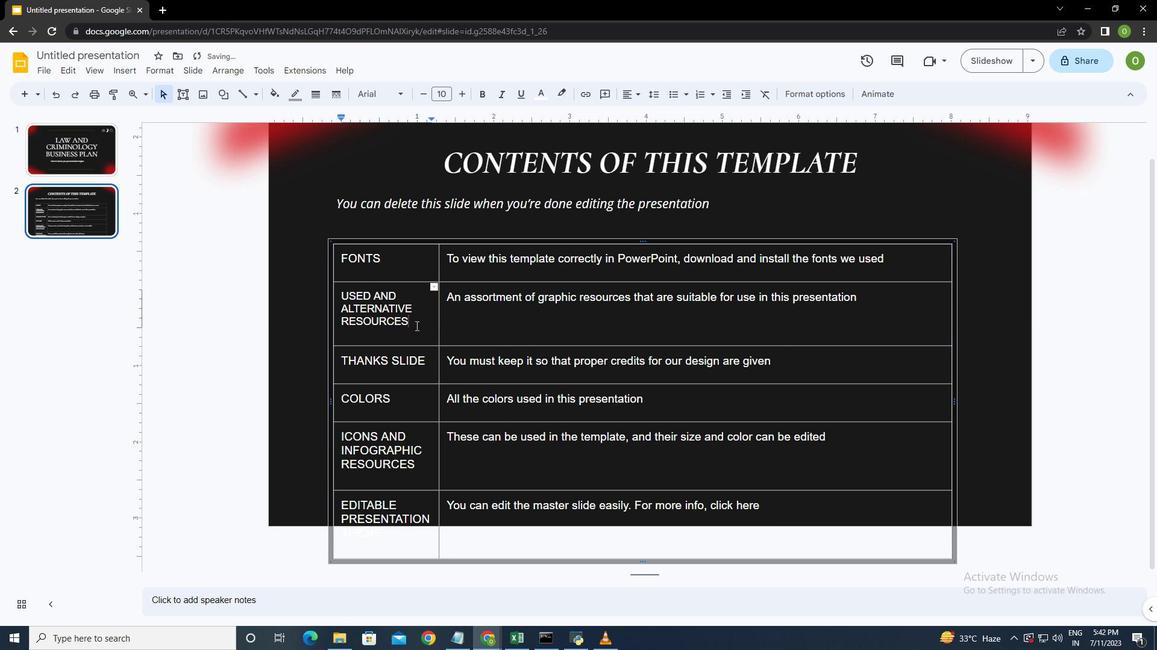 
Action: Mouse moved to (464, 95)
Screenshot: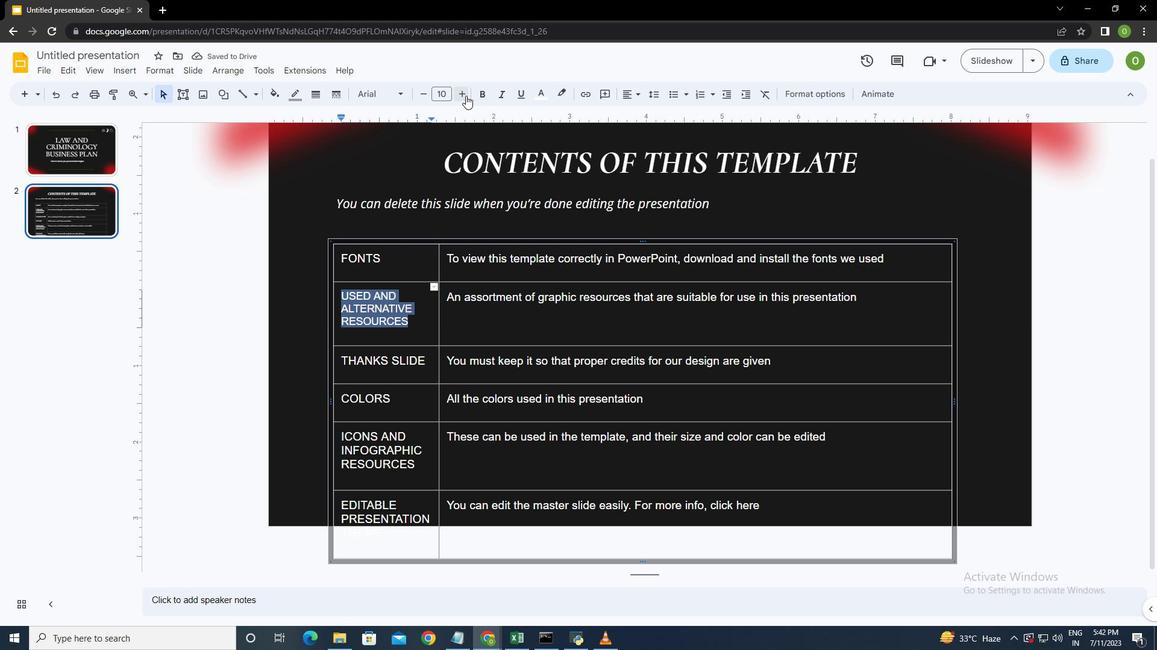 
Action: Mouse pressed left at (464, 95)
Screenshot: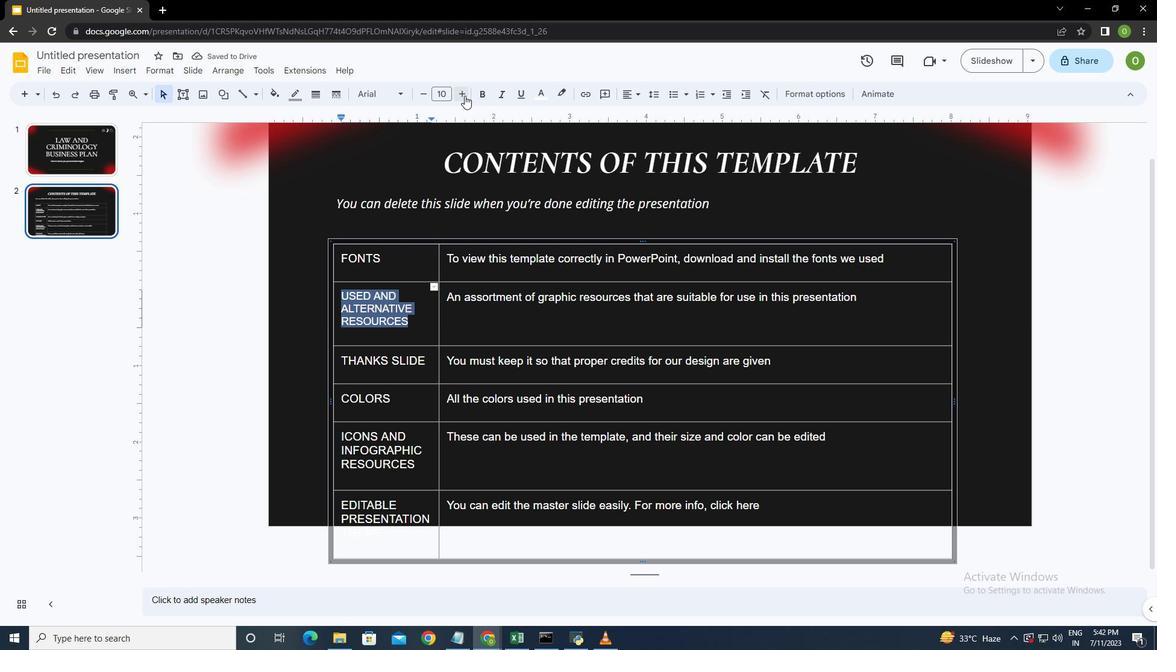 
Action: Mouse moved to (340, 259)
Screenshot: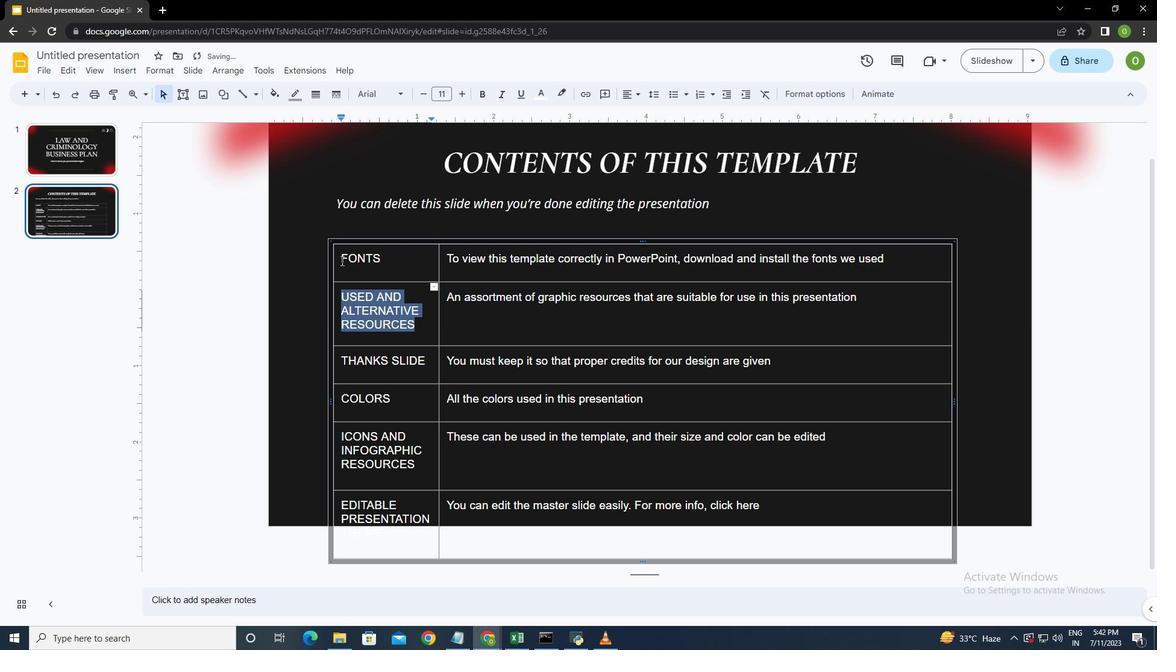 
Action: Mouse pressed left at (340, 259)
Screenshot: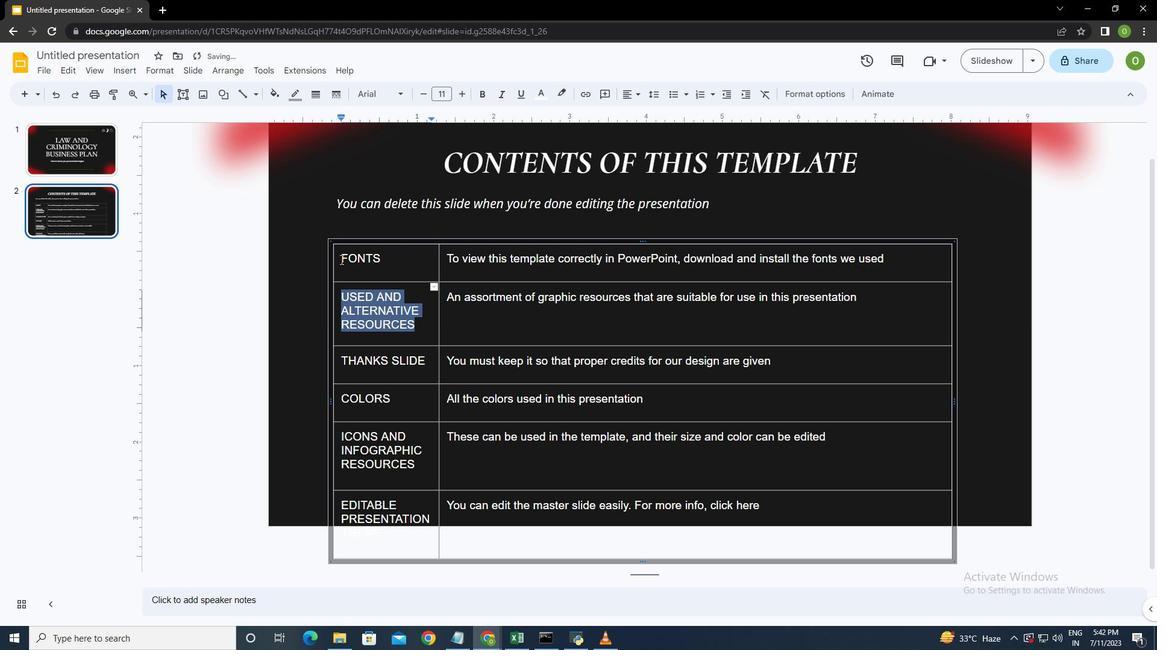 
Action: Mouse moved to (339, 254)
Screenshot: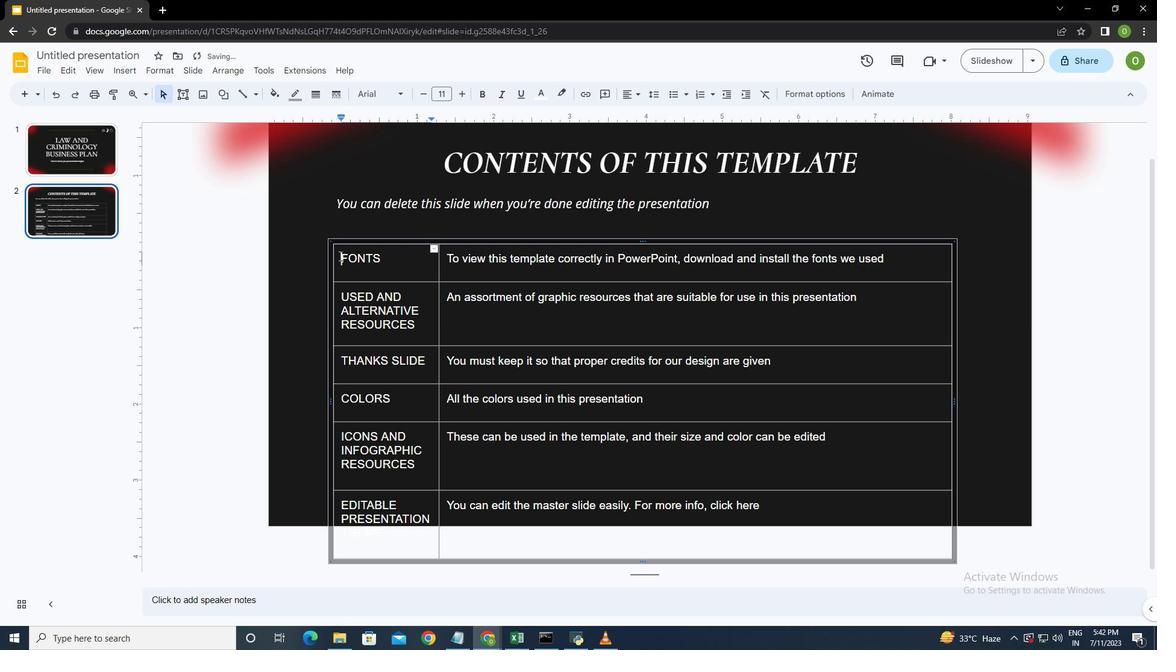 
Action: Mouse pressed left at (339, 254)
Screenshot: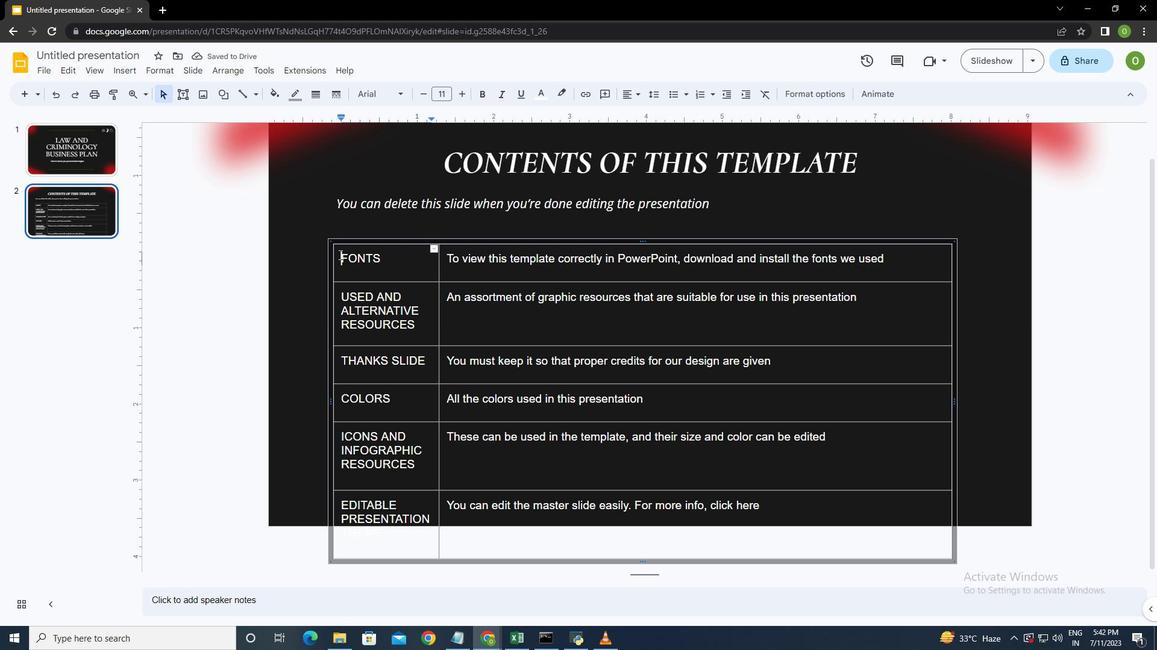 
Action: Mouse moved to (422, 94)
Screenshot: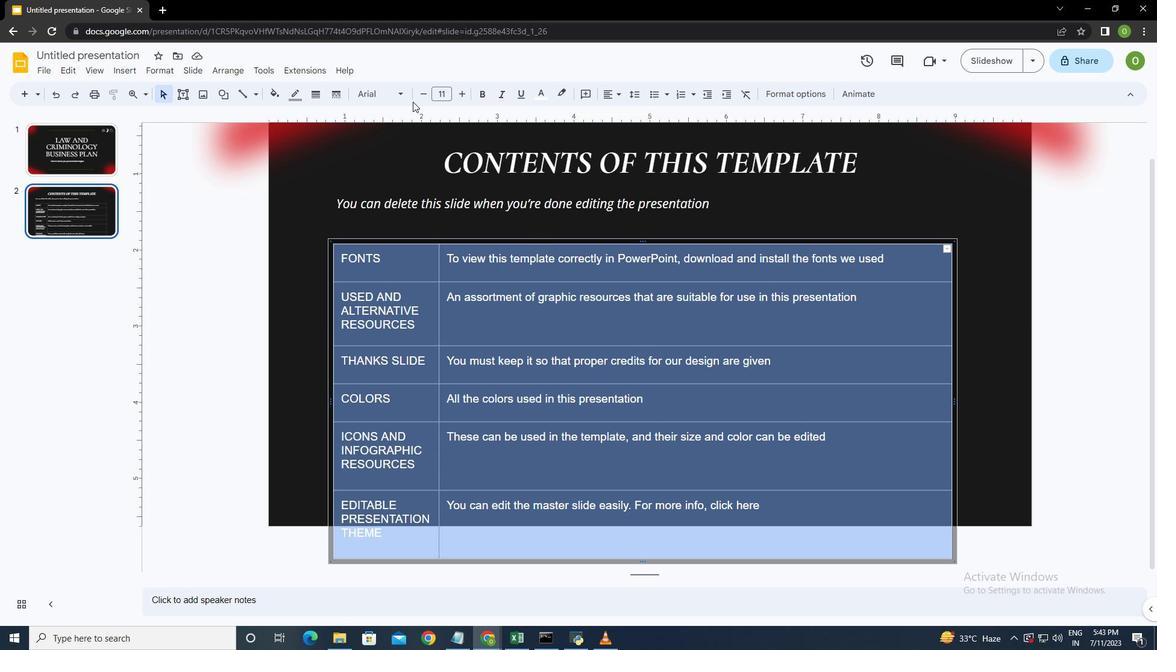
Action: Mouse pressed left at (422, 94)
Screenshot: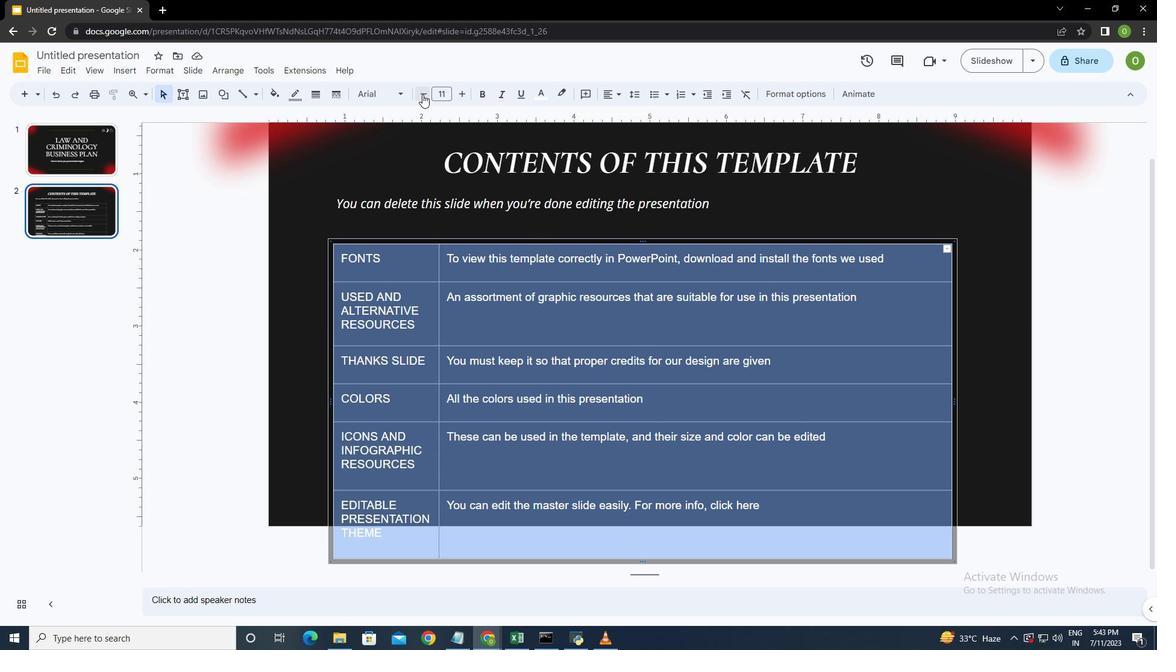 
Action: Mouse moved to (462, 90)
Screenshot: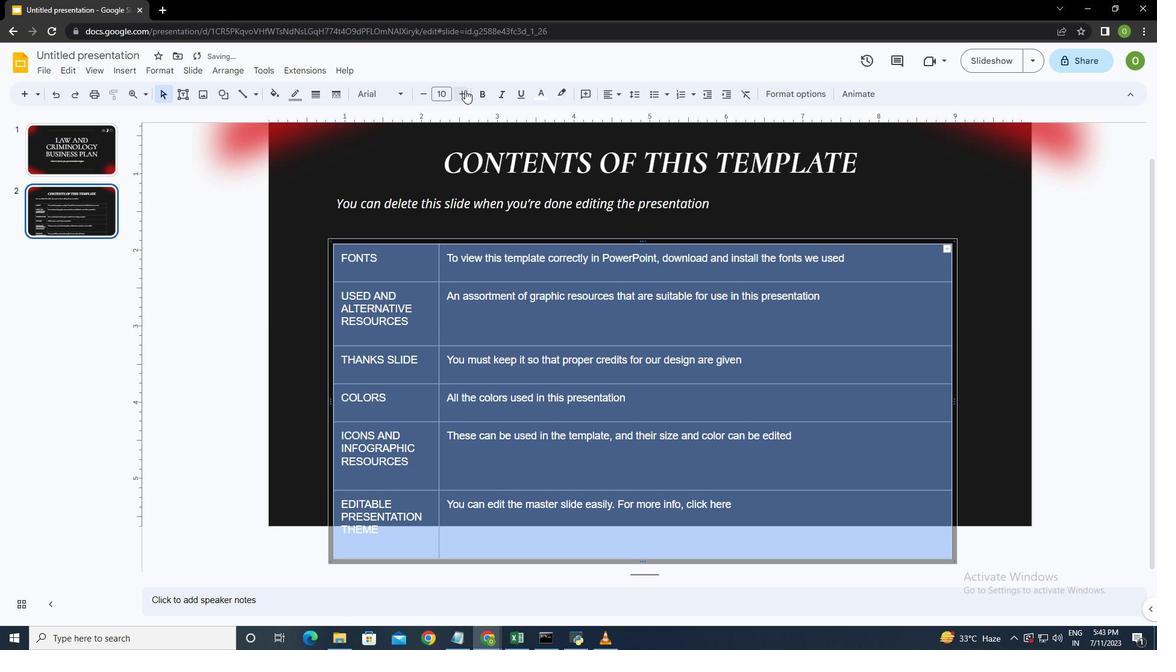 
Action: Mouse pressed left at (462, 90)
Screenshot: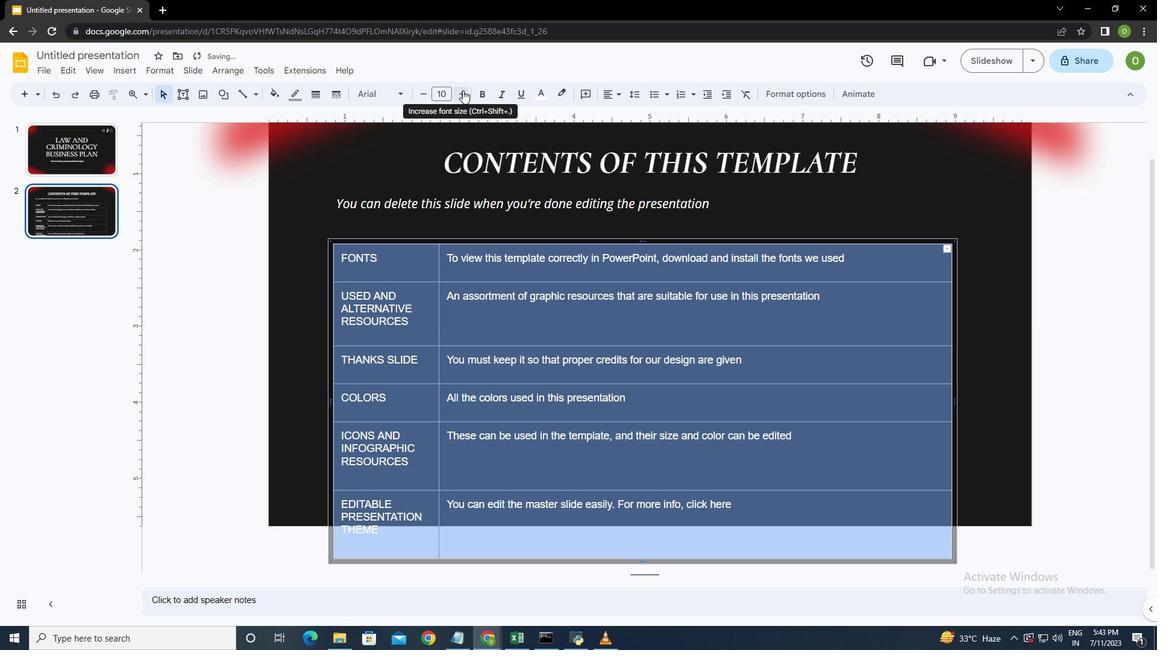 
Action: Mouse moved to (565, 331)
Screenshot: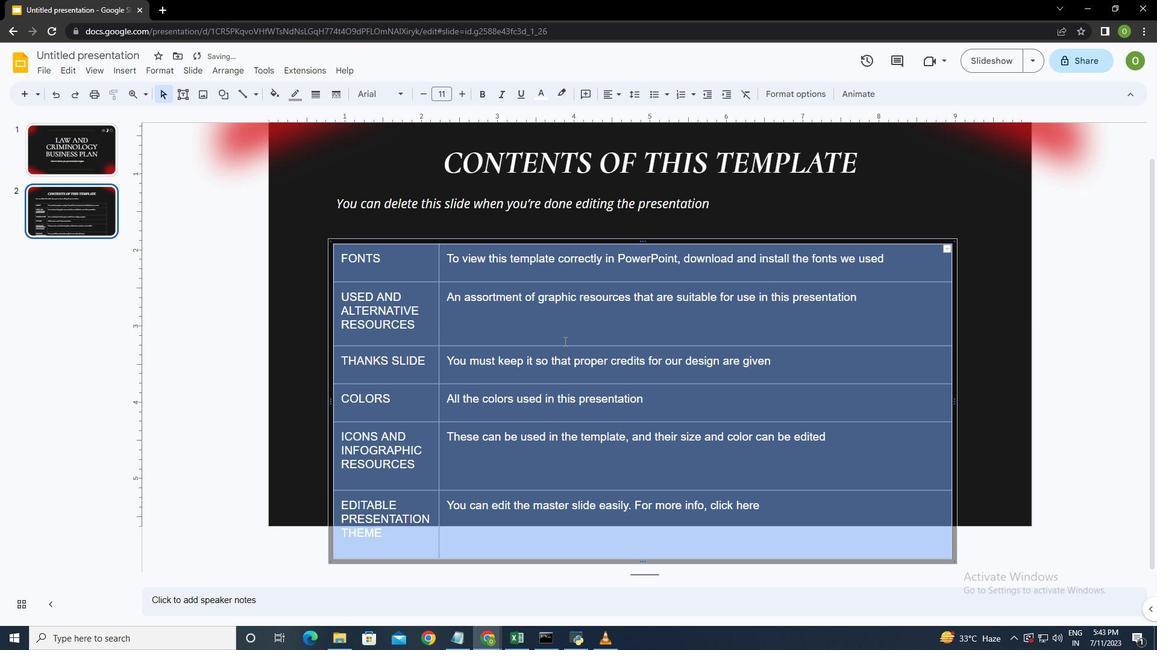 
Action: Mouse pressed left at (565, 331)
Screenshot: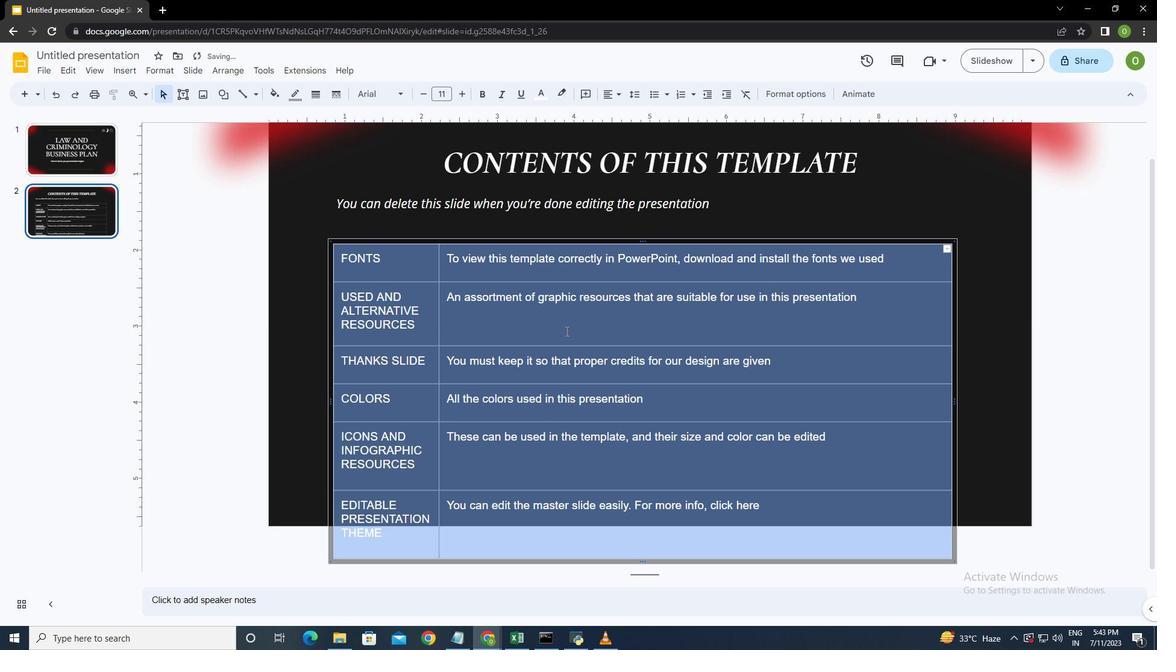 
Action: Mouse moved to (331, 401)
Screenshot: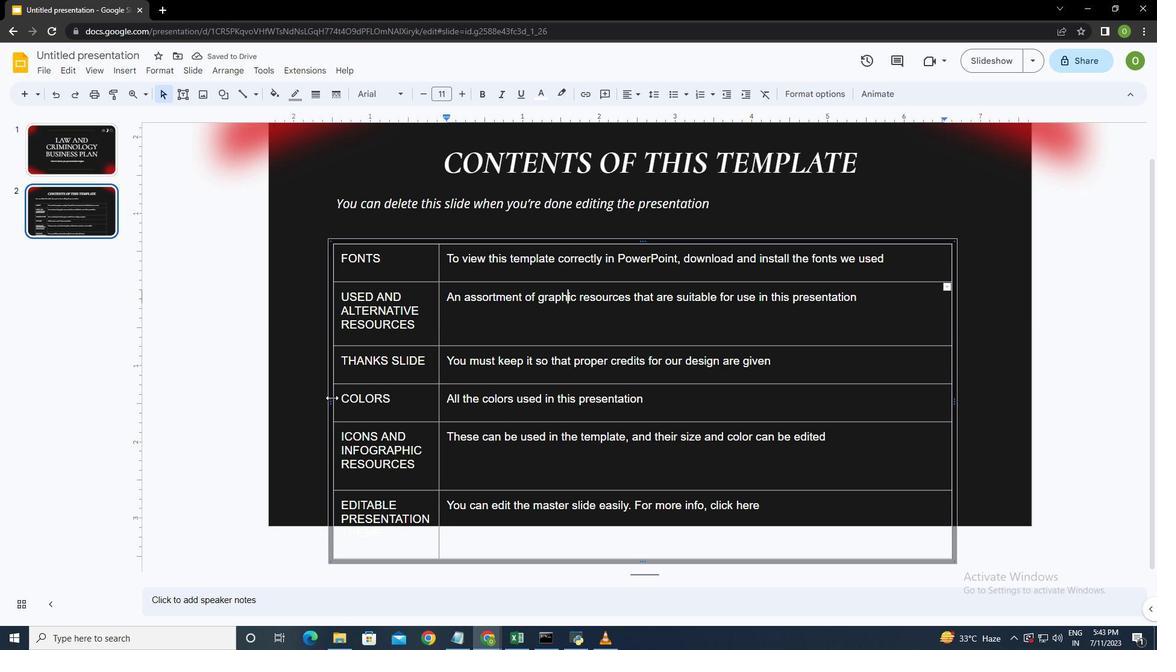 
Action: Mouse pressed left at (331, 401)
Screenshot: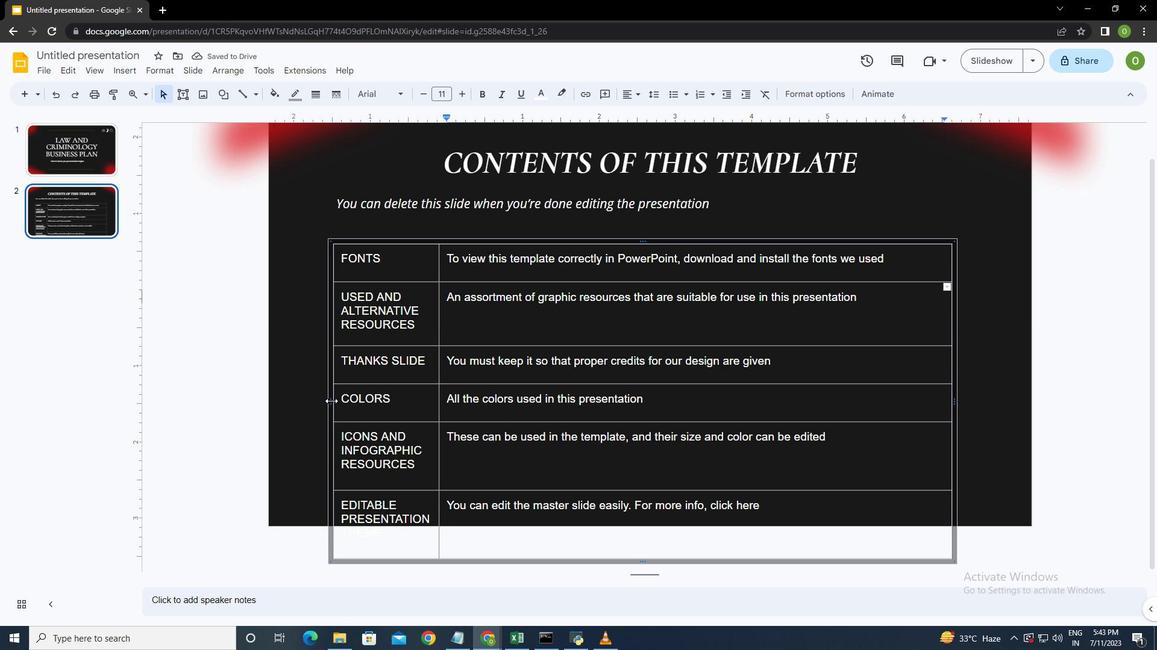 
Action: Mouse moved to (407, 372)
Screenshot: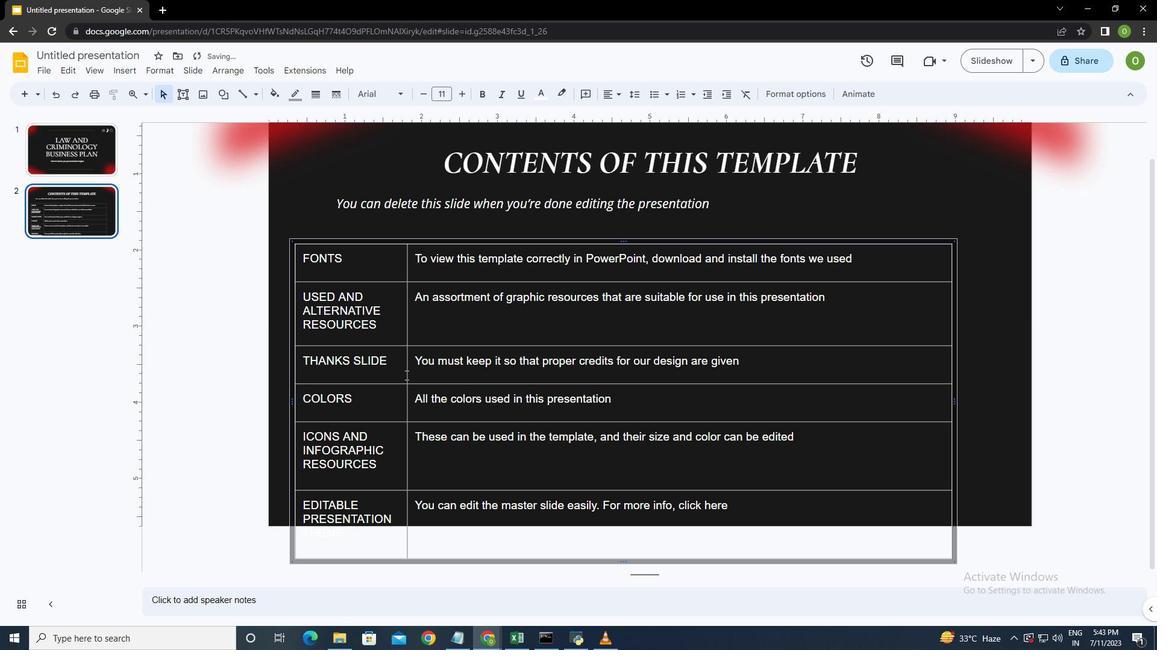 
Action: Mouse pressed left at (407, 372)
Screenshot: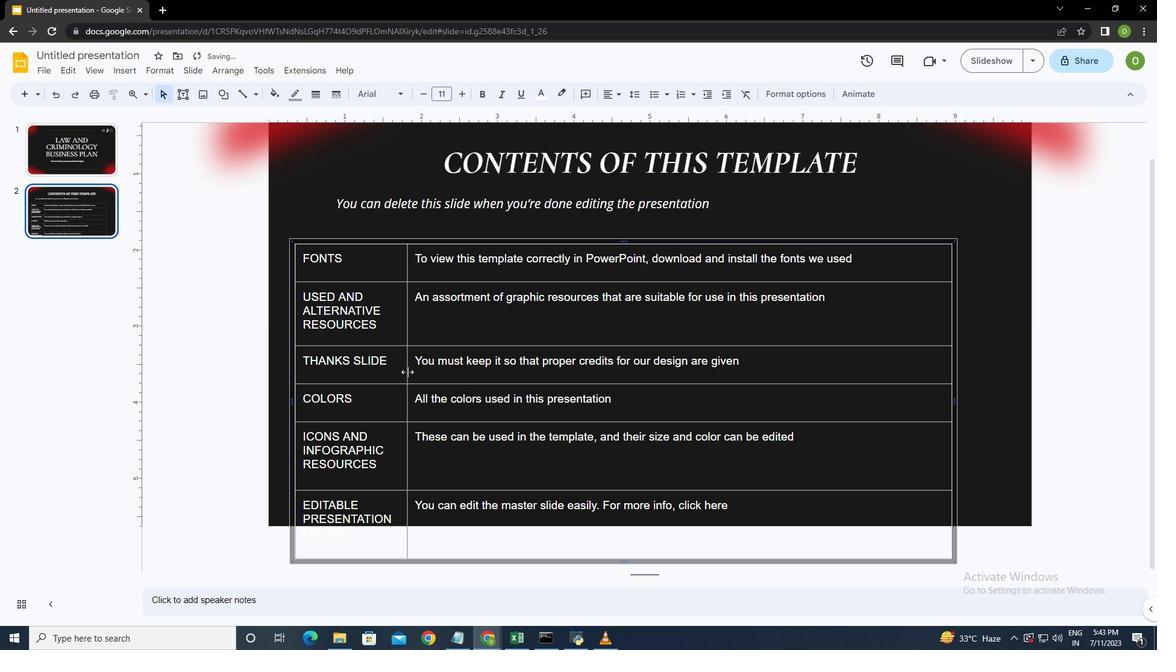 
Action: Mouse moved to (461, 373)
Screenshot: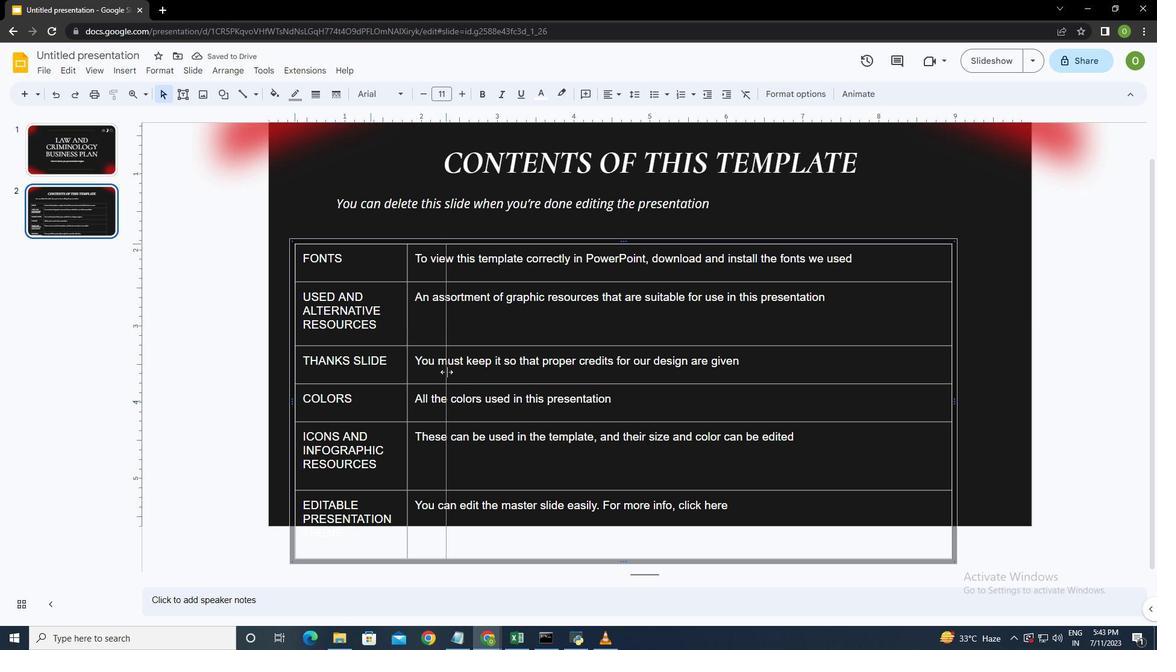 
Action: Mouse pressed left at (461, 373)
Screenshot: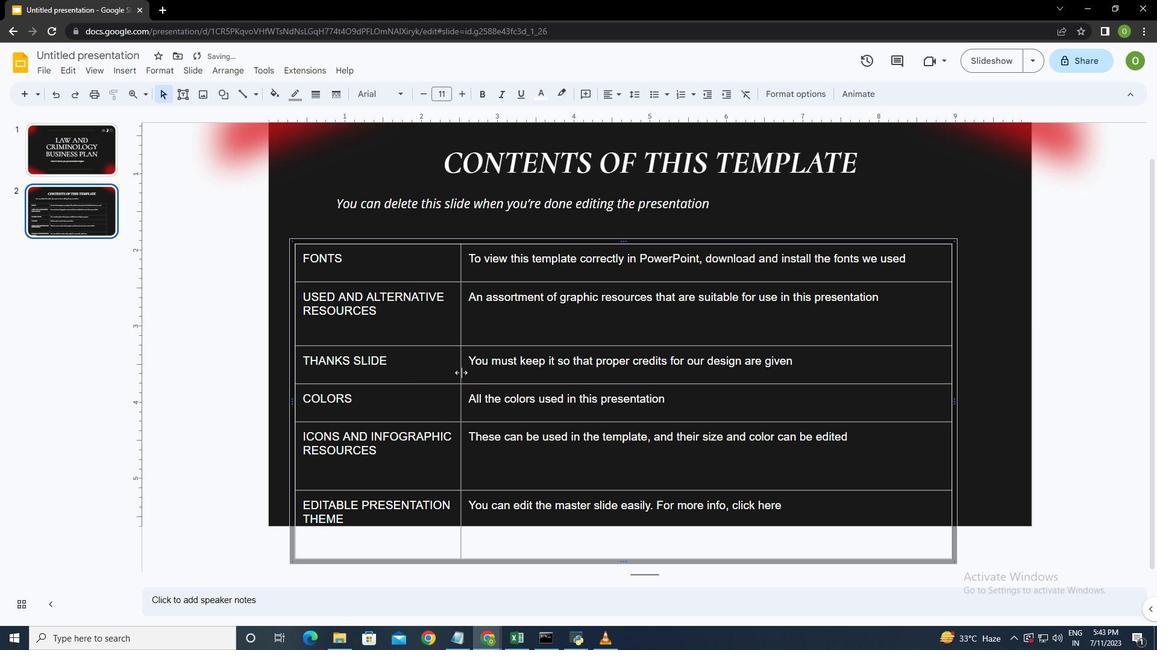 
Action: Mouse moved to (621, 562)
Screenshot: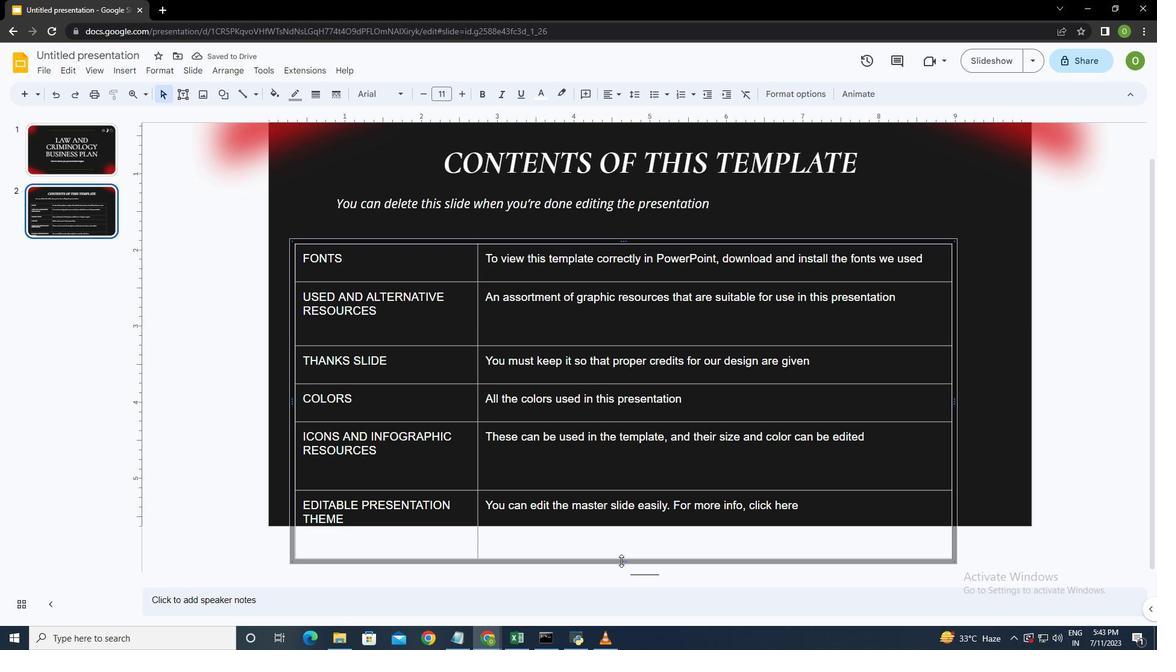 
Action: Mouse pressed left at (621, 562)
Screenshot: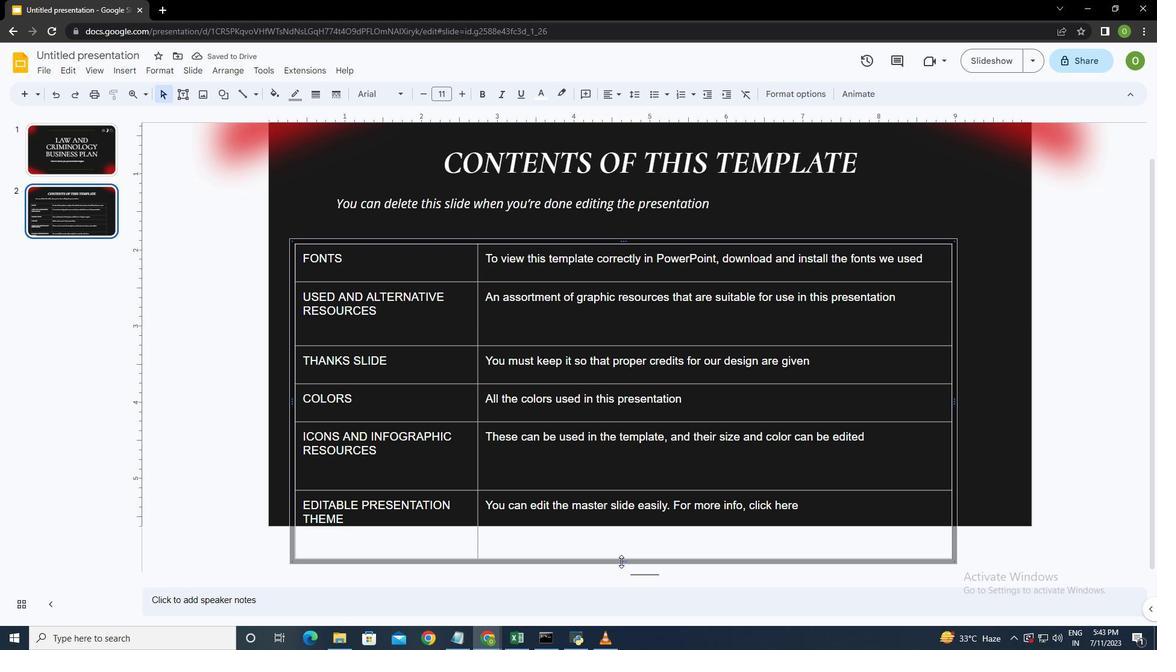 
Action: Mouse moved to (621, 527)
Screenshot: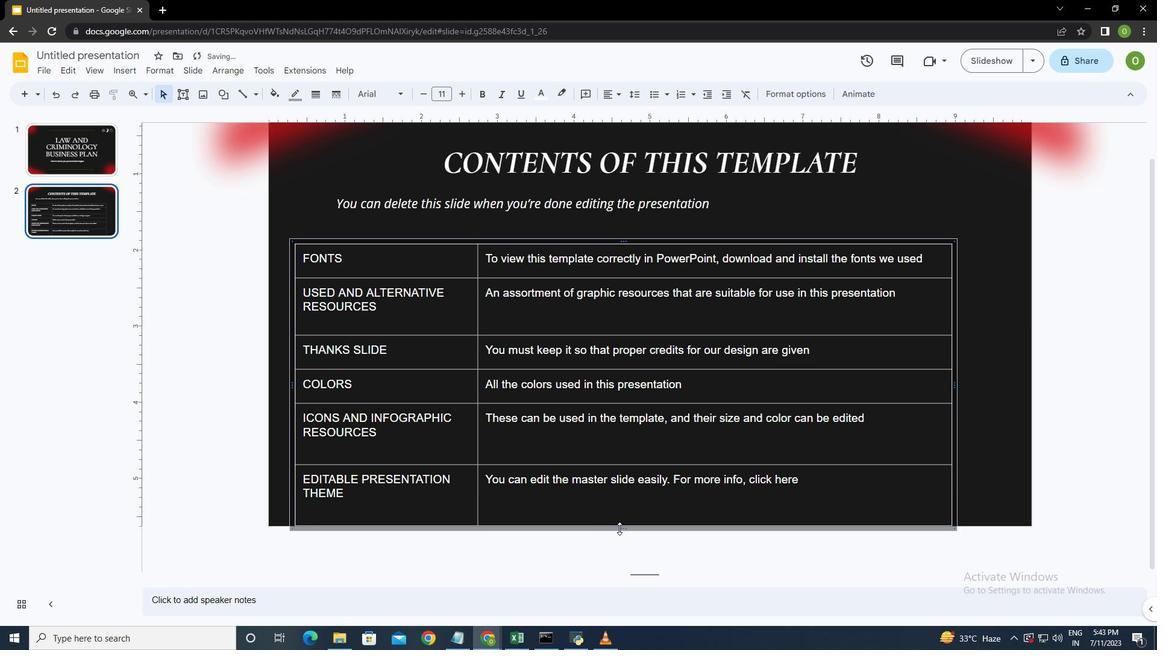 
Action: Mouse pressed left at (621, 527)
Screenshot: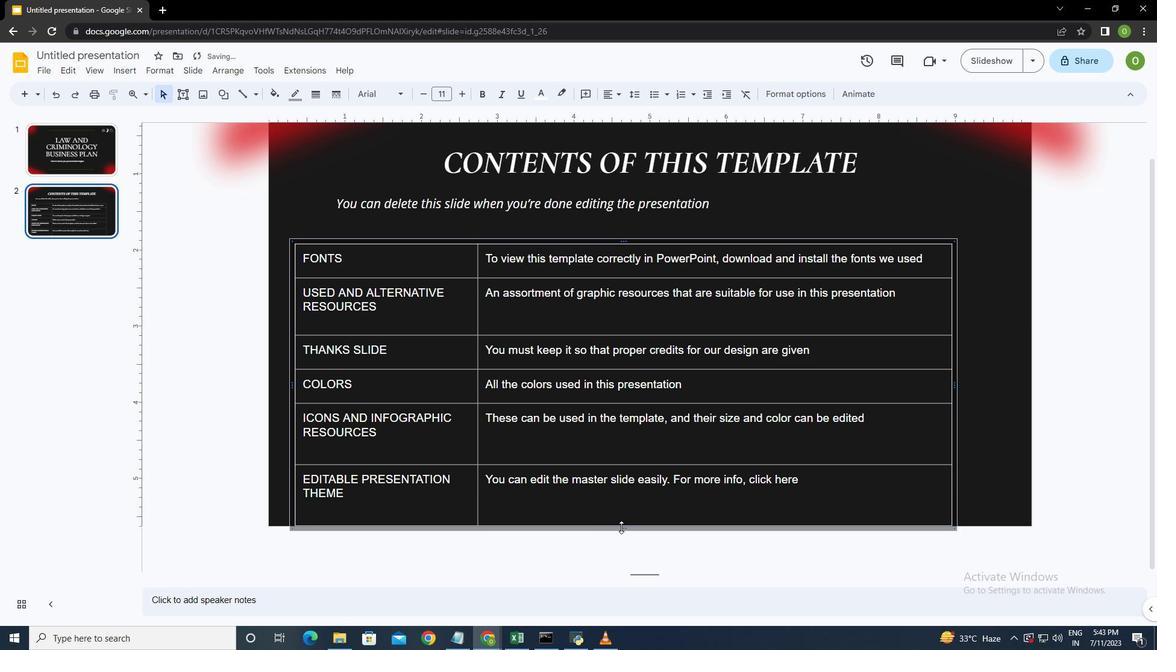 
Action: Mouse moved to (433, 500)
Screenshot: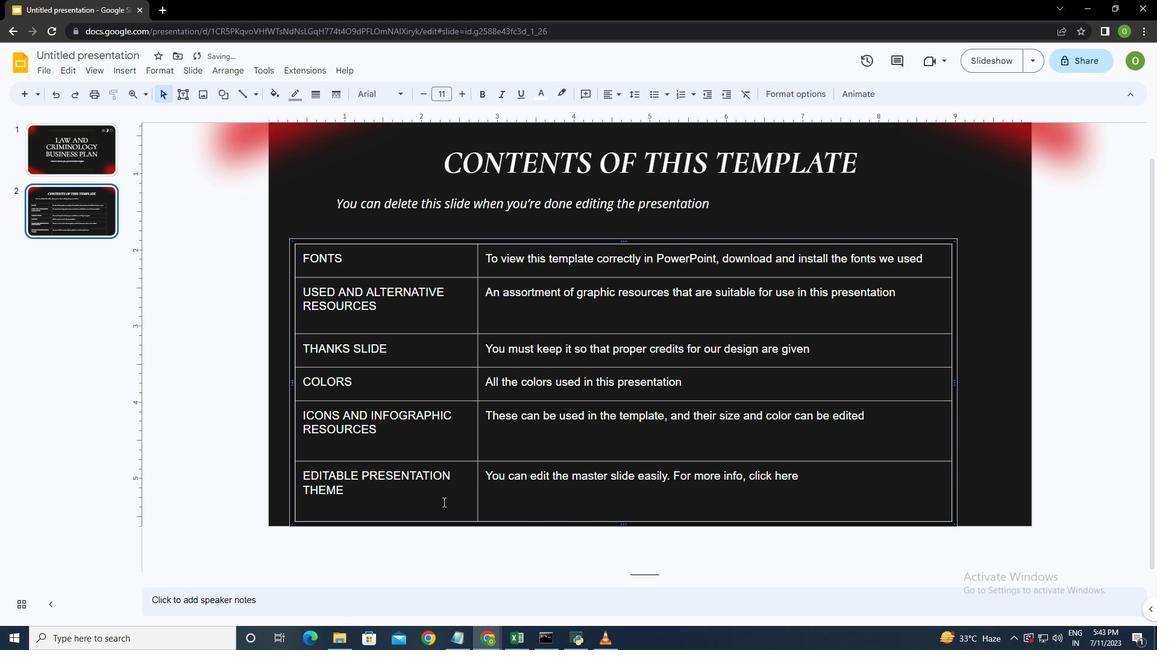 
Action: Mouse pressed left at (433, 500)
Screenshot: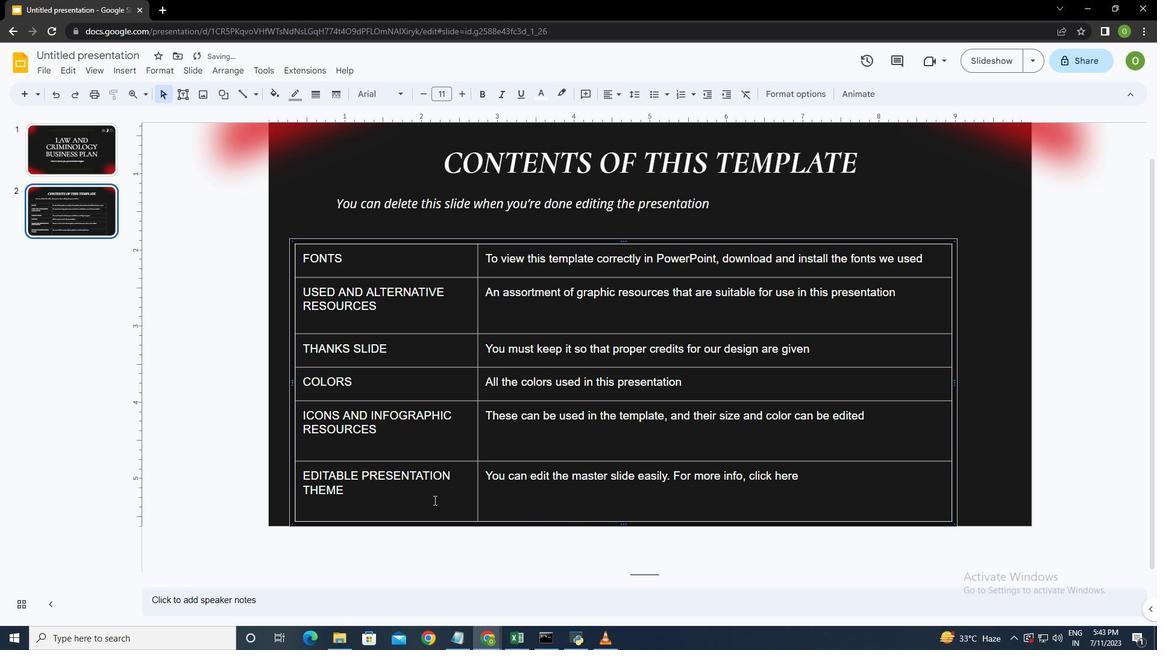 
Action: Mouse moved to (415, 506)
Screenshot: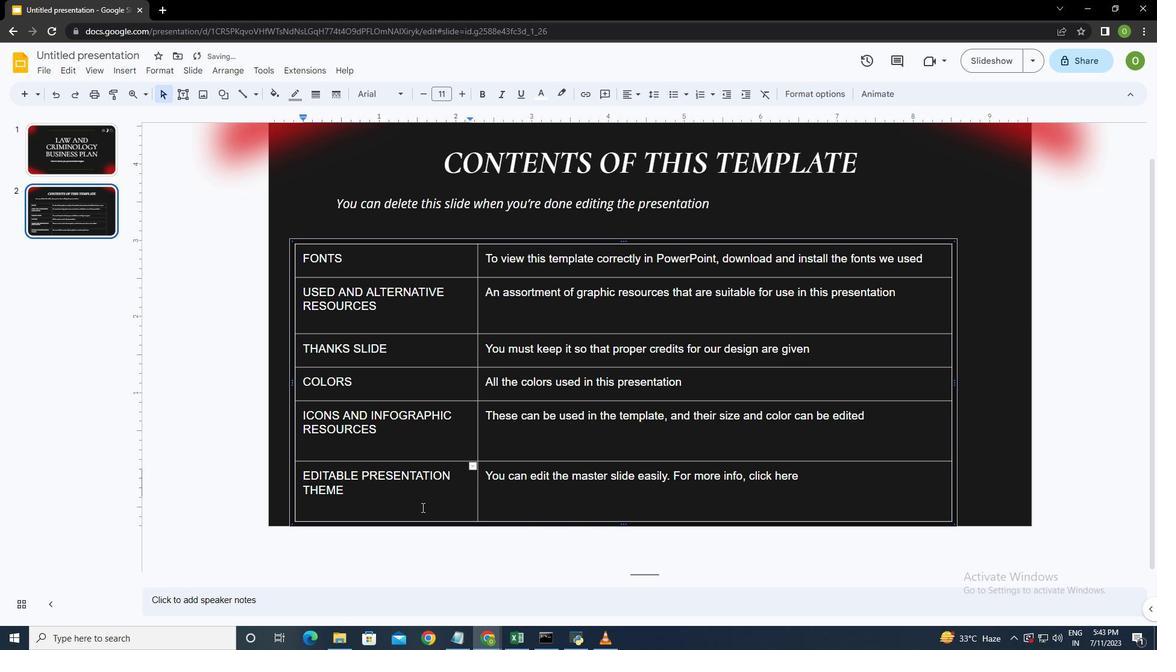 
Action: Mouse pressed left at (415, 506)
Screenshot: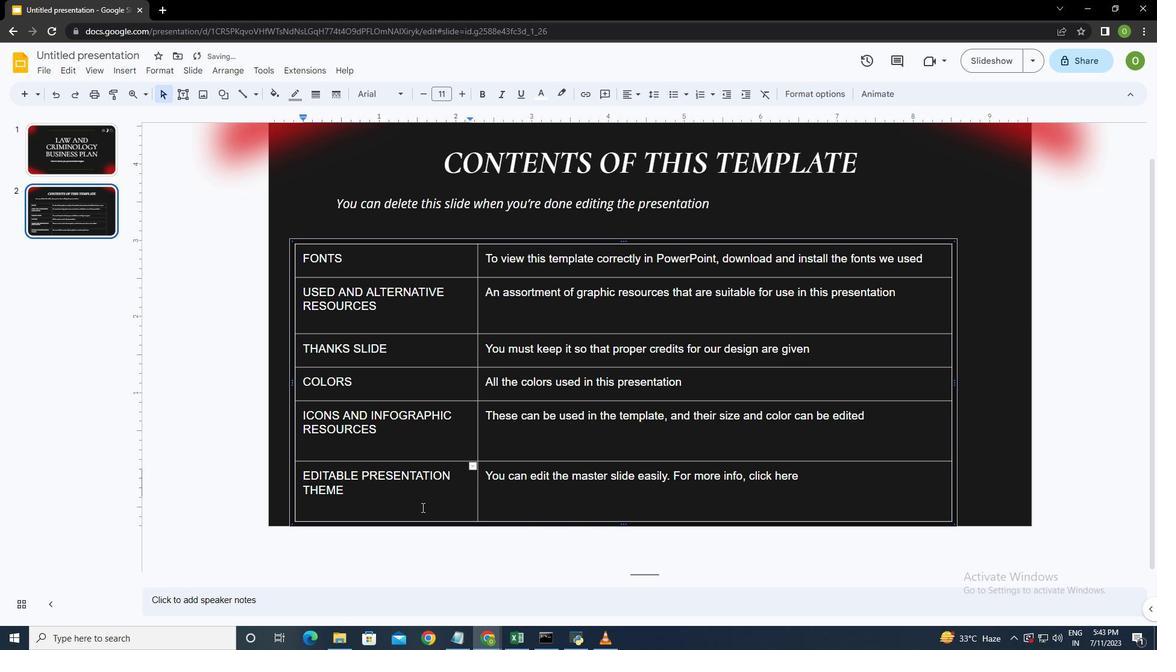
Action: Mouse moved to (361, 259)
Screenshot: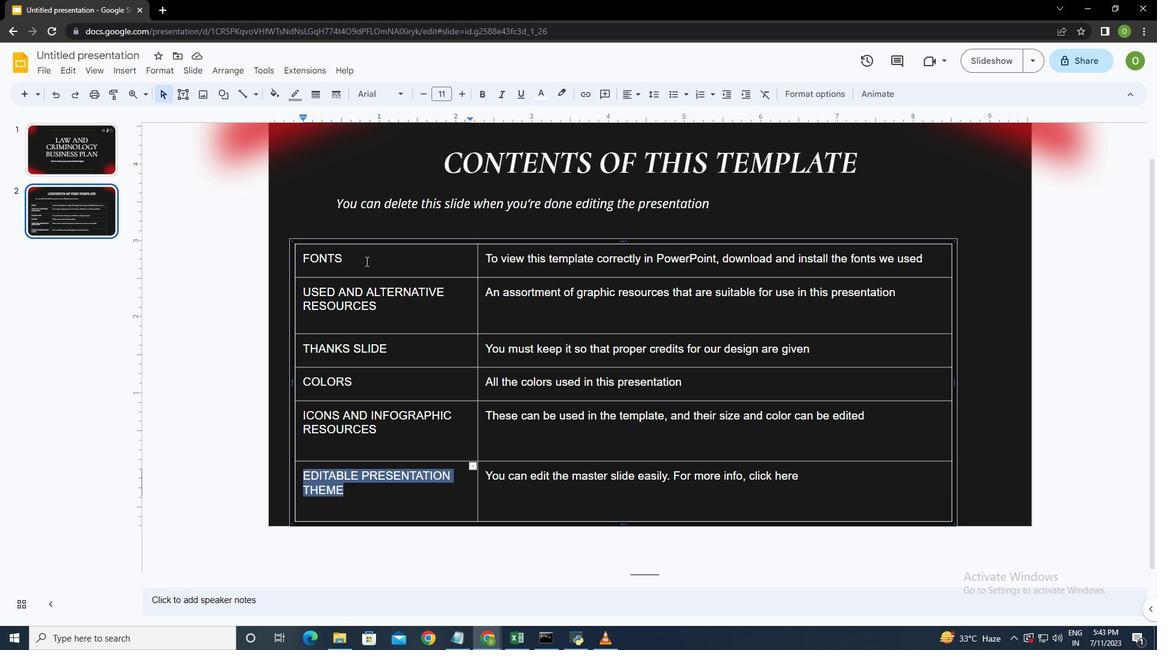 
Action: Mouse pressed left at (361, 259)
Screenshot: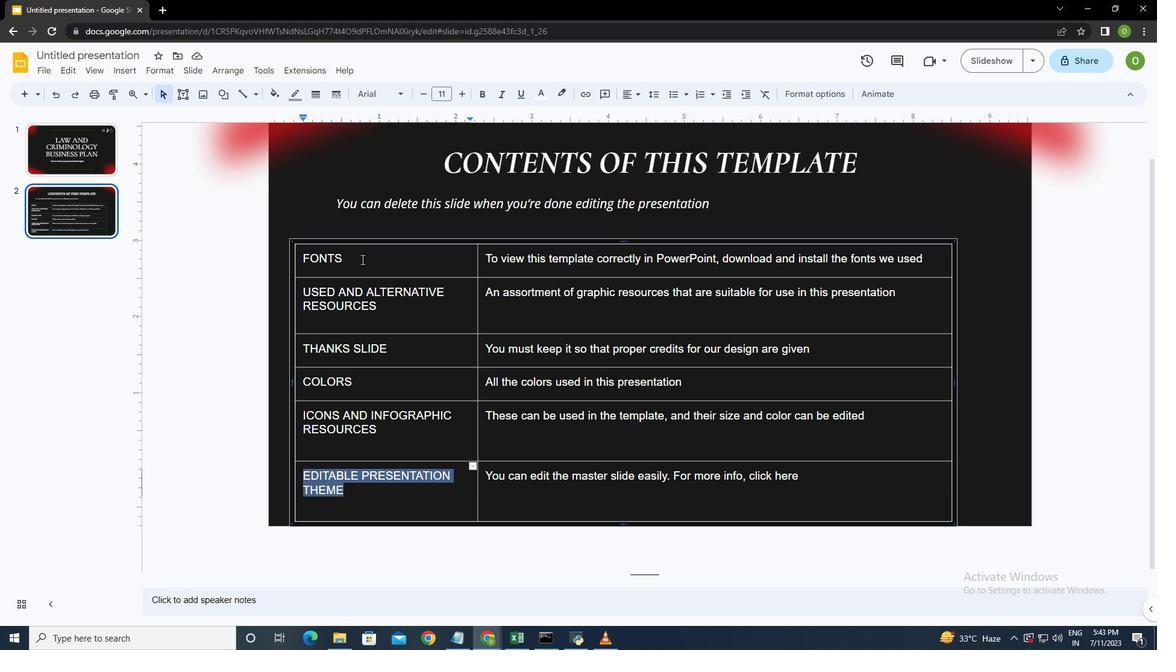 
Action: Mouse moved to (301, 256)
Screenshot: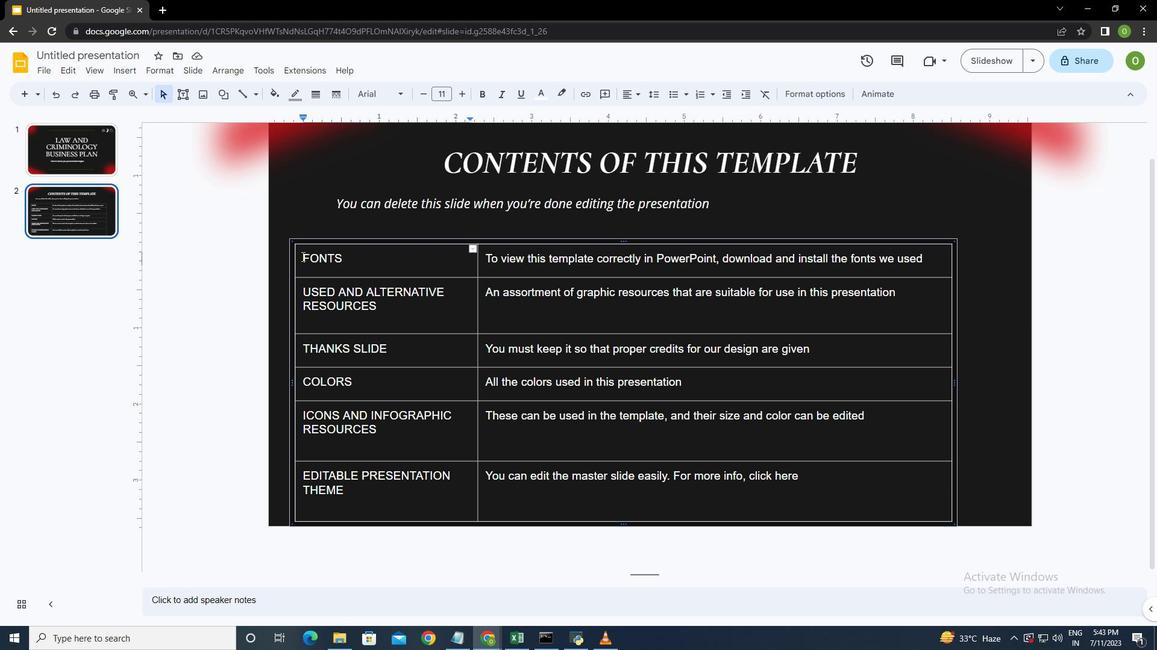 
Action: Mouse pressed left at (301, 256)
Screenshot: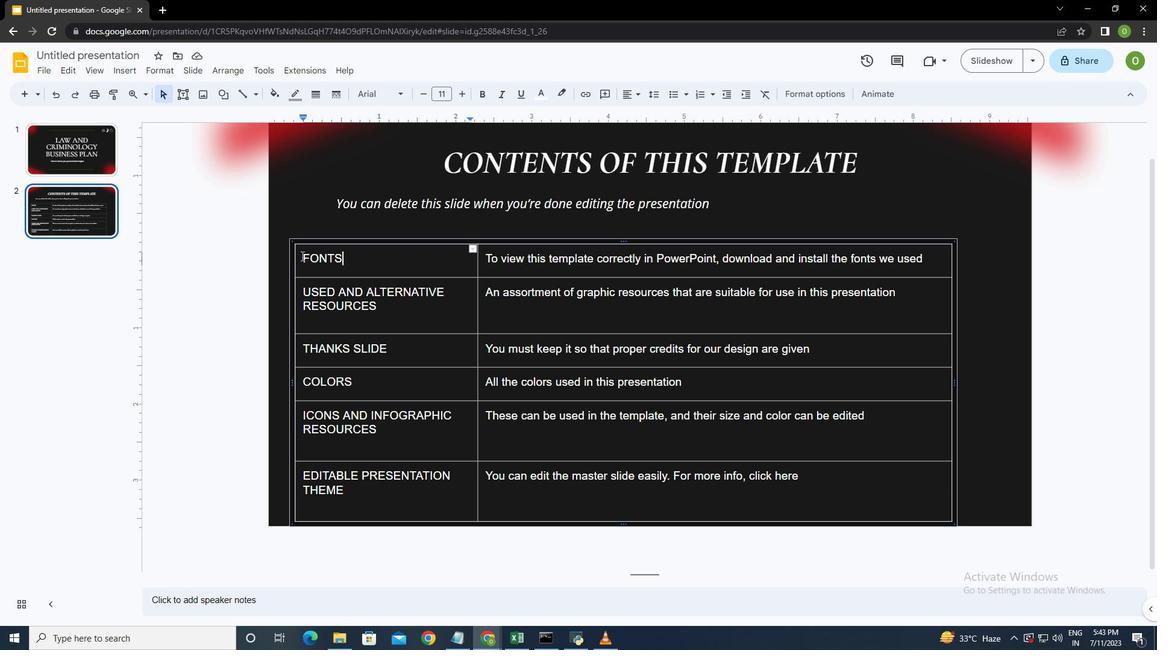 
Action: Mouse moved to (122, 66)
Screenshot: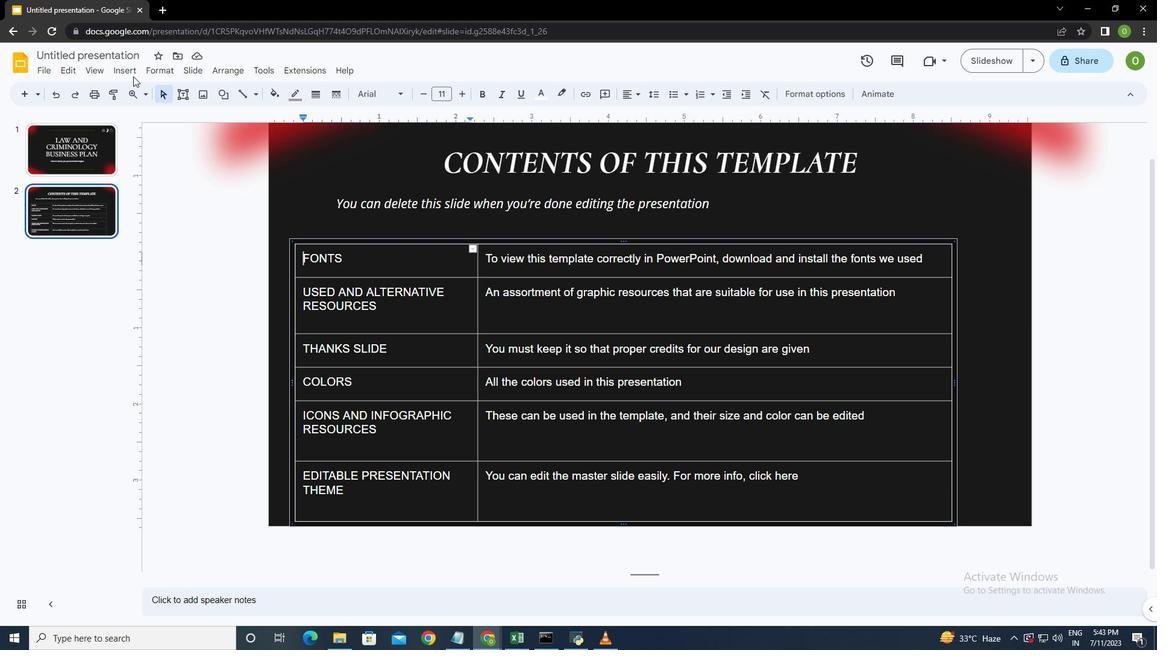 
Action: Mouse pressed left at (122, 66)
Screenshot: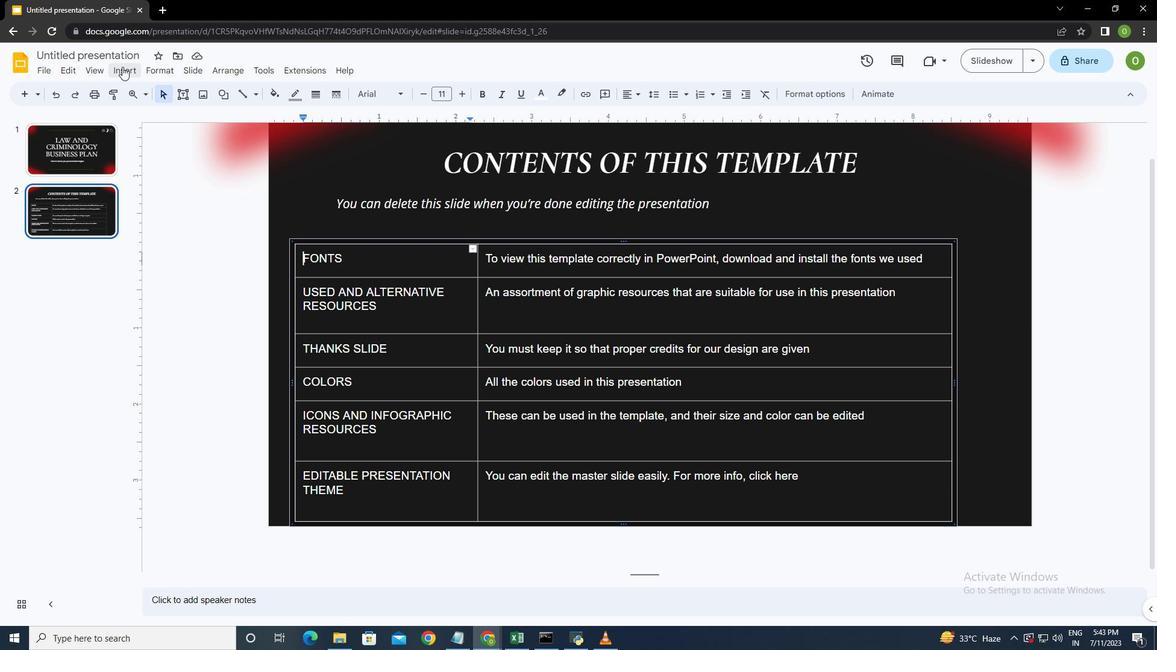 
Action: Mouse moved to (471, 193)
Screenshot: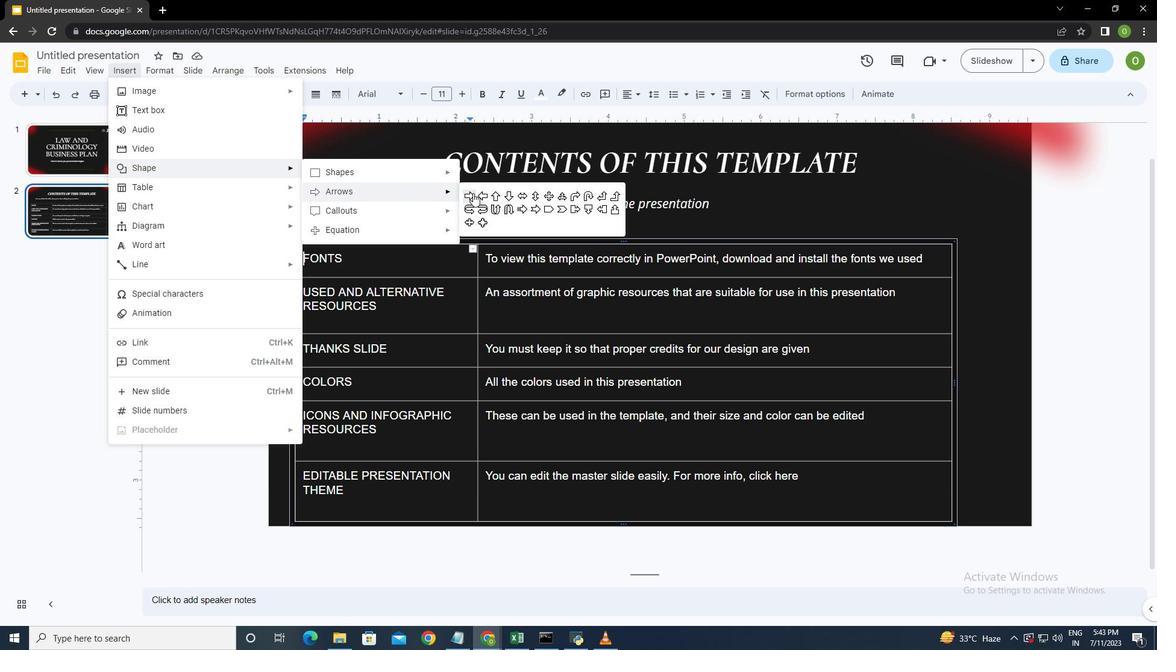 
Action: Mouse pressed left at (471, 193)
Screenshot: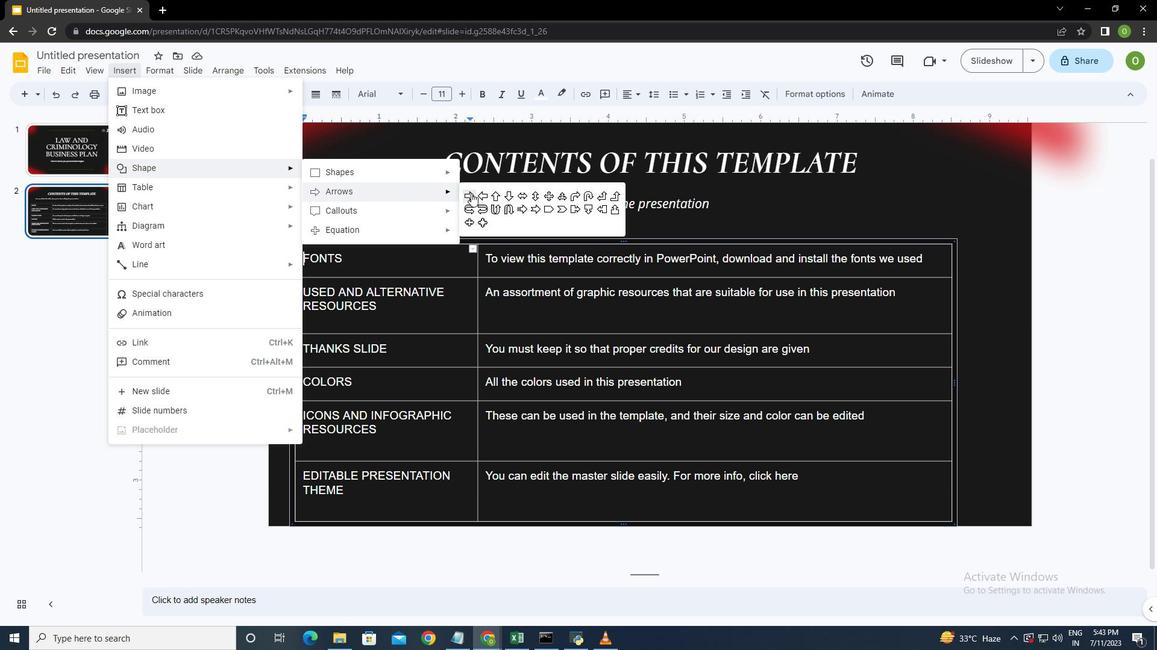 
Action: Mouse moved to (289, 252)
Screenshot: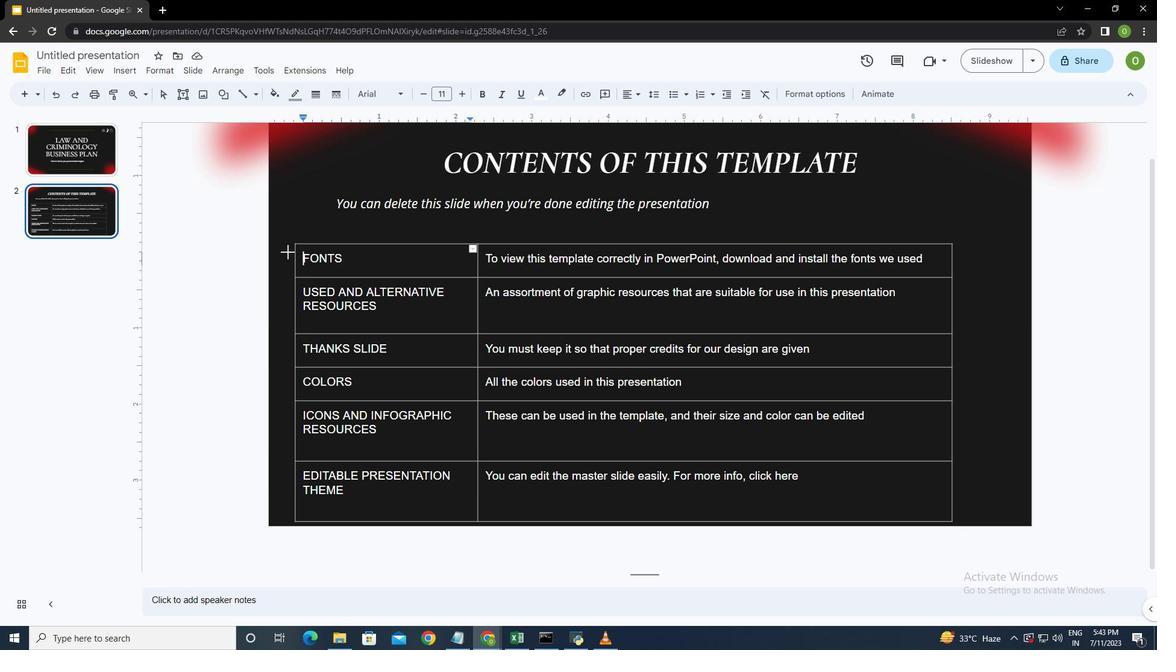 
Action: Mouse pressed left at (289, 252)
Screenshot: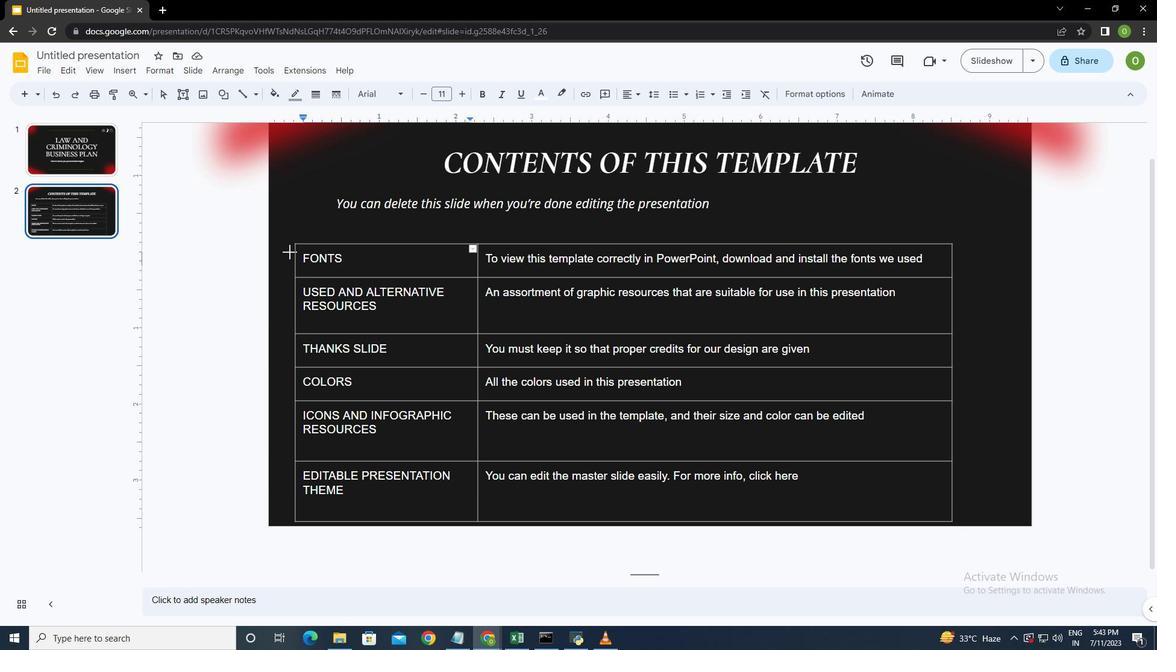 
Action: Mouse moved to (292, 291)
Screenshot: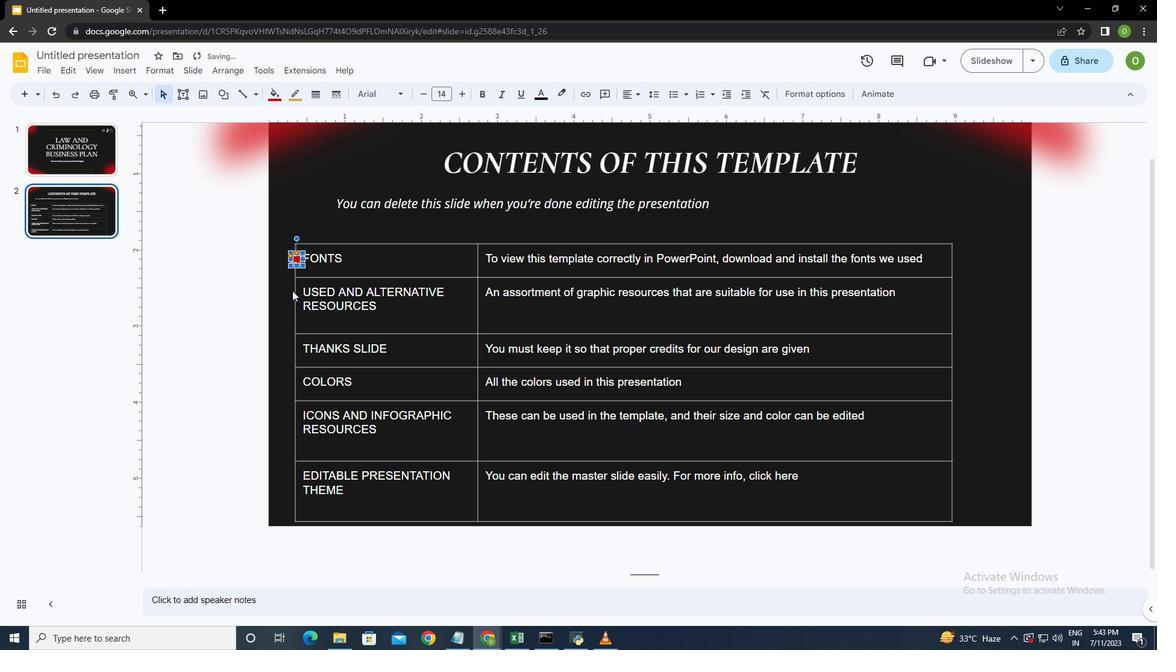 
Action: Mouse pressed left at (292, 291)
Screenshot: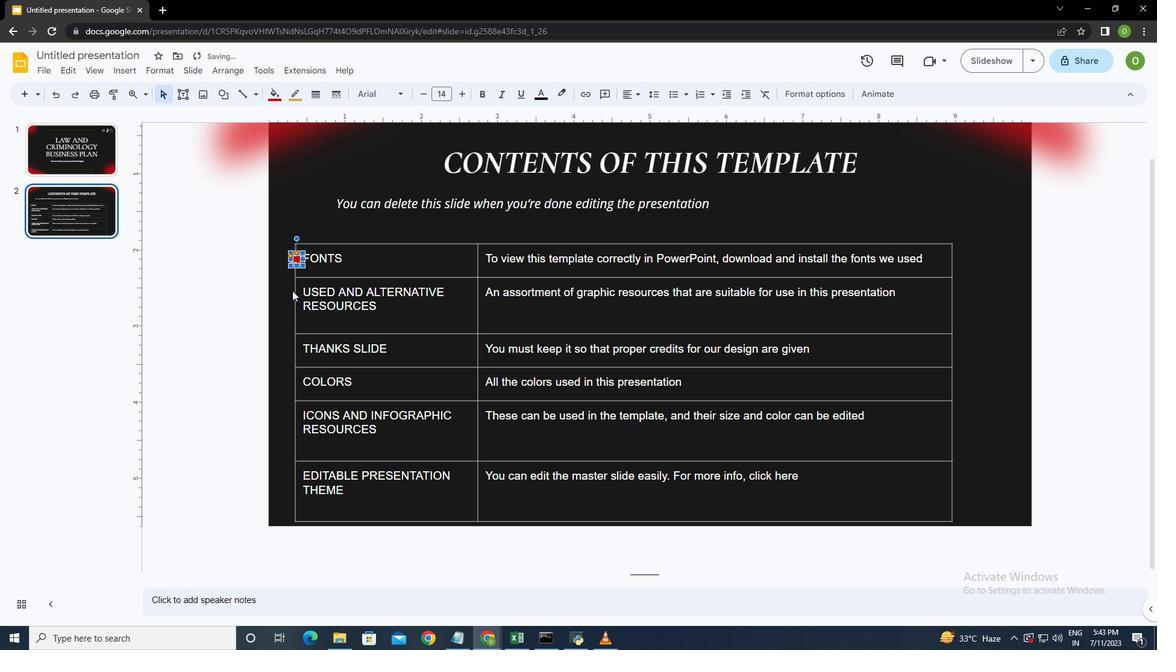 
Action: Mouse moved to (295, 257)
Screenshot: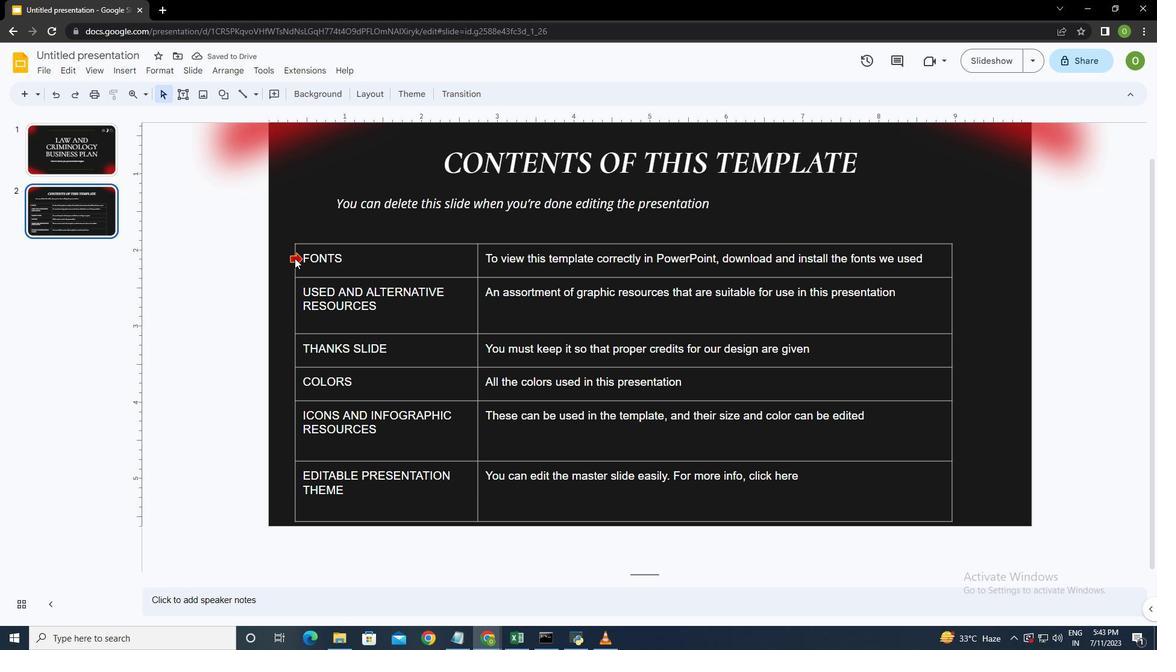 
Action: Mouse pressed left at (295, 257)
Screenshot: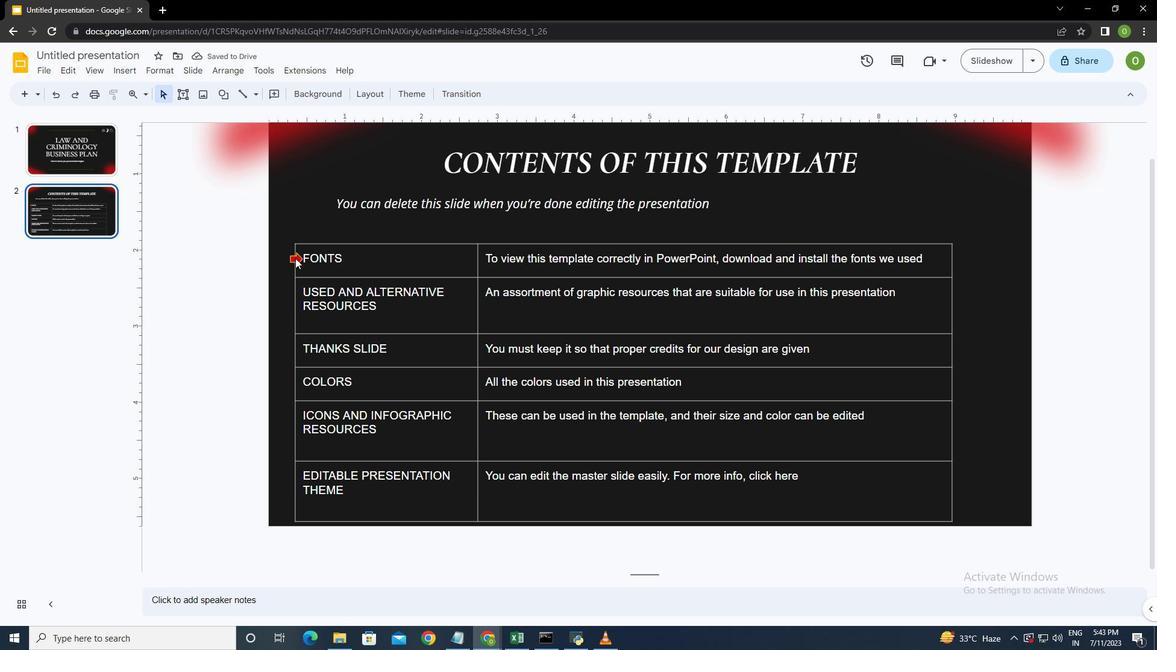 
Action: Key pressed <Key.right>
Screenshot: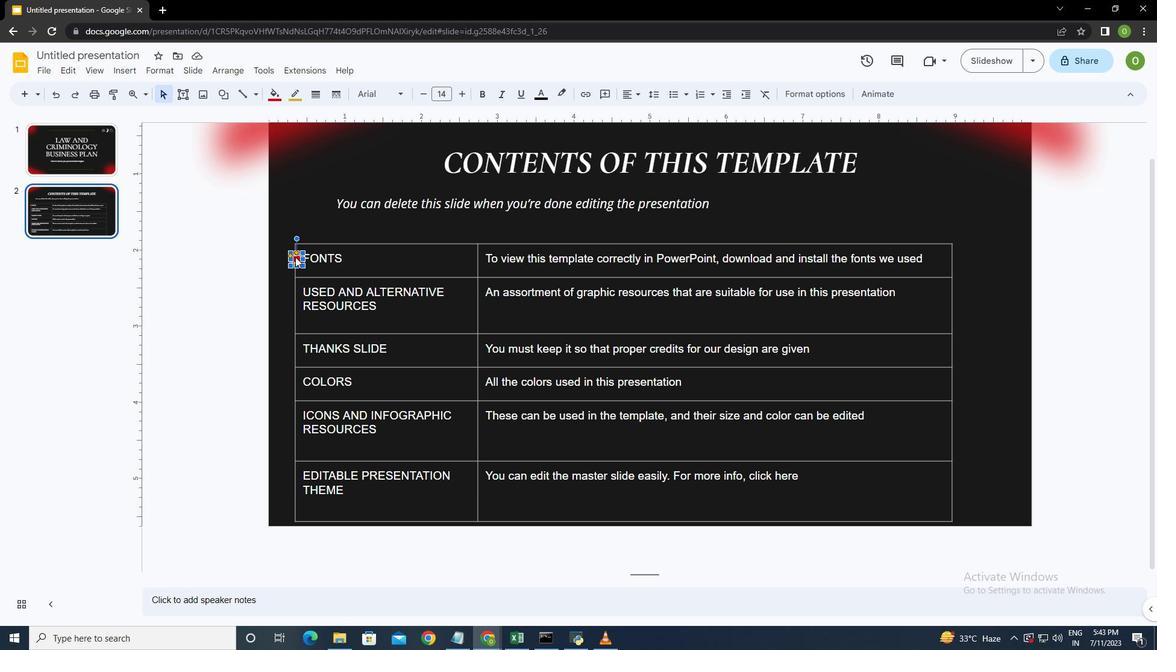 
Action: Mouse moved to (317, 254)
Screenshot: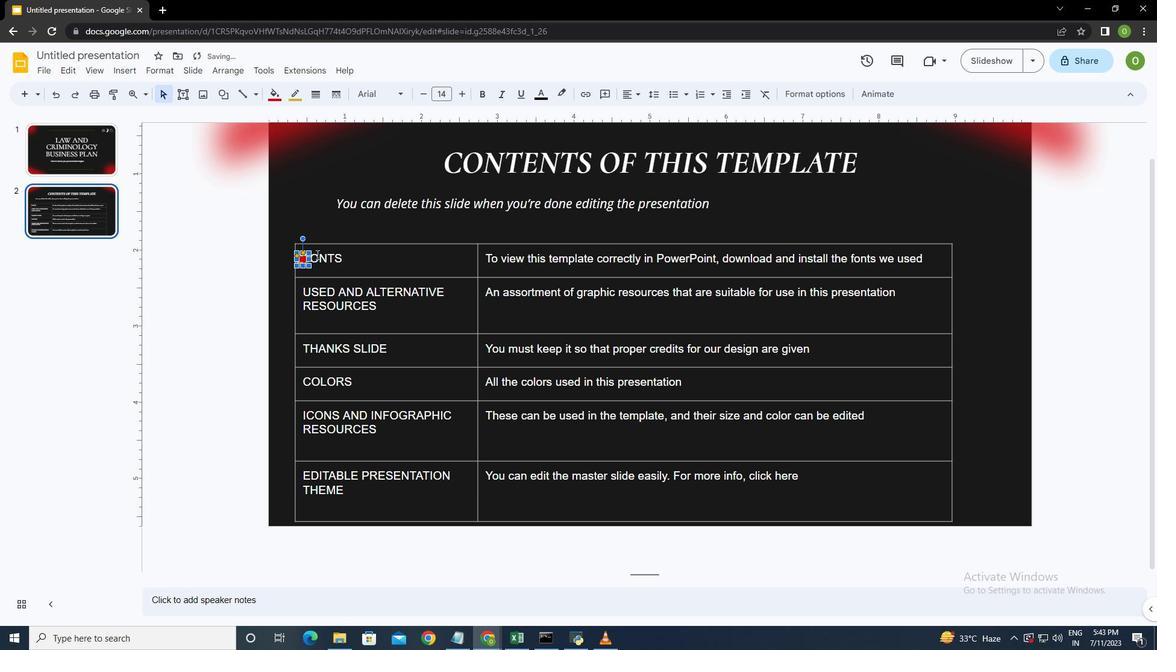
Action: Mouse pressed left at (317, 254)
Screenshot: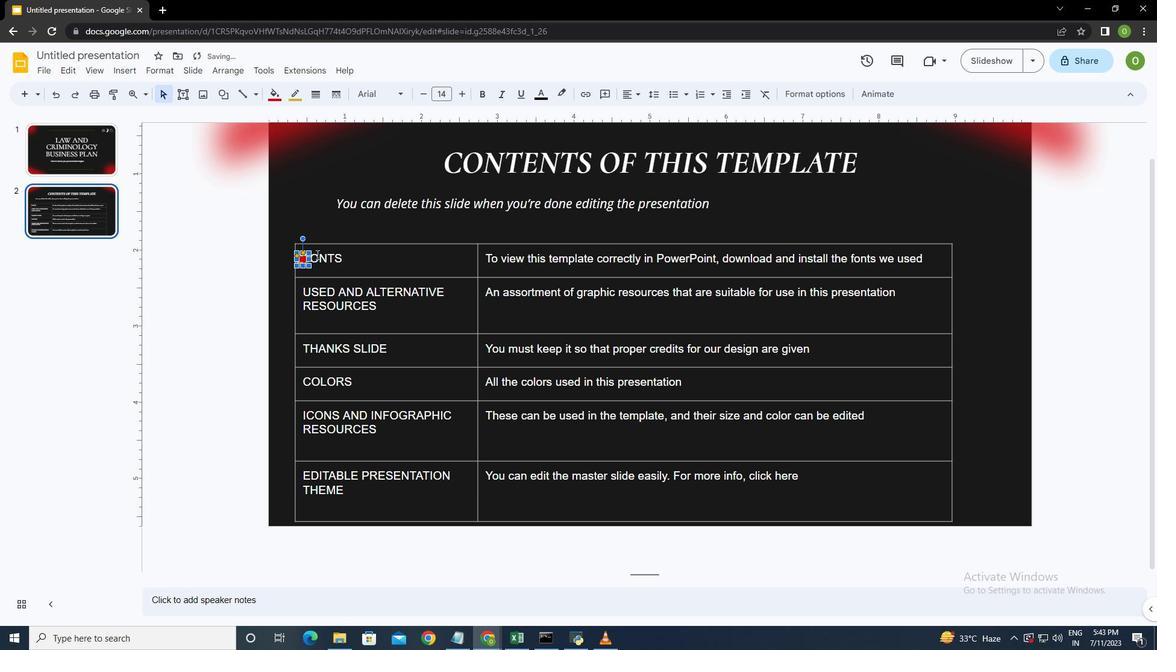 
Action: Mouse moved to (340, 273)
Screenshot: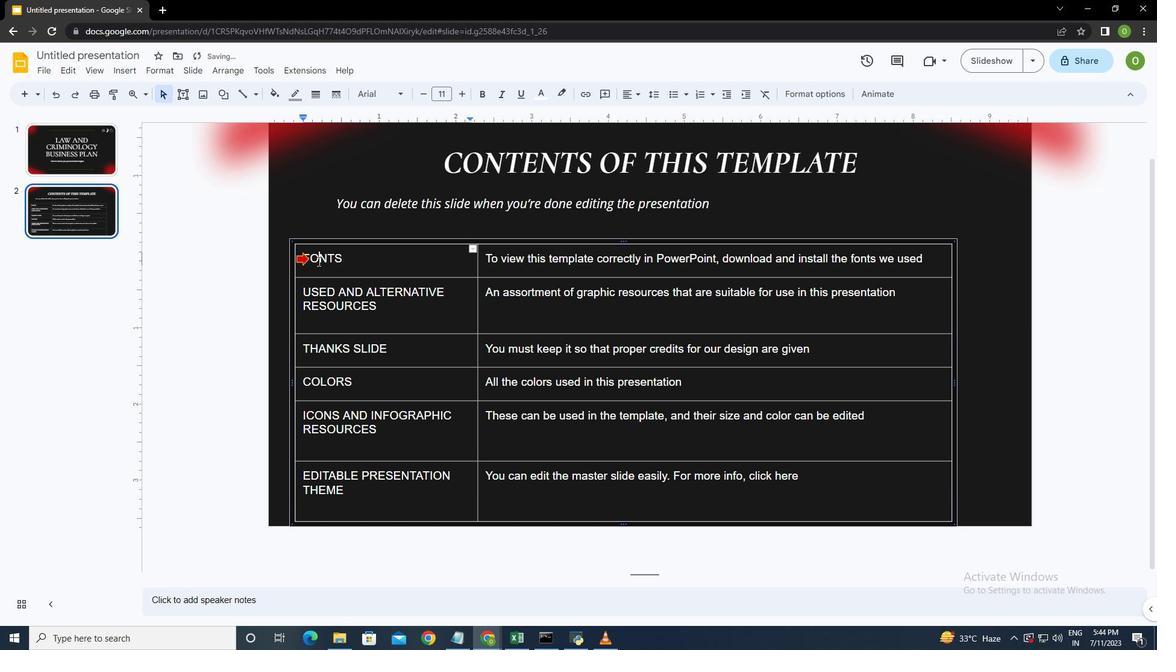 
Action: Key pressed <Key.left><Key.left>
Screenshot: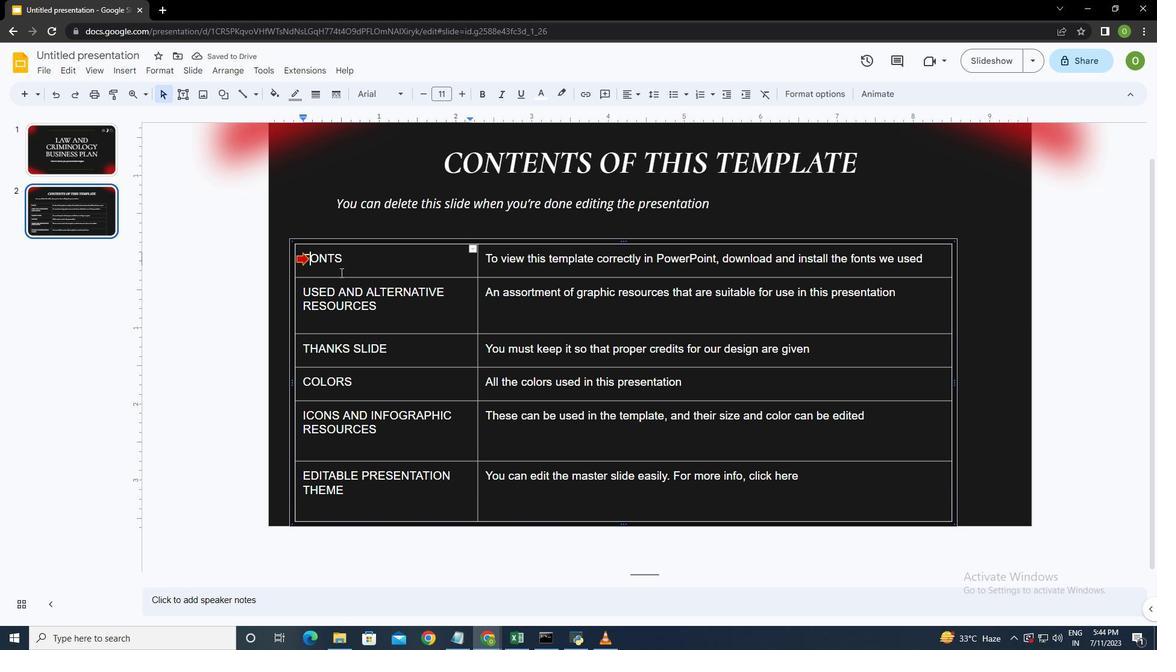 
Action: Mouse moved to (340, 274)
Screenshot: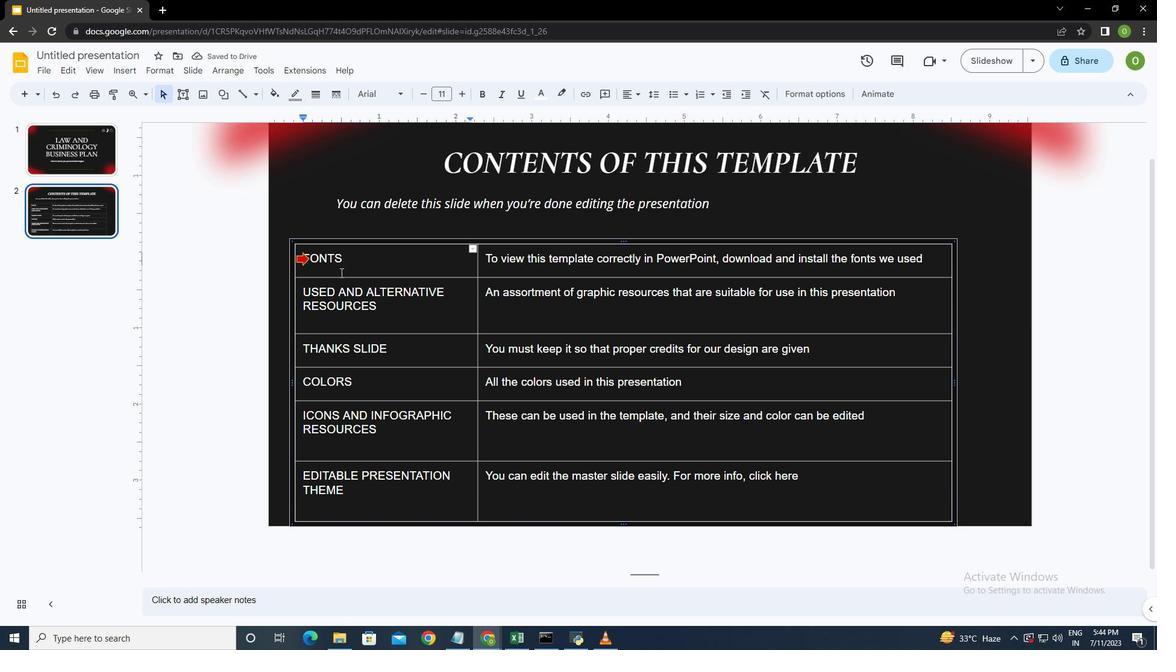 
Action: Key pressed <Key.space><Key.space><Key.space>
Screenshot: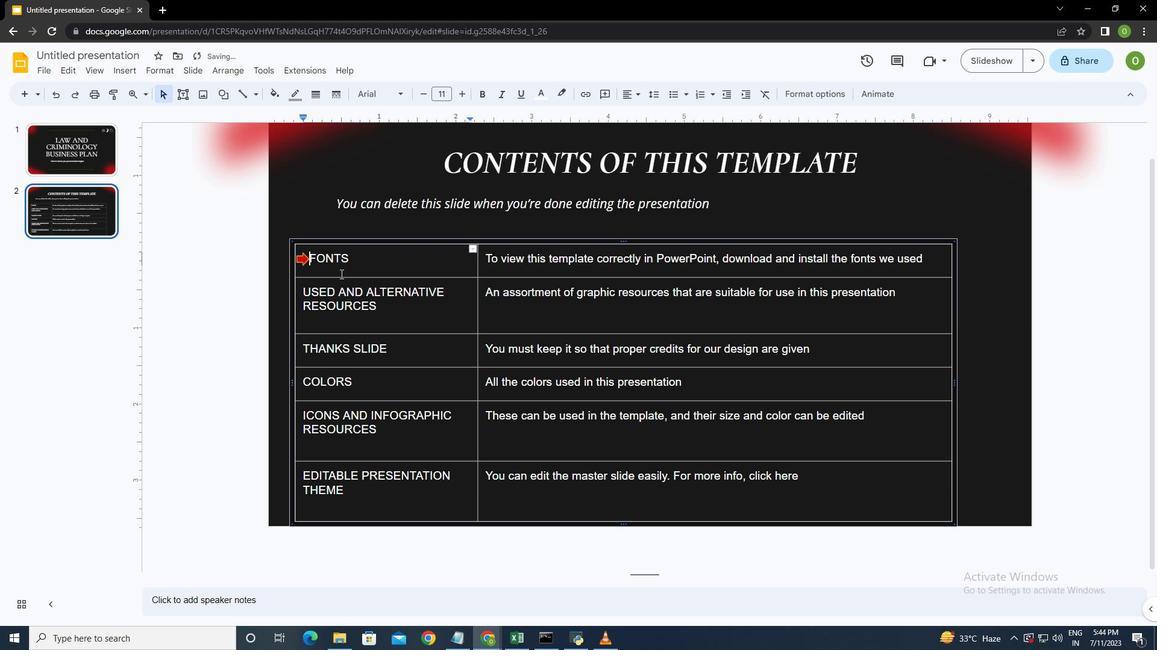 
Action: Mouse moved to (299, 292)
Screenshot: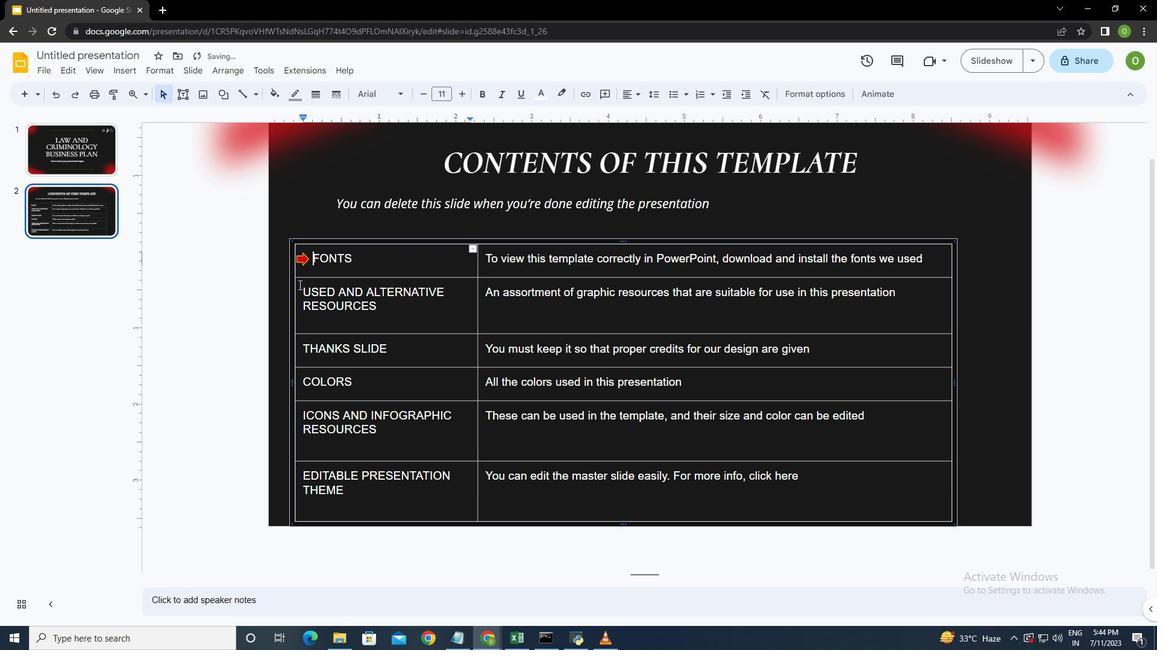 
Action: Mouse pressed left at (299, 292)
Screenshot: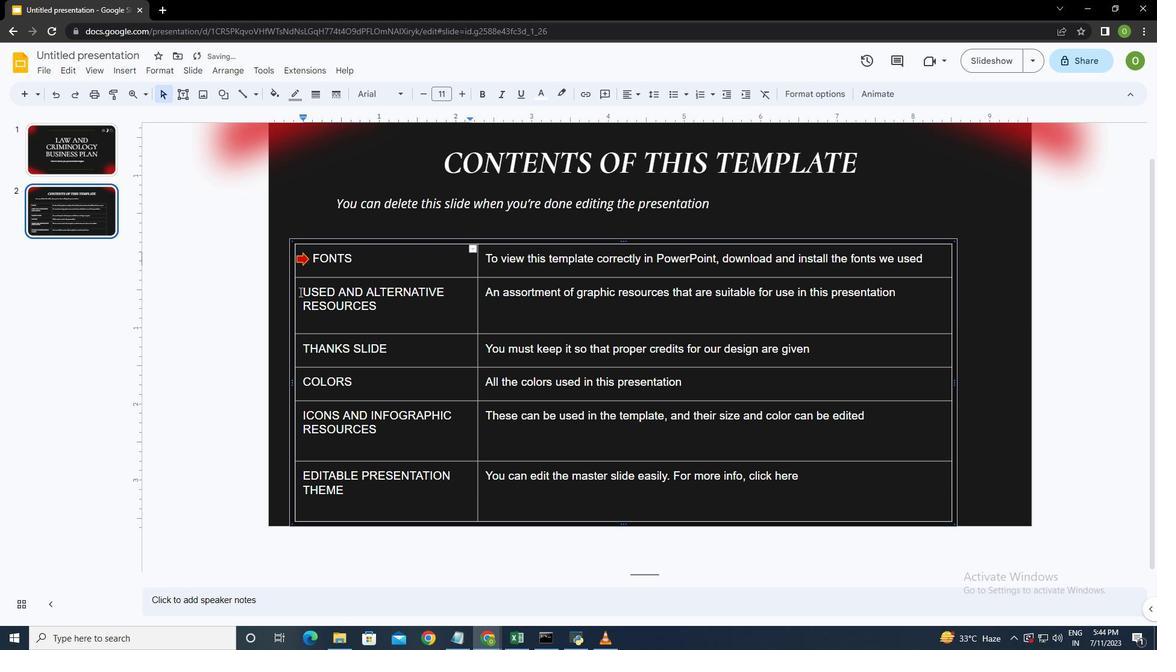 
Action: Mouse moved to (301, 260)
Screenshot: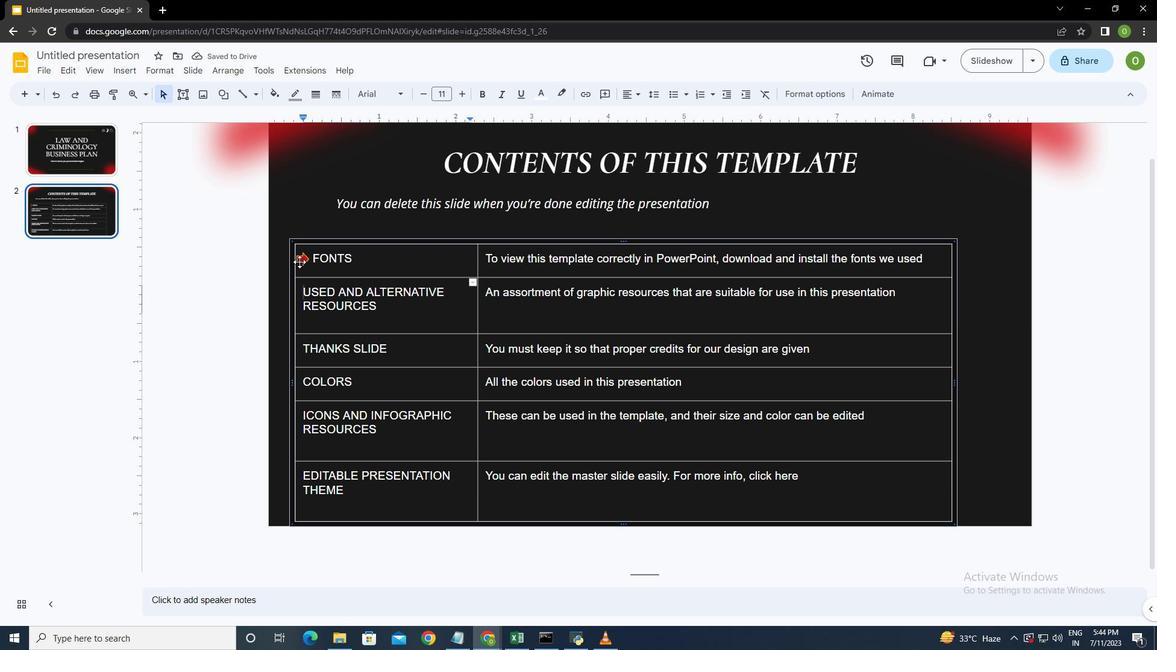 
Action: Mouse pressed left at (301, 260)
Screenshot: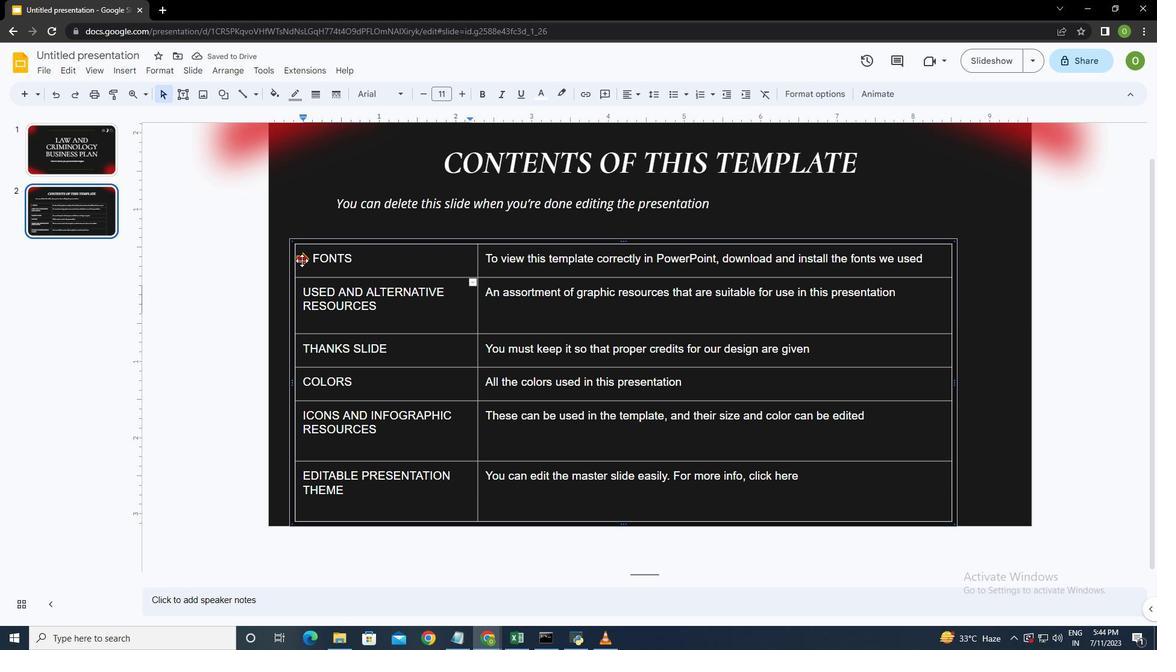 
Action: Key pressed ctrl+C
Screenshot: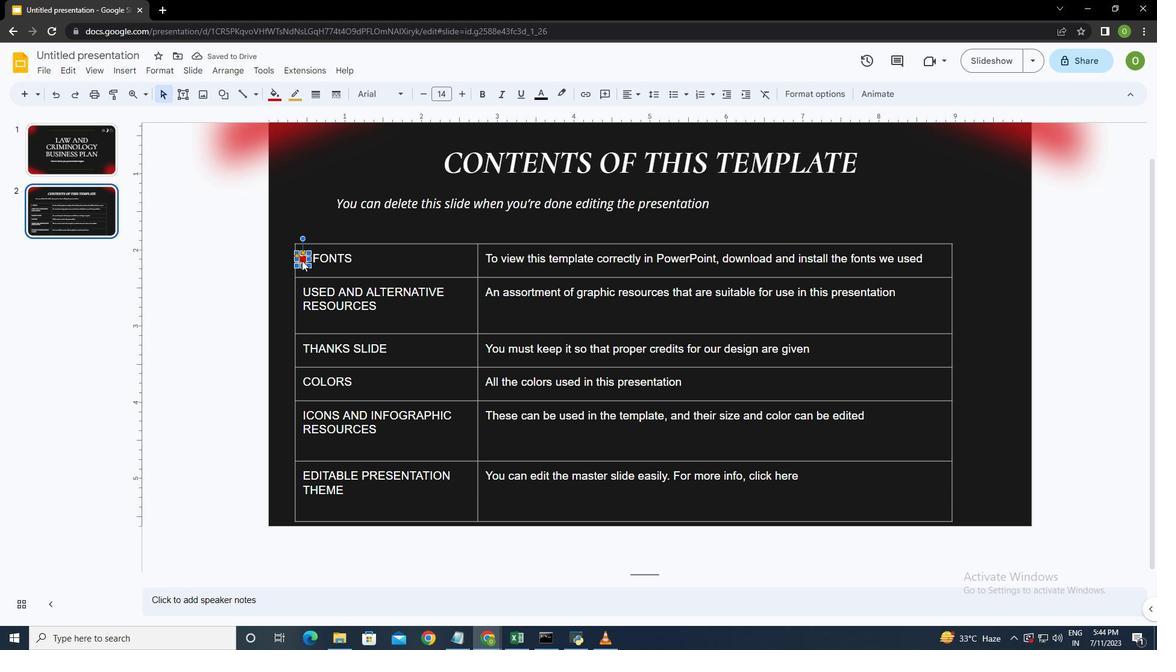 
Action: Mouse moved to (300, 289)
Screenshot: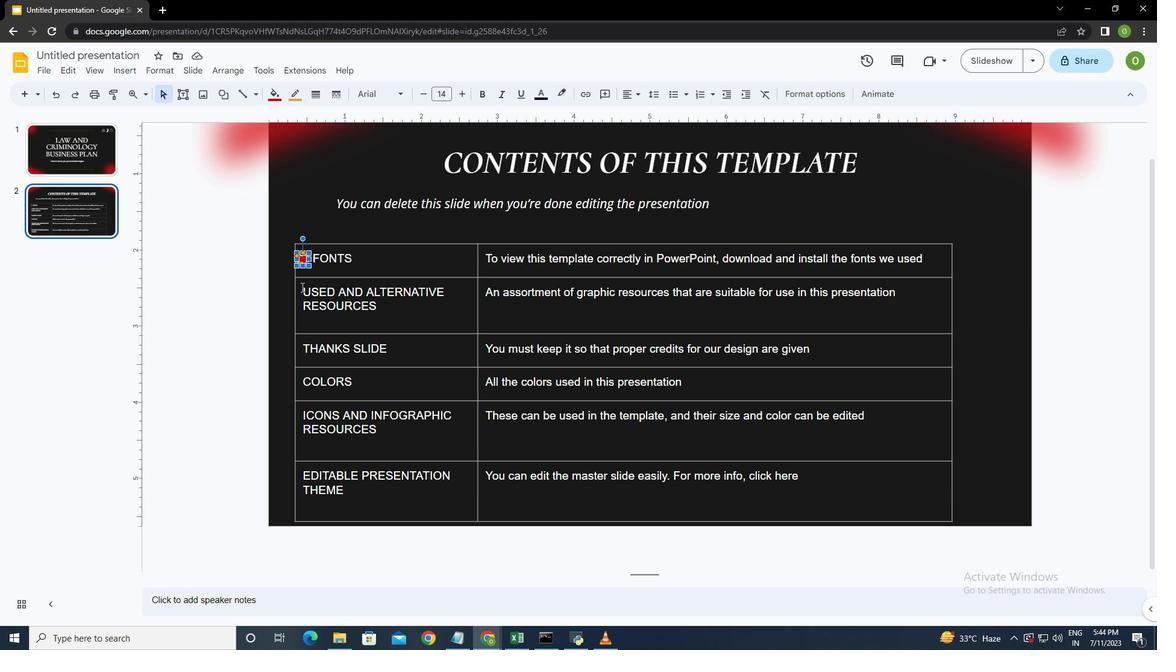 
Action: Mouse pressed left at (300, 289)
Screenshot: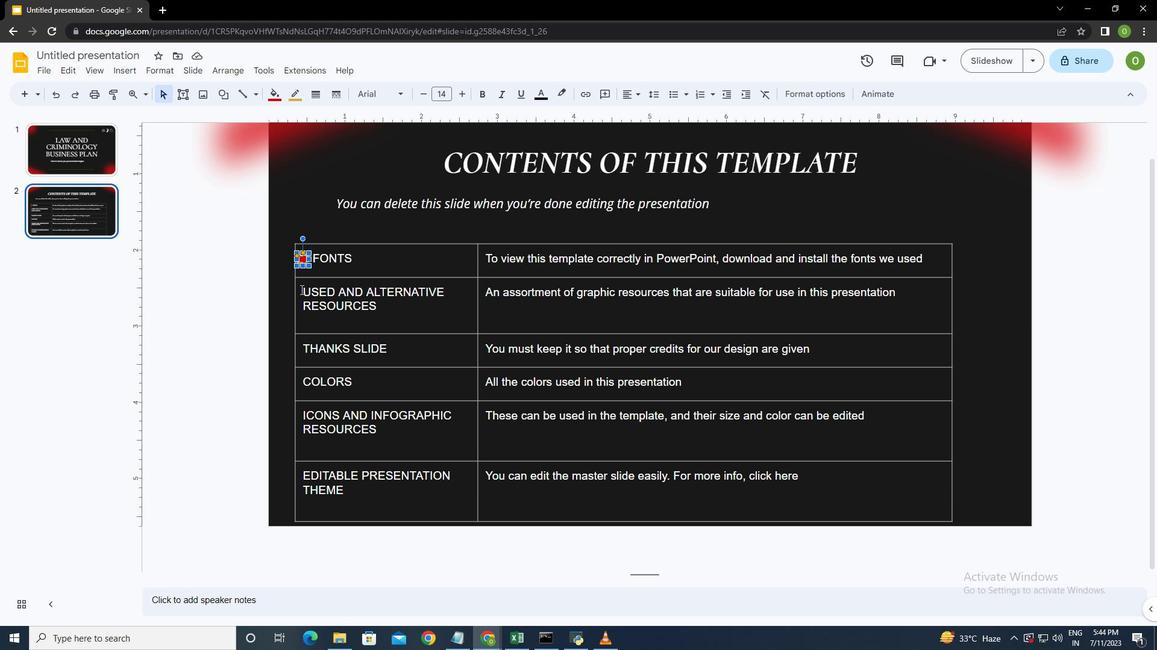 
Action: Key pressed ctrl+V
Screenshot: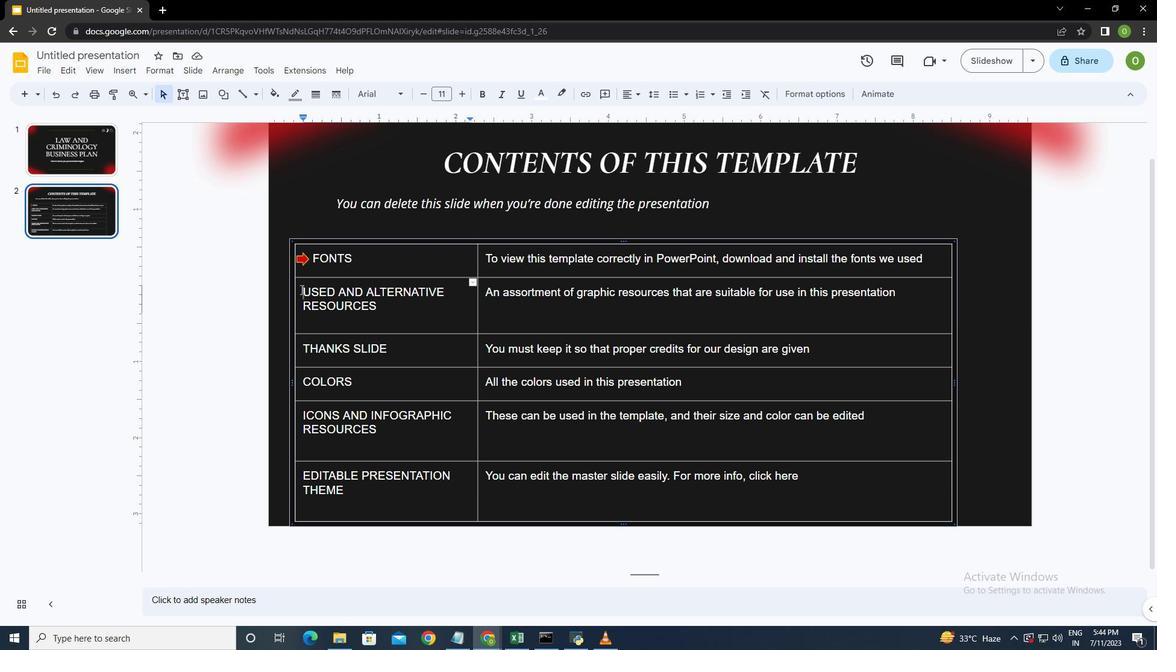 
Action: Mouse moved to (313, 271)
Screenshot: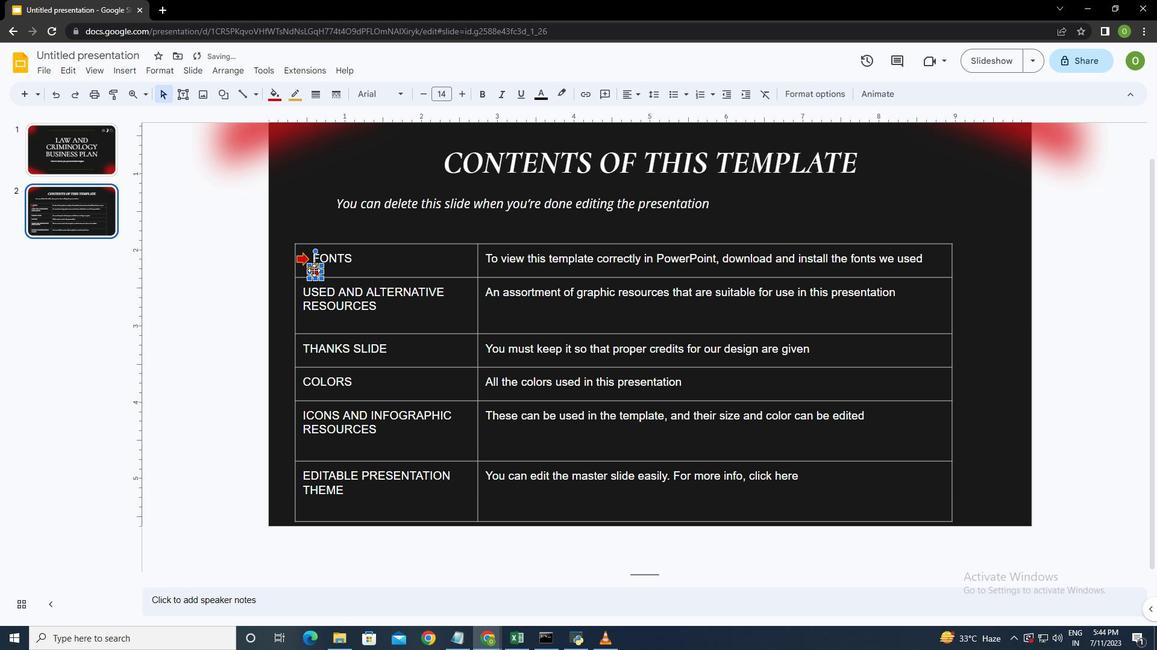 
Action: Mouse pressed left at (313, 271)
Screenshot: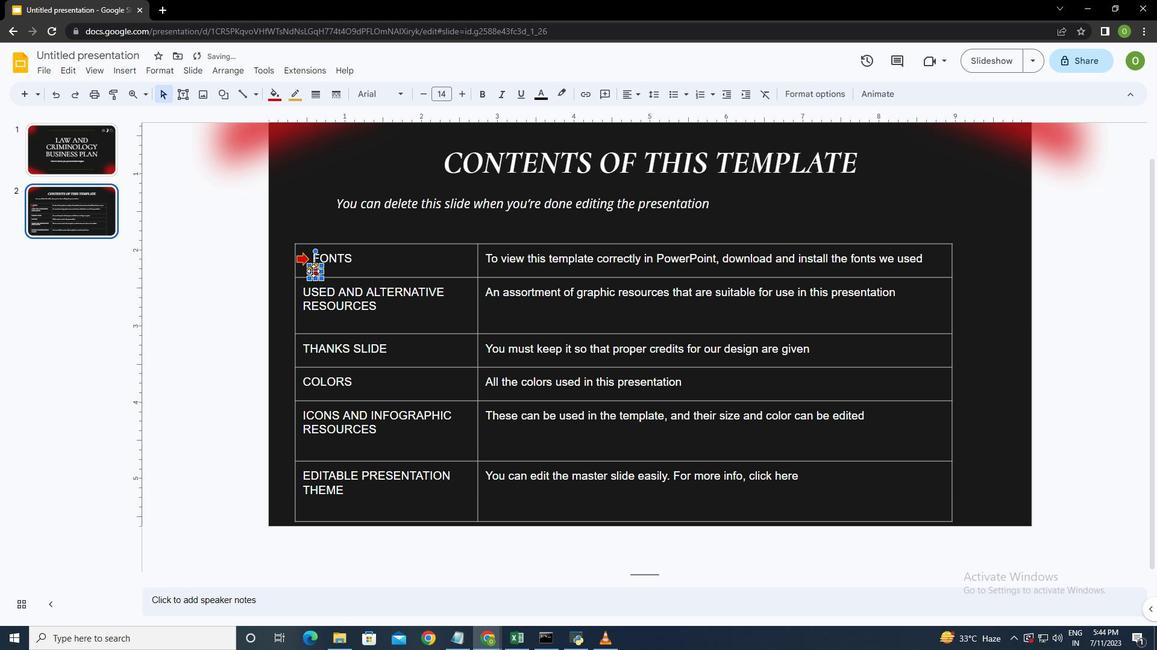 
Action: Mouse moved to (314, 271)
Screenshot: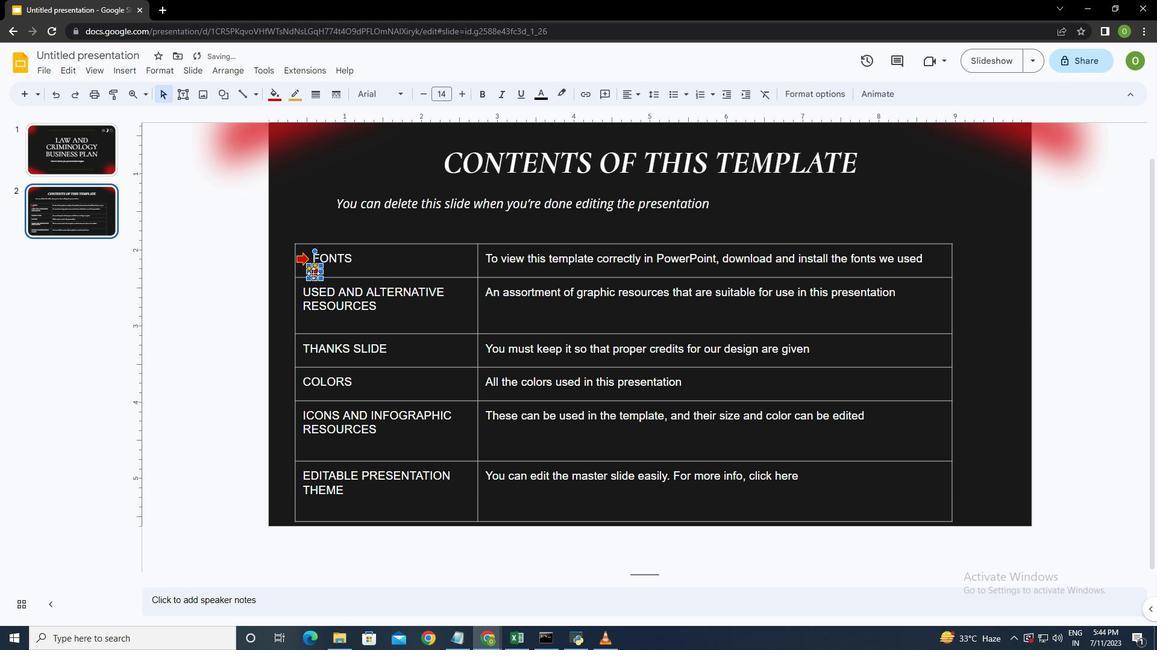 
Action: Mouse pressed left at (314, 271)
Screenshot: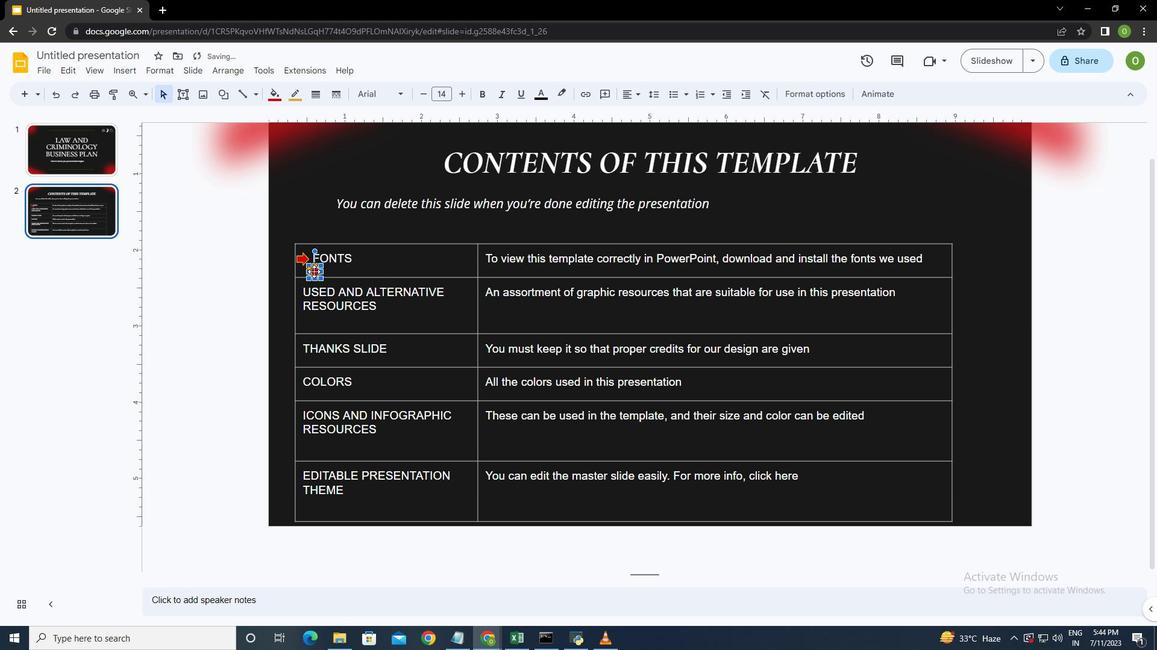 
Action: Mouse moved to (317, 291)
Screenshot: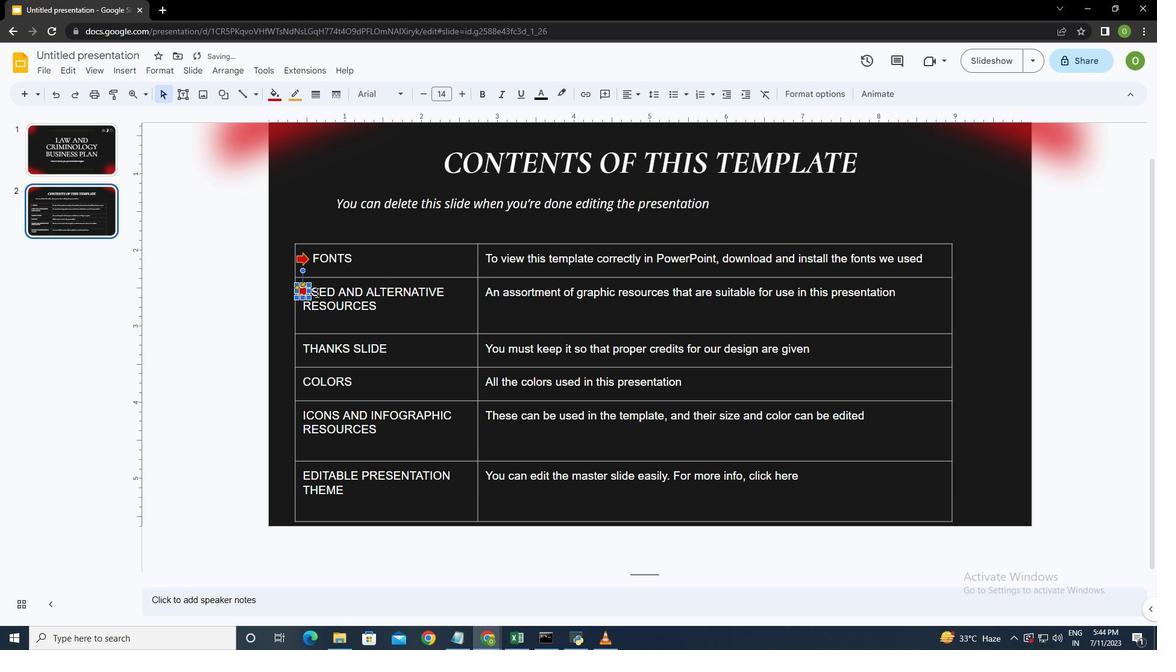 
Action: Mouse pressed left at (317, 291)
Screenshot: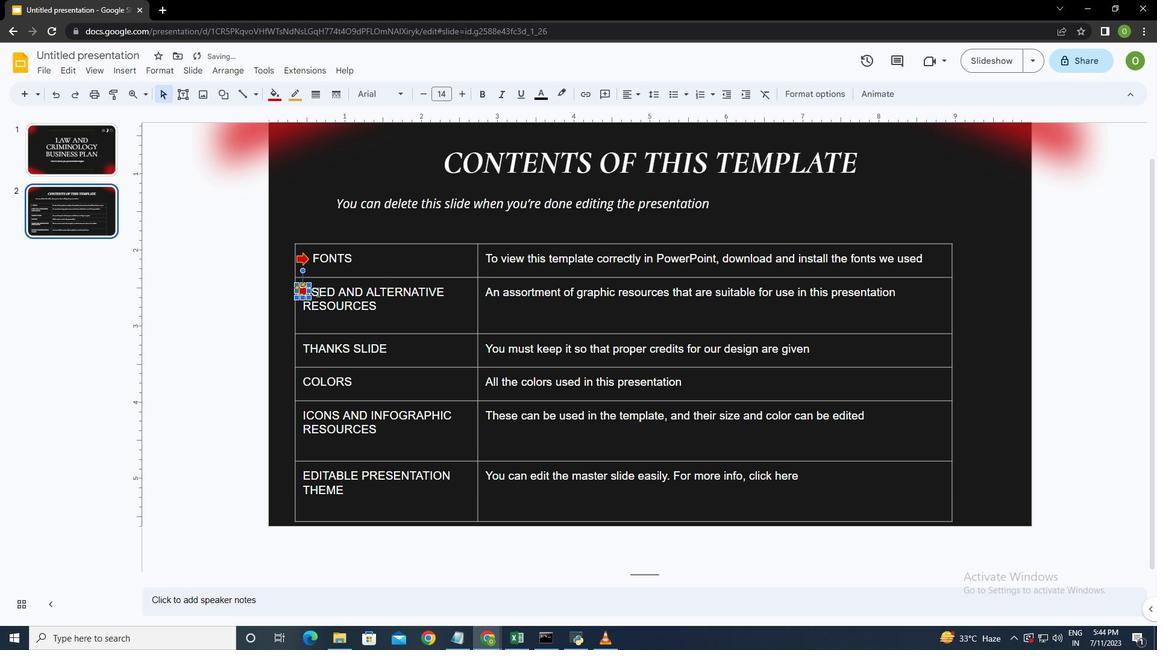 
Action: Mouse moved to (367, 296)
Screenshot: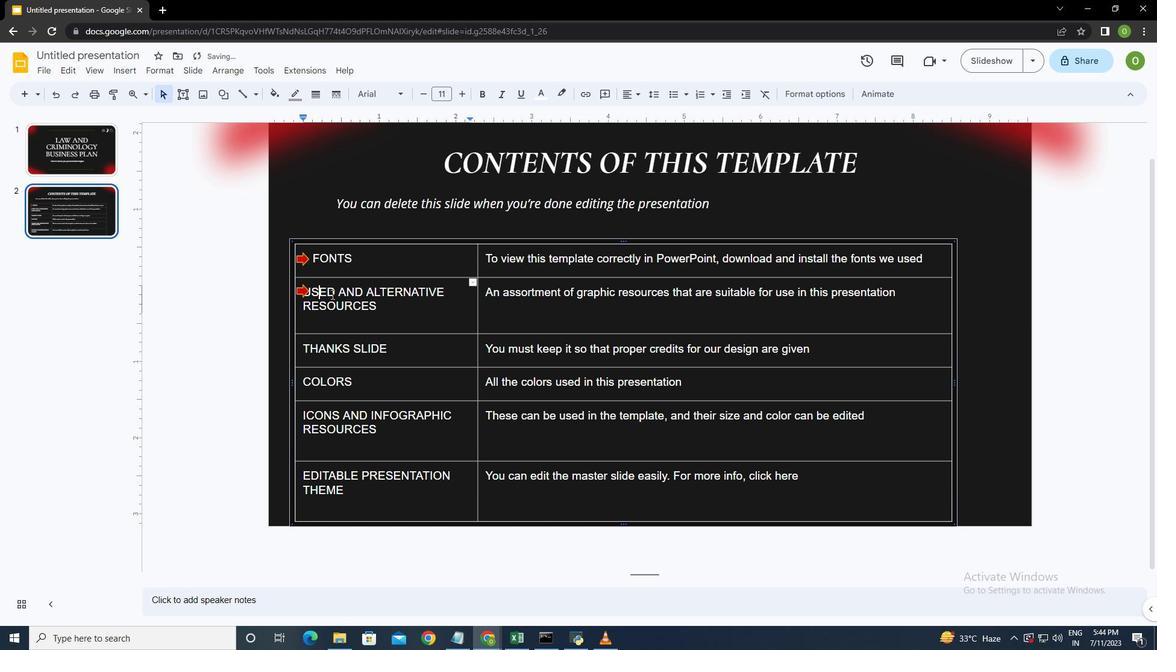 
Action: Key pressed <Key.left><Key.left><Key.space><Key.space><Key.space>
Screenshot: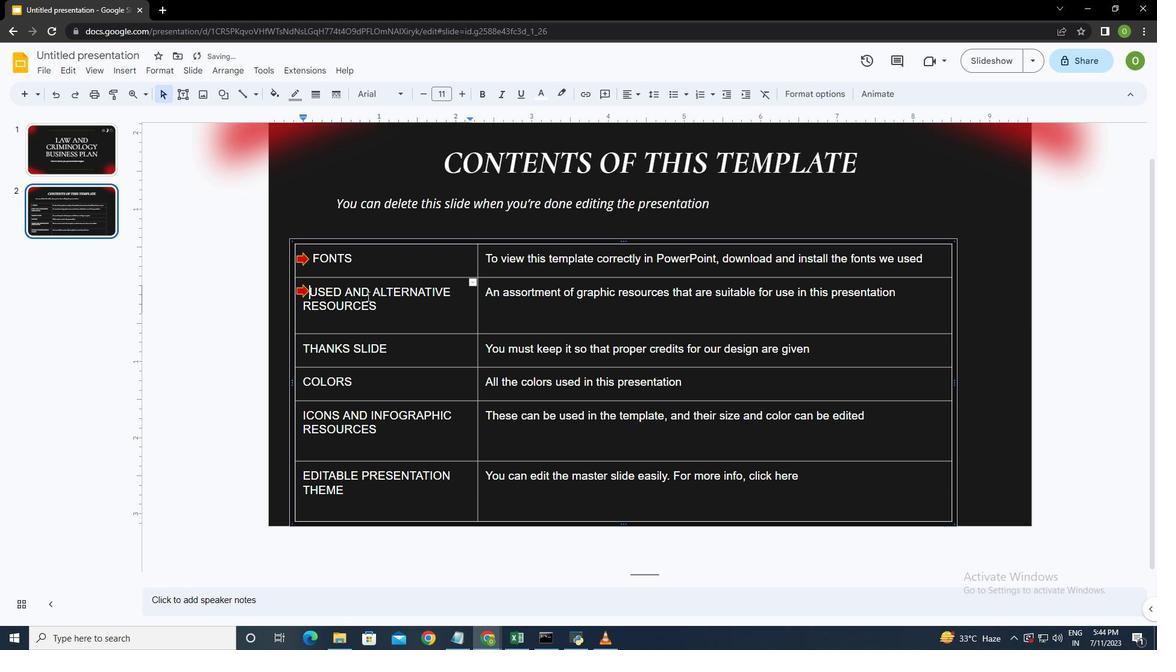 
Action: Mouse moved to (302, 306)
Screenshot: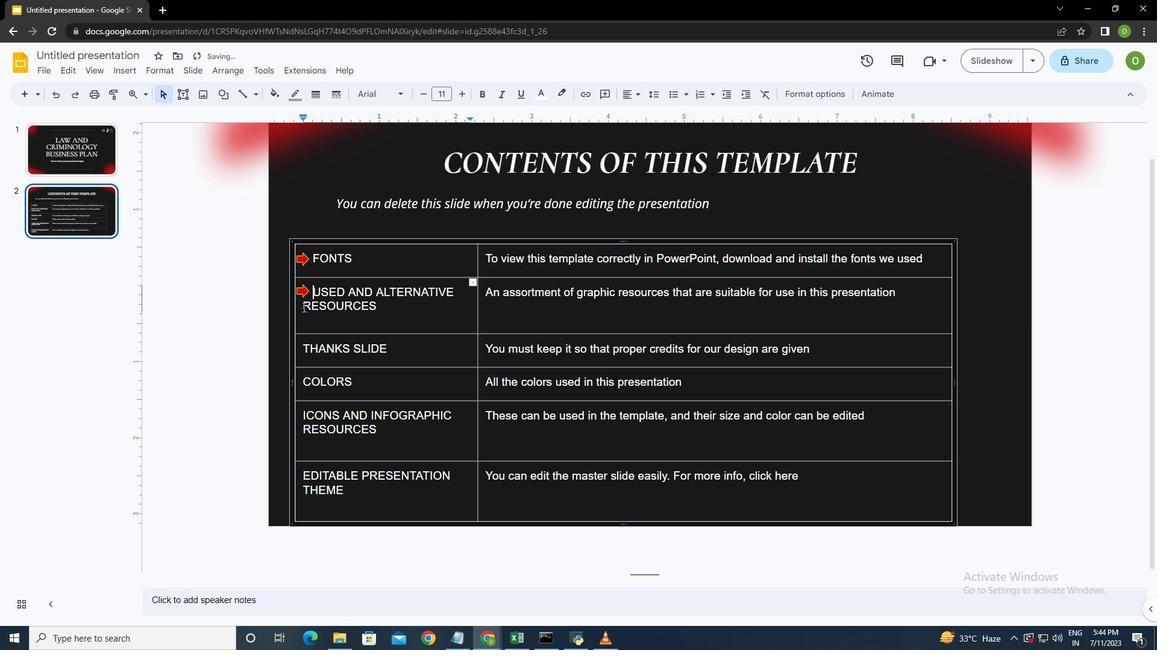
Action: Mouse pressed left at (302, 306)
Screenshot: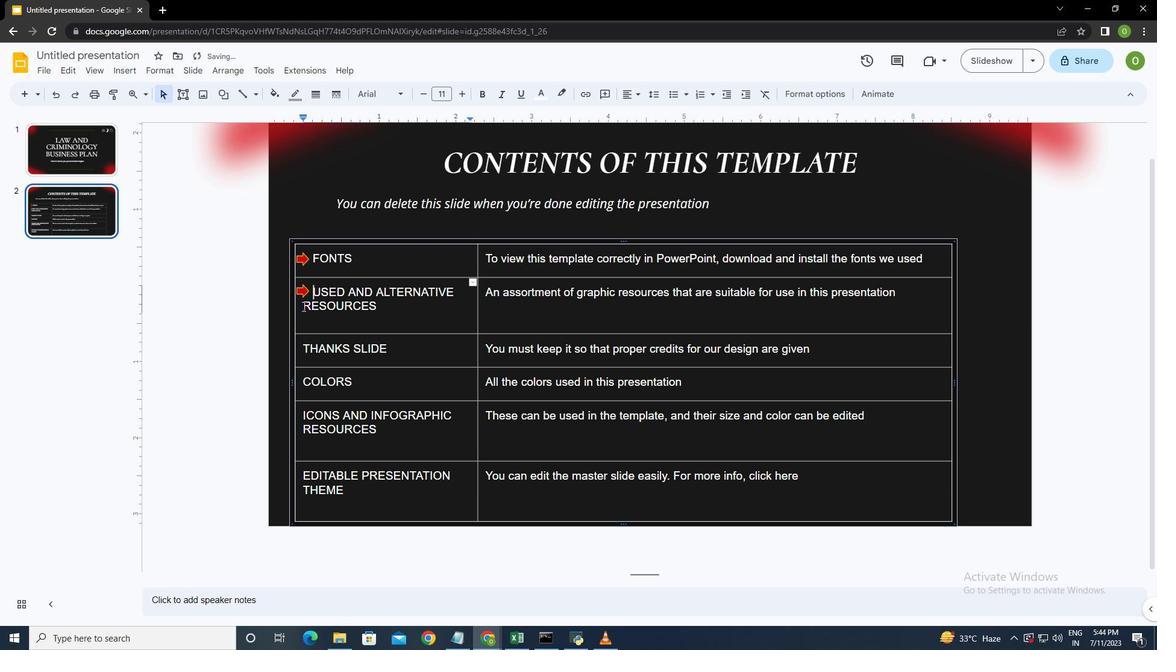 
Action: Mouse moved to (314, 312)
Screenshot: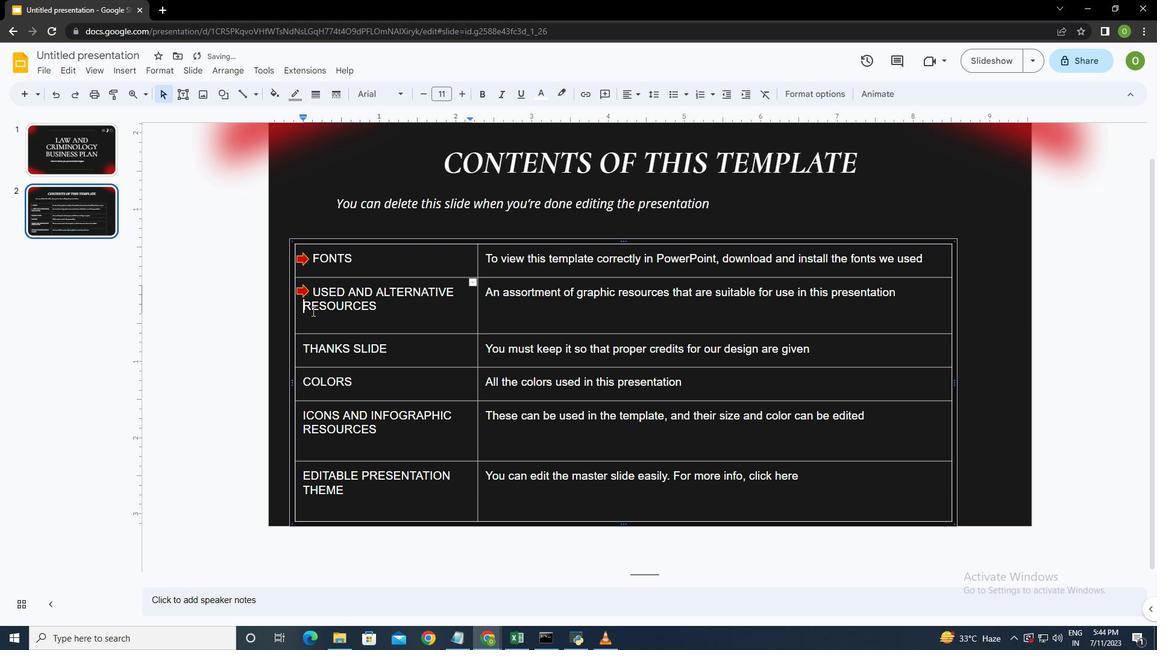 
Action: Key pressed <Key.space><Key.space><Key.space><Key.space>
Screenshot: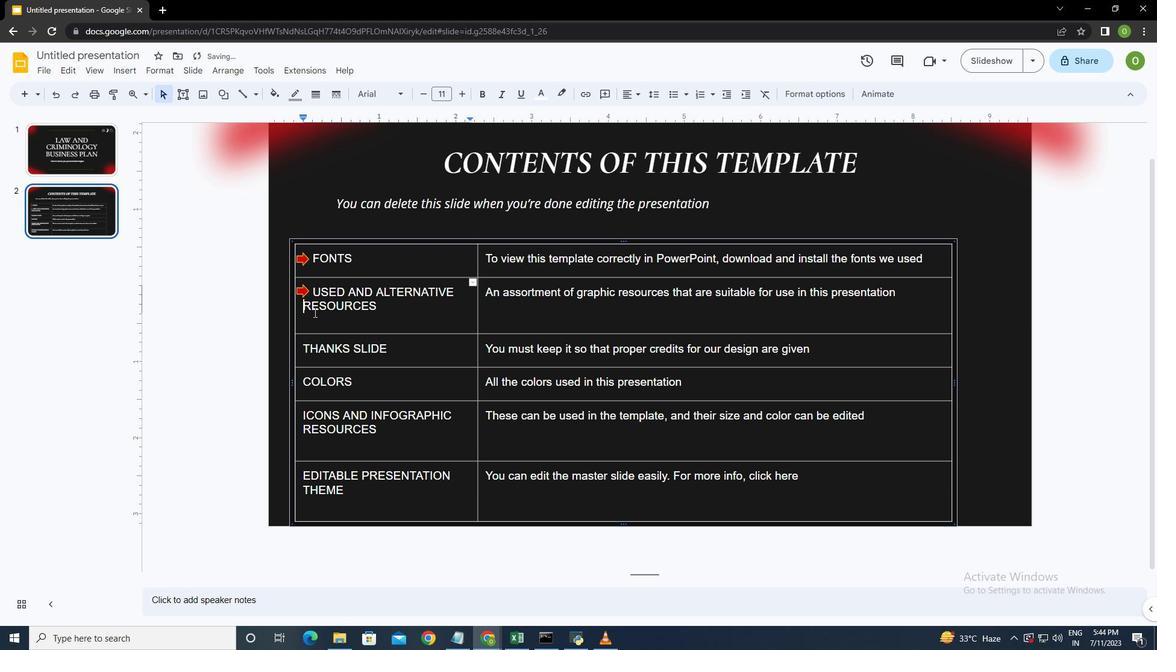 
Action: Mouse moved to (304, 292)
Screenshot: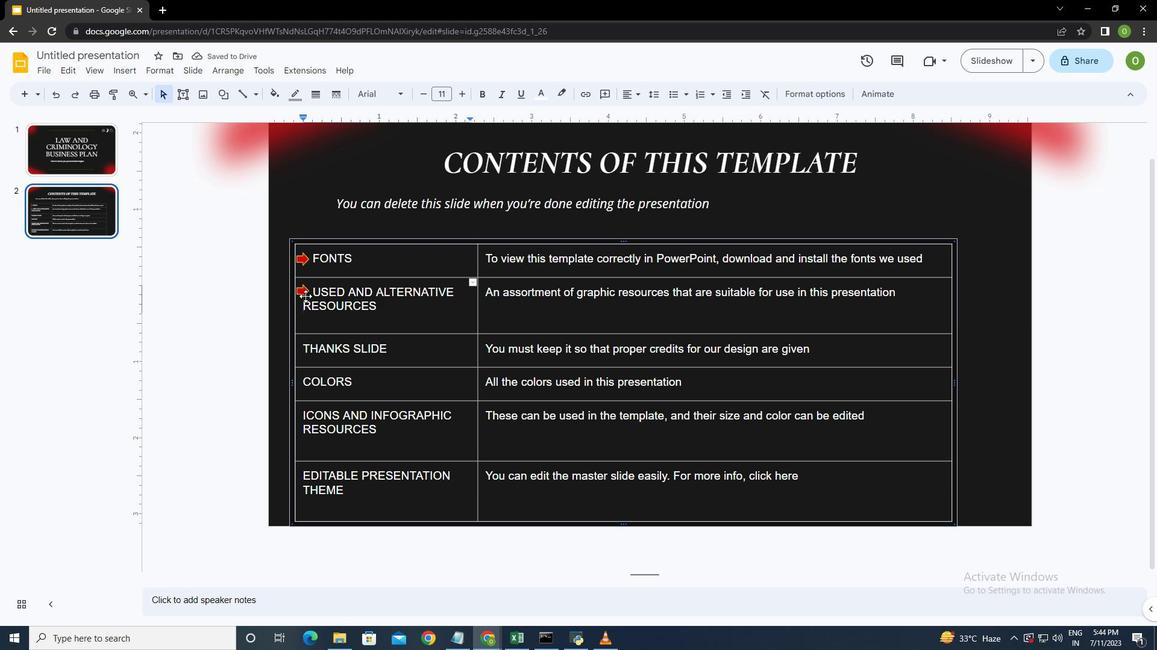 
Action: Key pressed ctrl+Cctrl+V<Key.left><Key.left><Key.left><Key.space><Key.space><Key.space>ctrl+V<Key.left><Key.left><Key.space><Key.space><Key.space><Key.right>ctrl+V<Key.left><Key.left><Key.left><Key.space><Key.space><Key.space>ctrl+V<Key.left><Key.left><Key.left><Key.space><Key.space><Key.shift><Key.shift><Key.shift><Key.shift>For<Key.space>more<Key.space>info<Key.shift_r>:<Key.shift_r><Key.left><Key.left><Key.up><Key.left><Key.left><Key.enter><Key.caps_lock><Key.shift><Key.shift><Key.shift><Key.shift><Key.shift><Key.shift><Key.shift><Key.shift><Key.shift><Key.shift><Key.shift><Key.shift><Key.shift><Key.shift><Key.shift><Key.shift><Key.shift><Key.shift><Key.shift><Key.shift><Key.shift><Key.shift><Key.shift><Key.shift><Key.shift><Key.shift>s<Key.backspace>SLIDESGO<Key.shift_r><Key.shift_r><Key.shift_r><Key.shift_r><Key.shift_r><Key.shift_r><Key.shift_r><Key.shift_r><Key.shift_r><Key.shift_r><Key.shift_r><Key.shift_r><Key.shift_r><Key.shift_r><Key.shift_r><Key.shift_r><Key.shift_r><Key.shift_r><Key.shift_r><Key.shift_r><Key.shift_r><Key.shift_r><Key.shift_r><Key.shift_r><Key.shift_r><Key.shift_r>|<Key.space>BLOG<Key.shift_r><Key.shift_r><Key.shift_r>|<Key.space>FAQ<Key.caps_lock><Key.shift>s
Screenshot: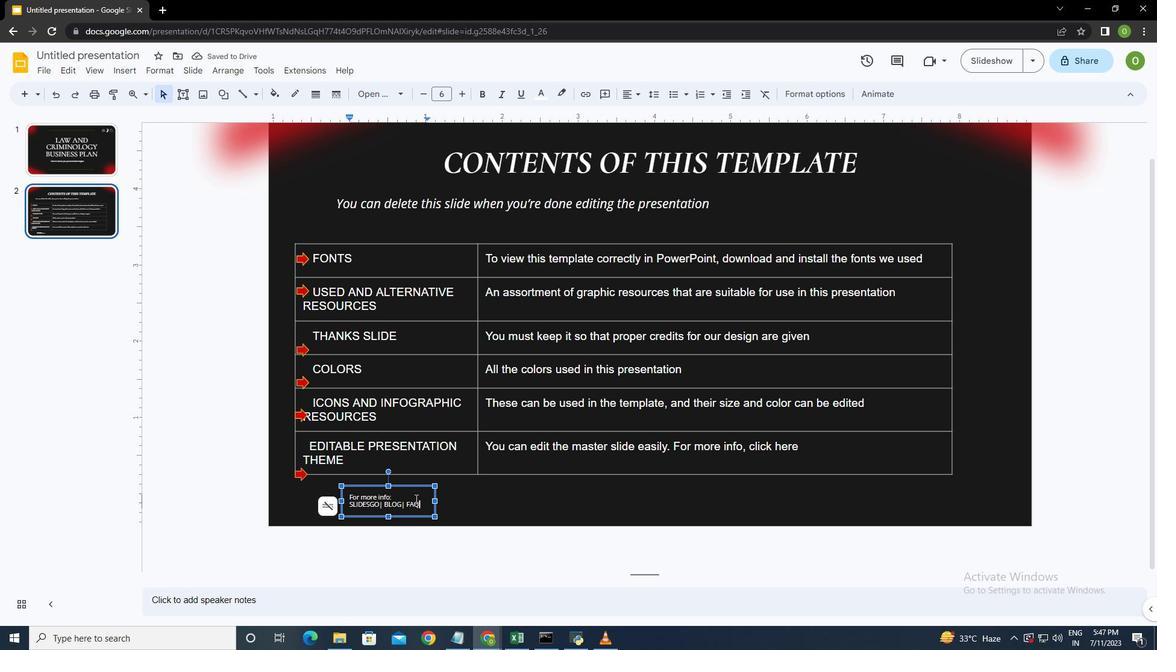 
